 Task: Find connections with filter location Nanding with filter topic #stayhomewith filter profile language Potuguese with filter current company More Retail Private Limited with filter school Indian Institute of Management, Lucknow with filter industry Photography with filter service category Typing with filter keywords title Virtual Assistant
Action: Mouse moved to (365, 251)
Screenshot: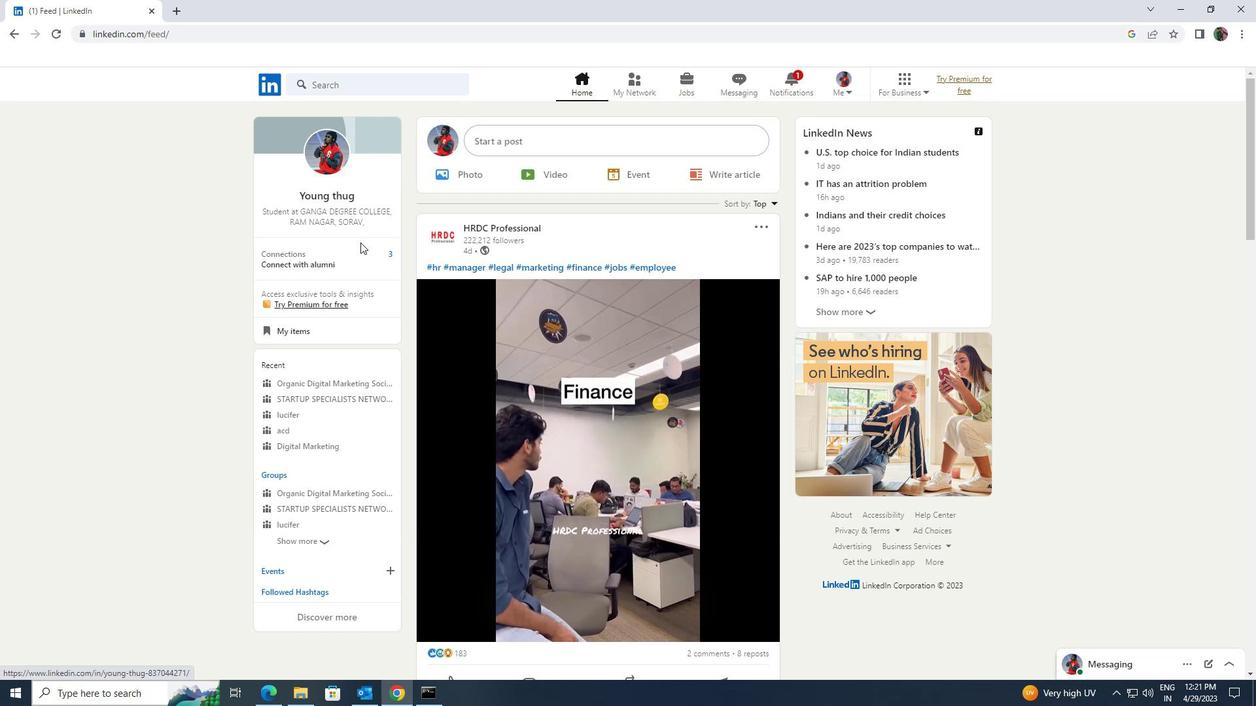 
Action: Mouse pressed left at (365, 251)
Screenshot: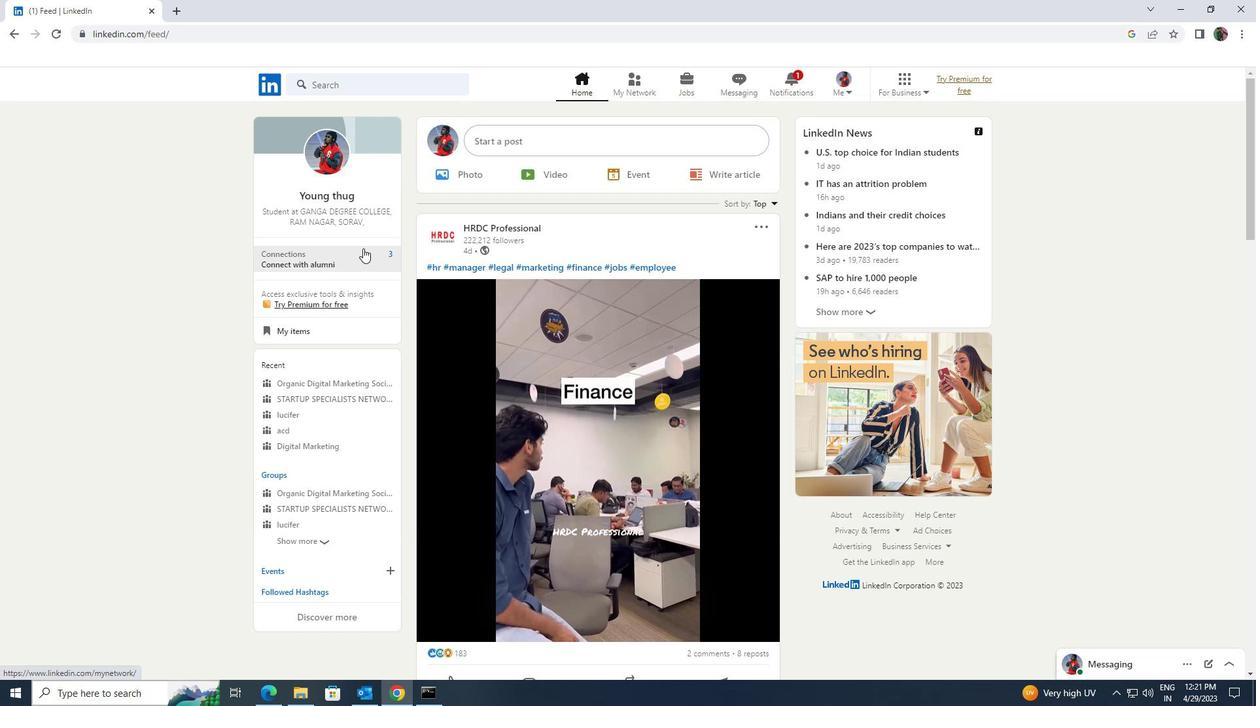 
Action: Mouse moved to (389, 158)
Screenshot: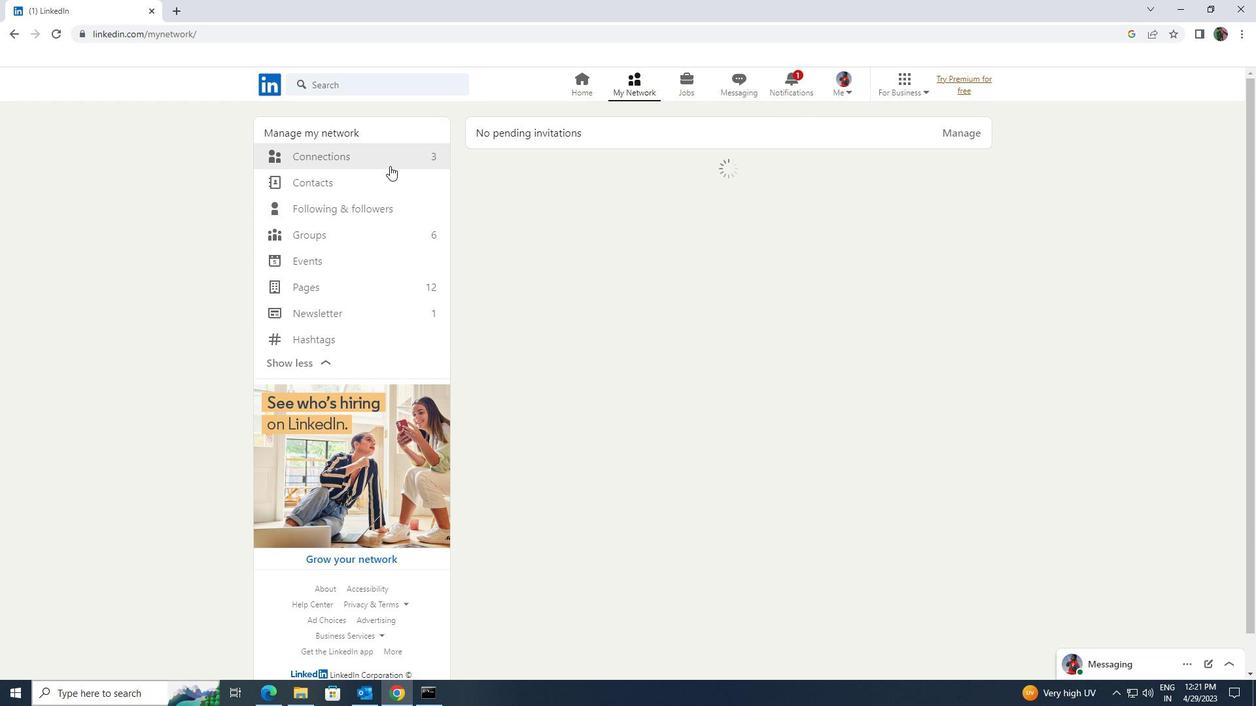 
Action: Mouse pressed left at (389, 158)
Screenshot: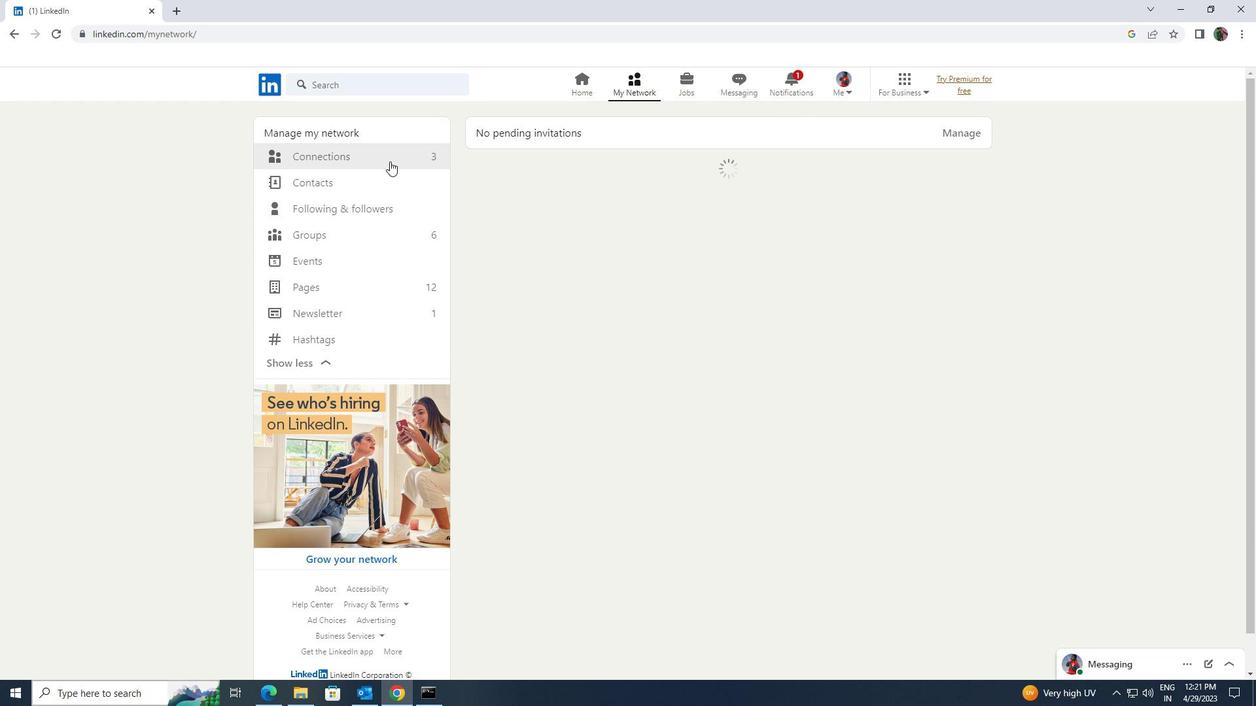 
Action: Mouse moved to (704, 158)
Screenshot: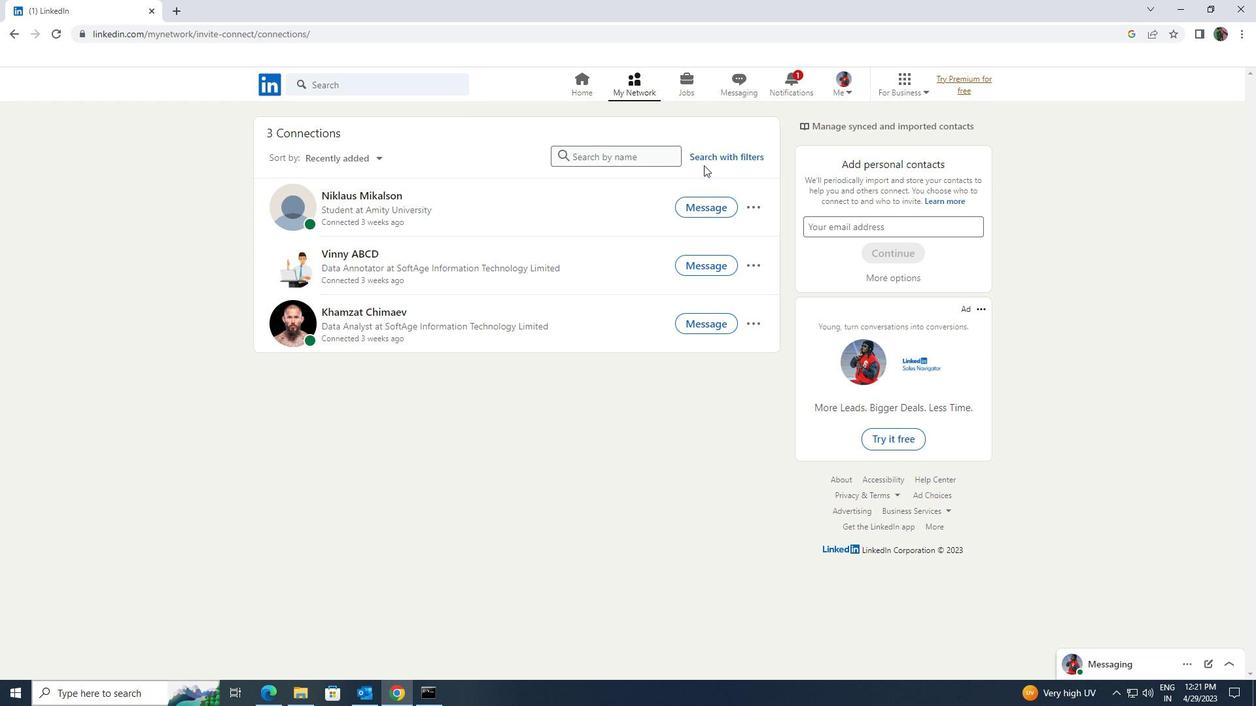 
Action: Mouse pressed left at (704, 158)
Screenshot: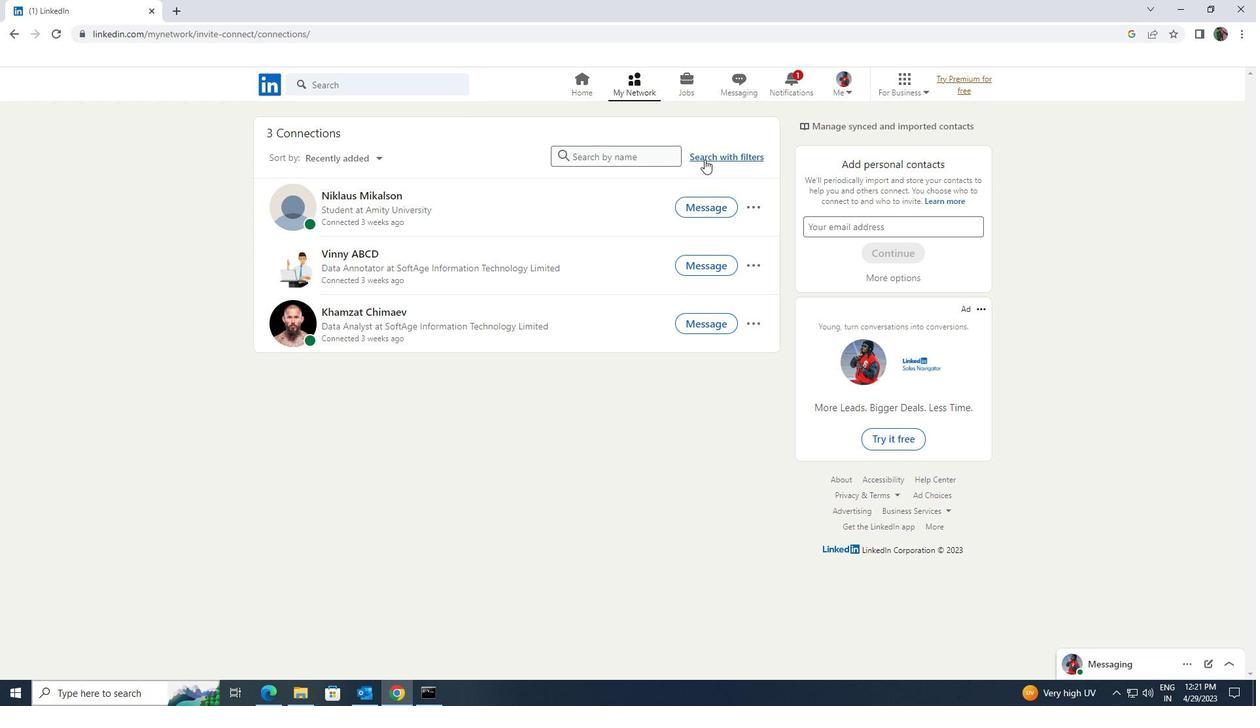 
Action: Mouse moved to (669, 122)
Screenshot: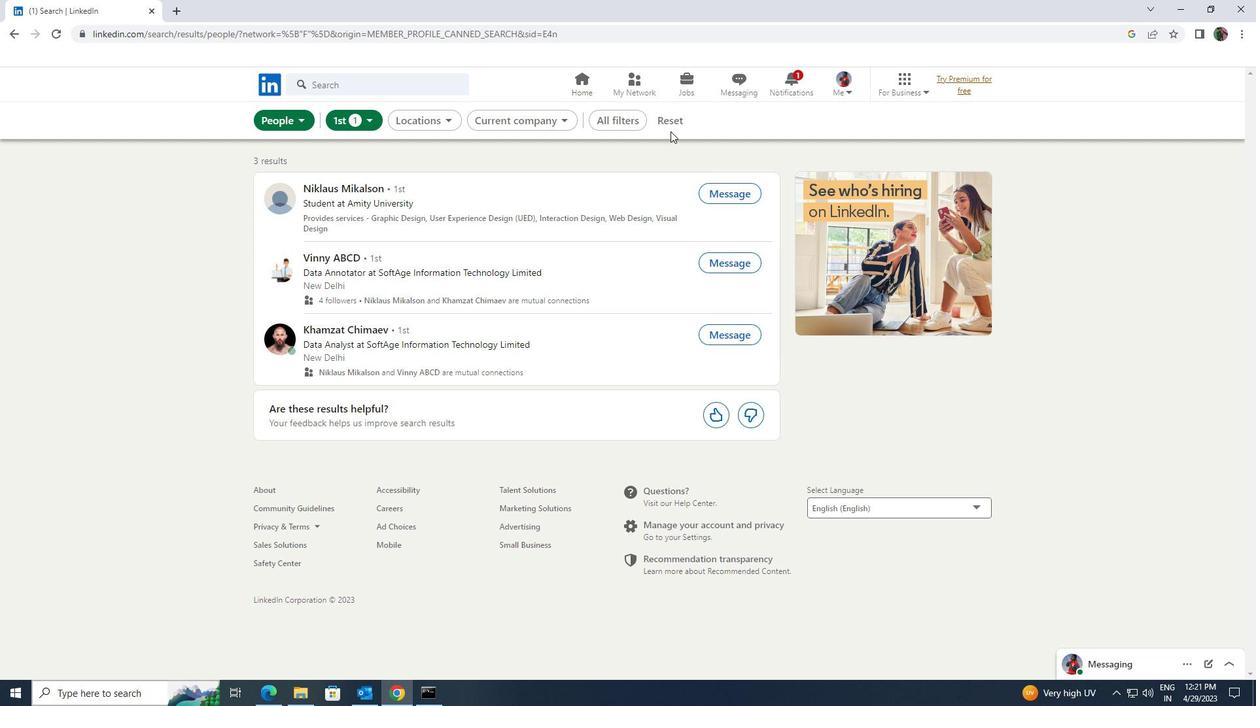 
Action: Mouse pressed left at (669, 122)
Screenshot: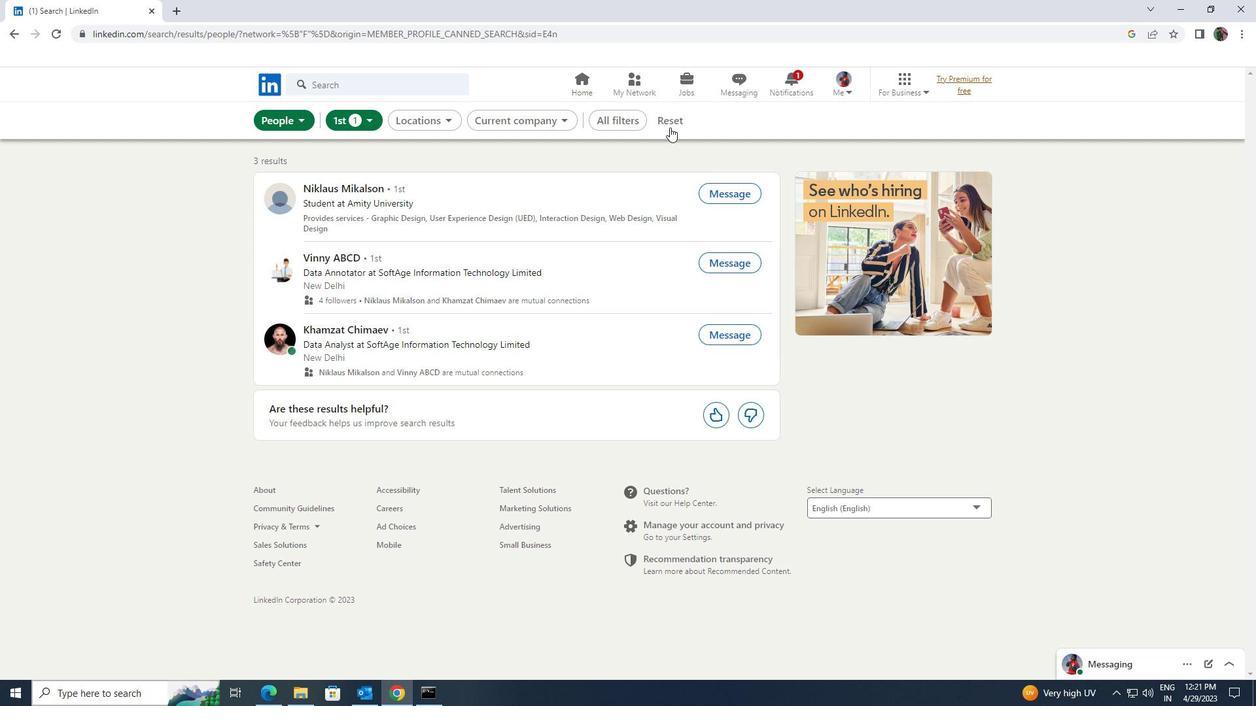 
Action: Mouse moved to (650, 121)
Screenshot: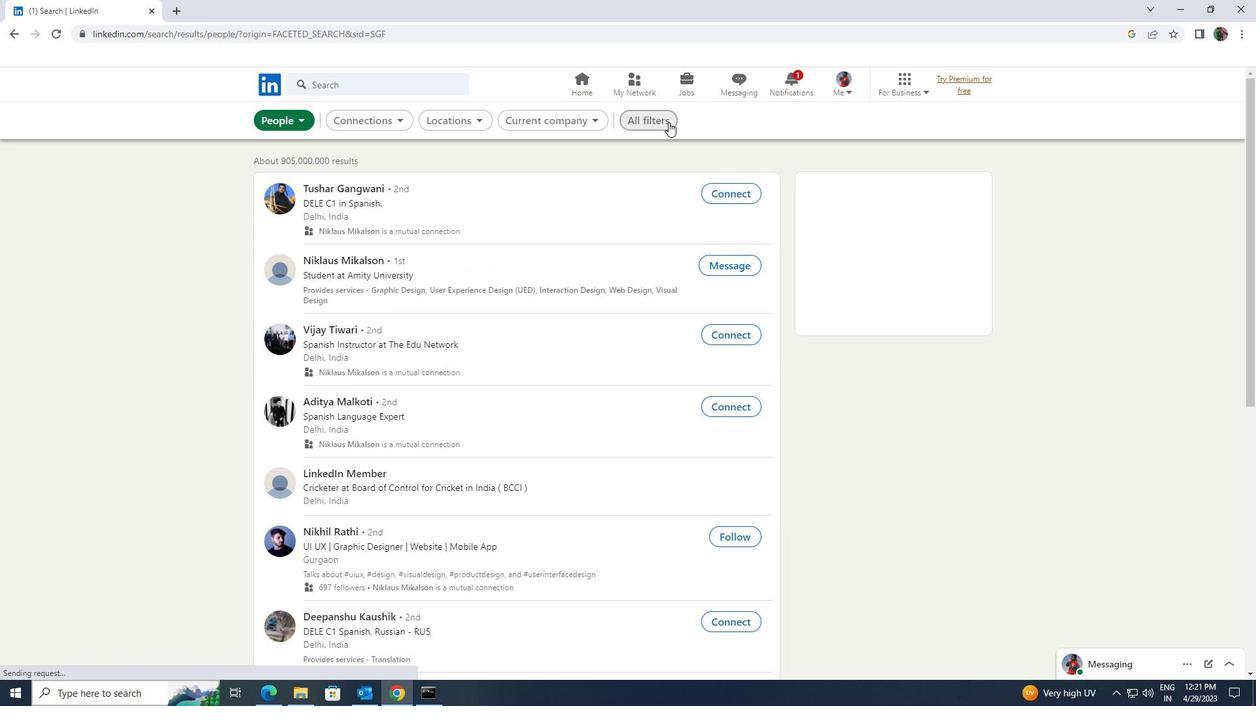 
Action: Mouse pressed left at (650, 121)
Screenshot: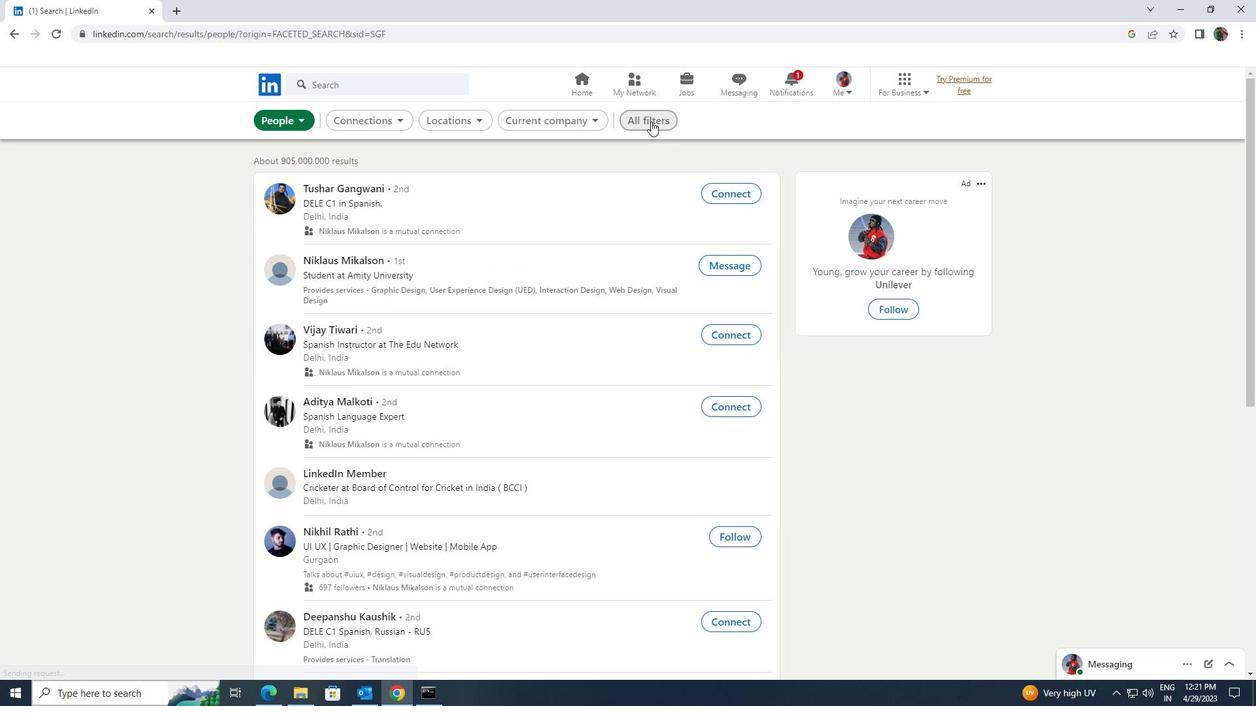 
Action: Mouse moved to (650, 120)
Screenshot: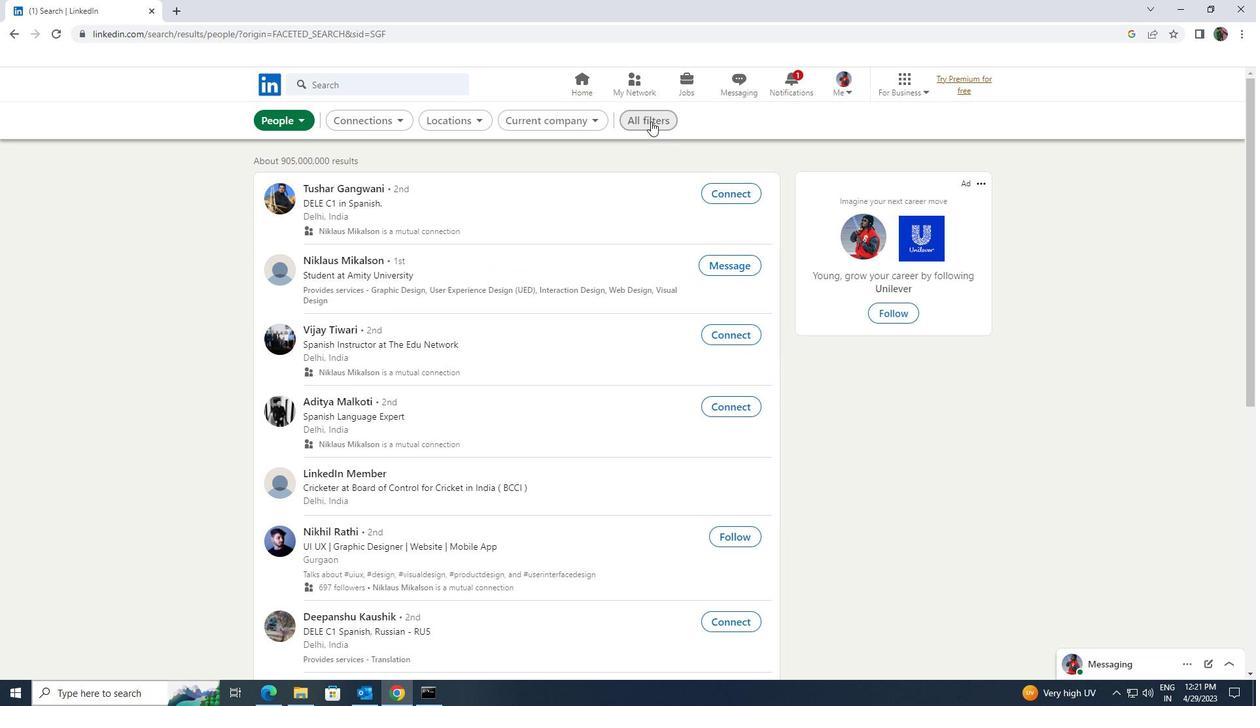 
Action: Mouse pressed left at (650, 120)
Screenshot: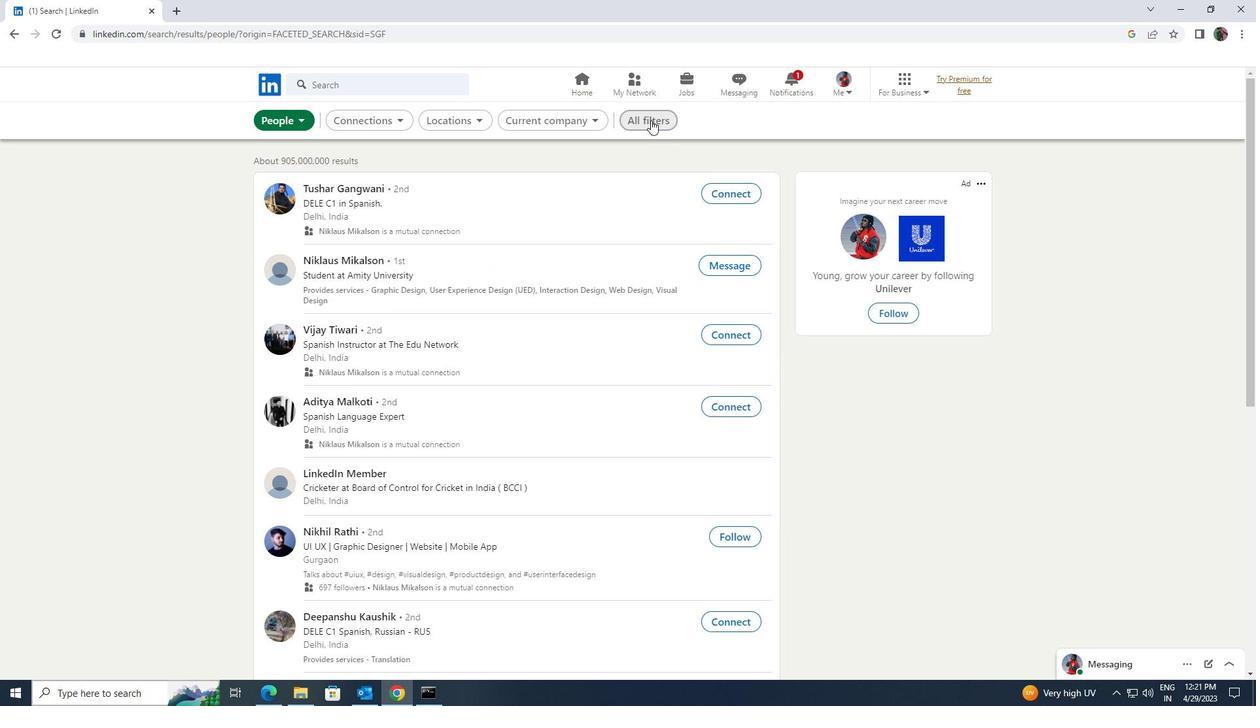
Action: Mouse moved to (673, 117)
Screenshot: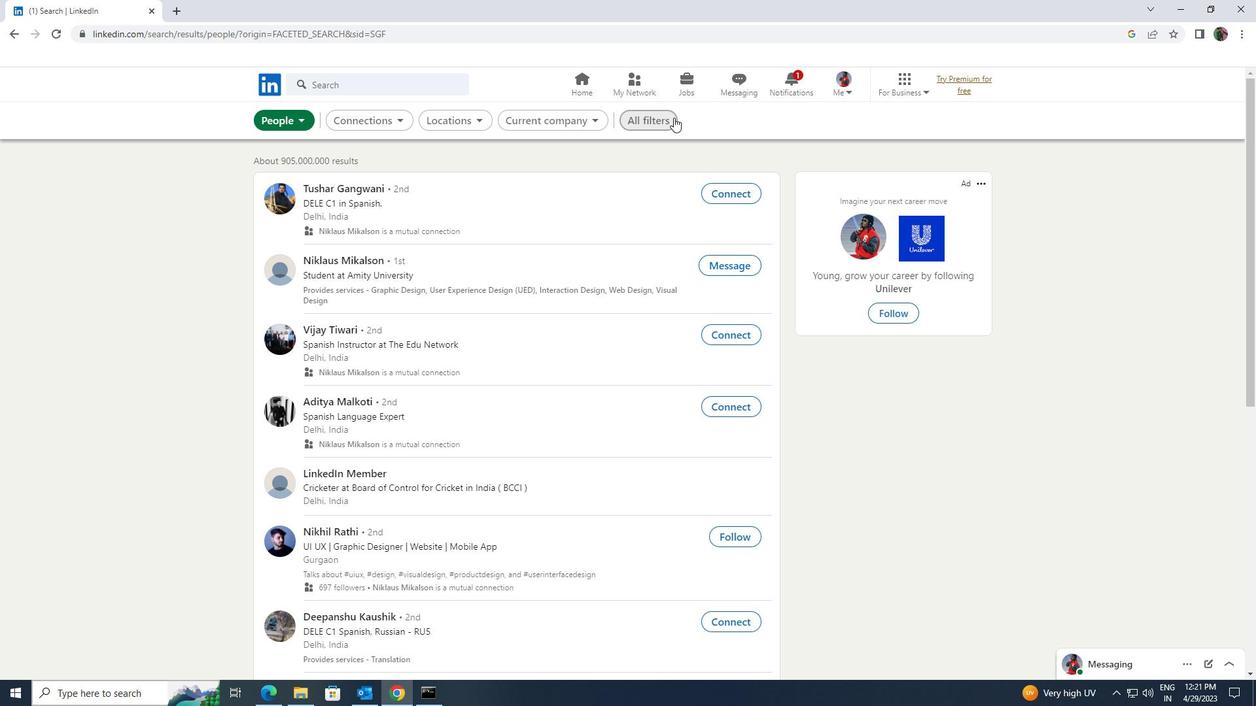 
Action: Mouse pressed left at (673, 117)
Screenshot: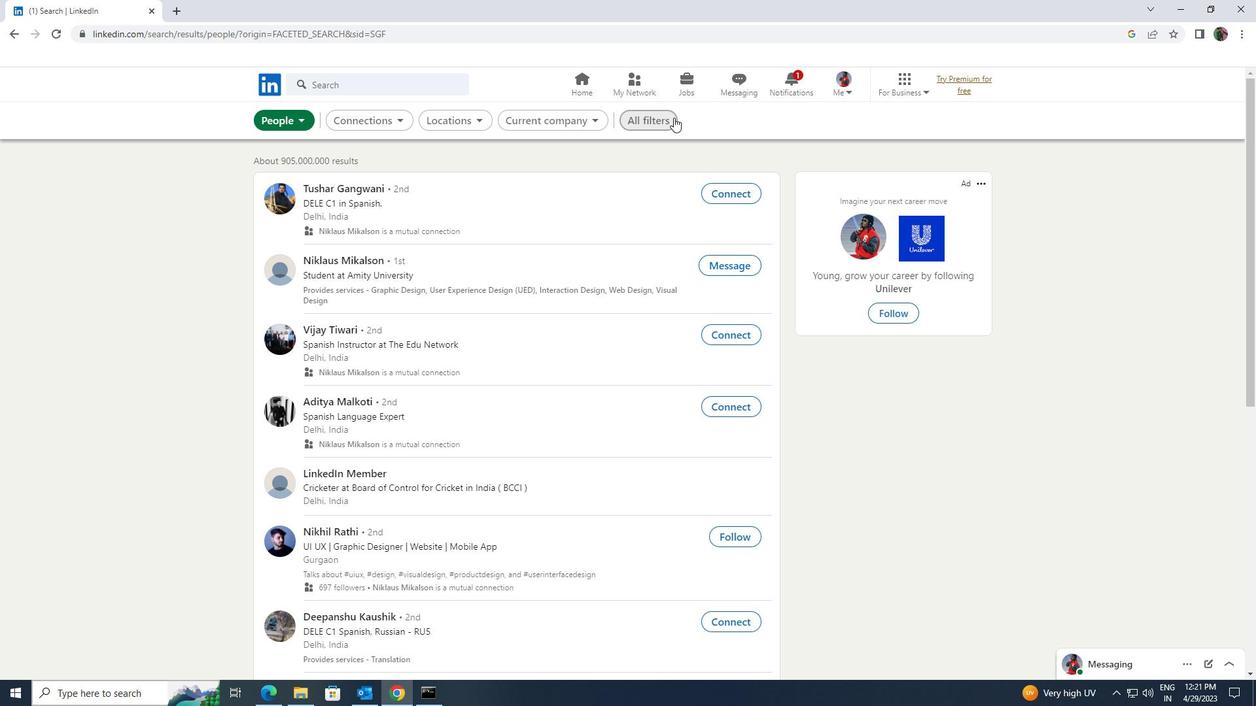 
Action: Mouse moved to (1094, 400)
Screenshot: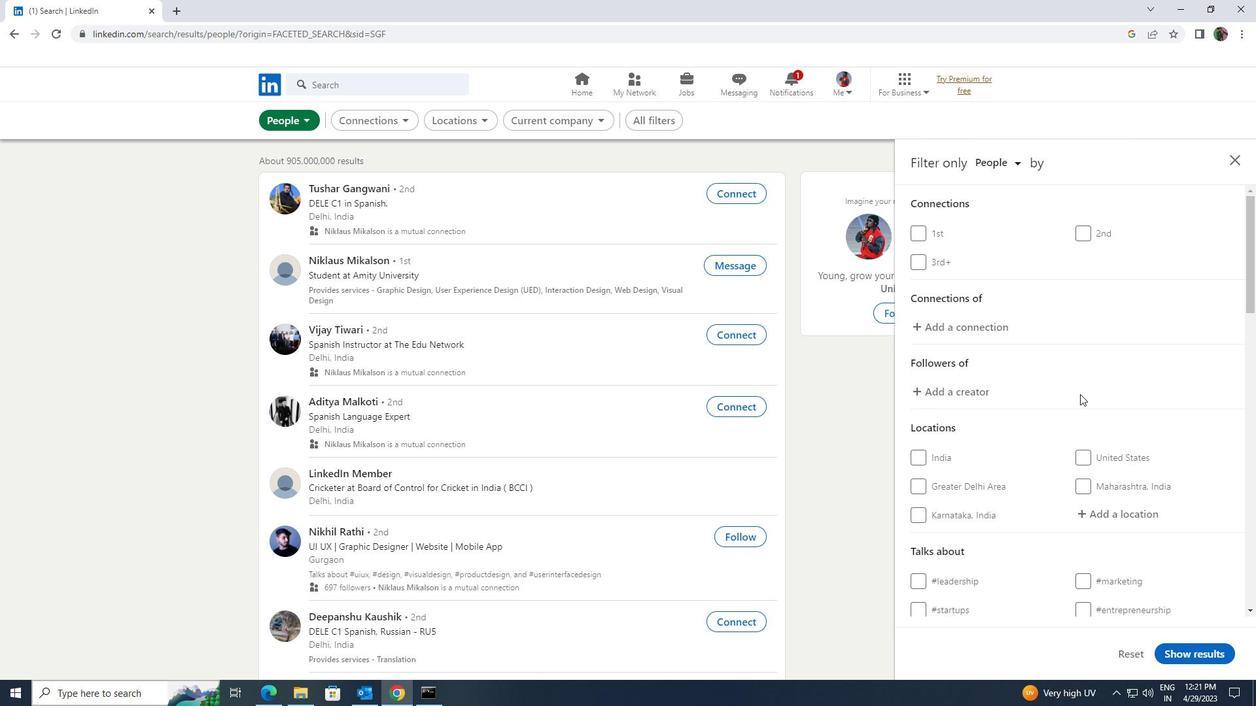 
Action: Mouse scrolled (1094, 399) with delta (0, 0)
Screenshot: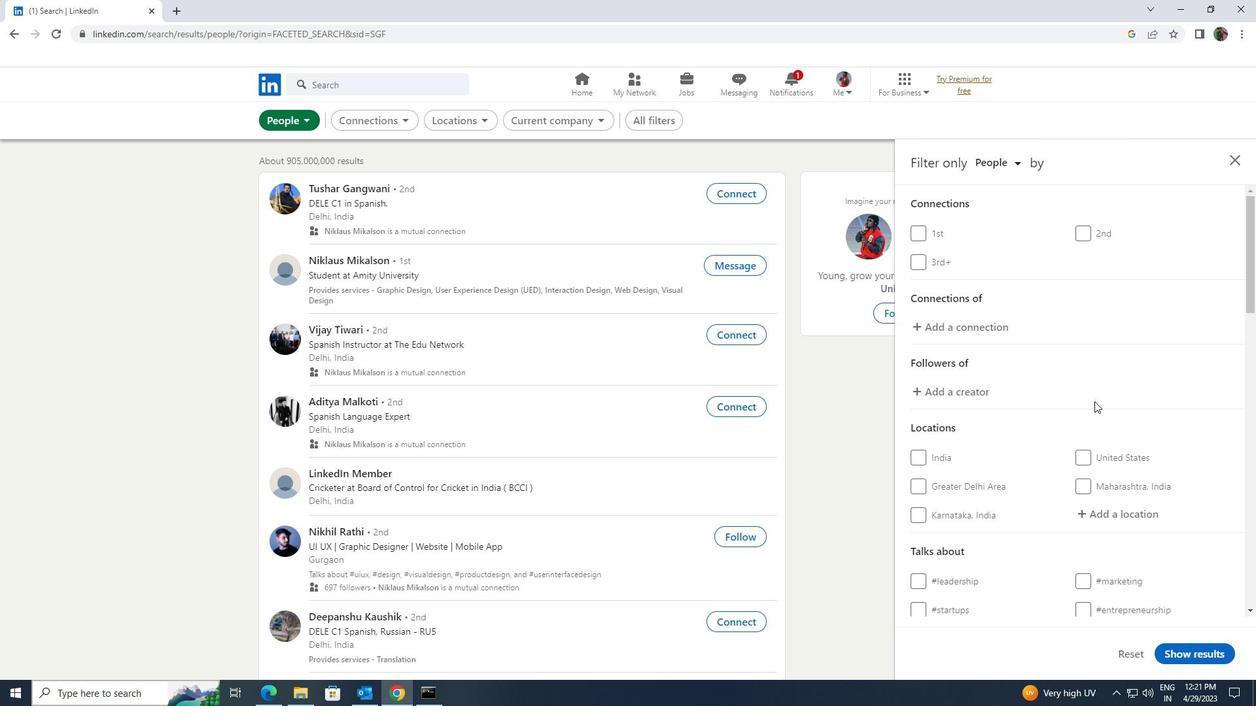 
Action: Mouse scrolled (1094, 399) with delta (0, 0)
Screenshot: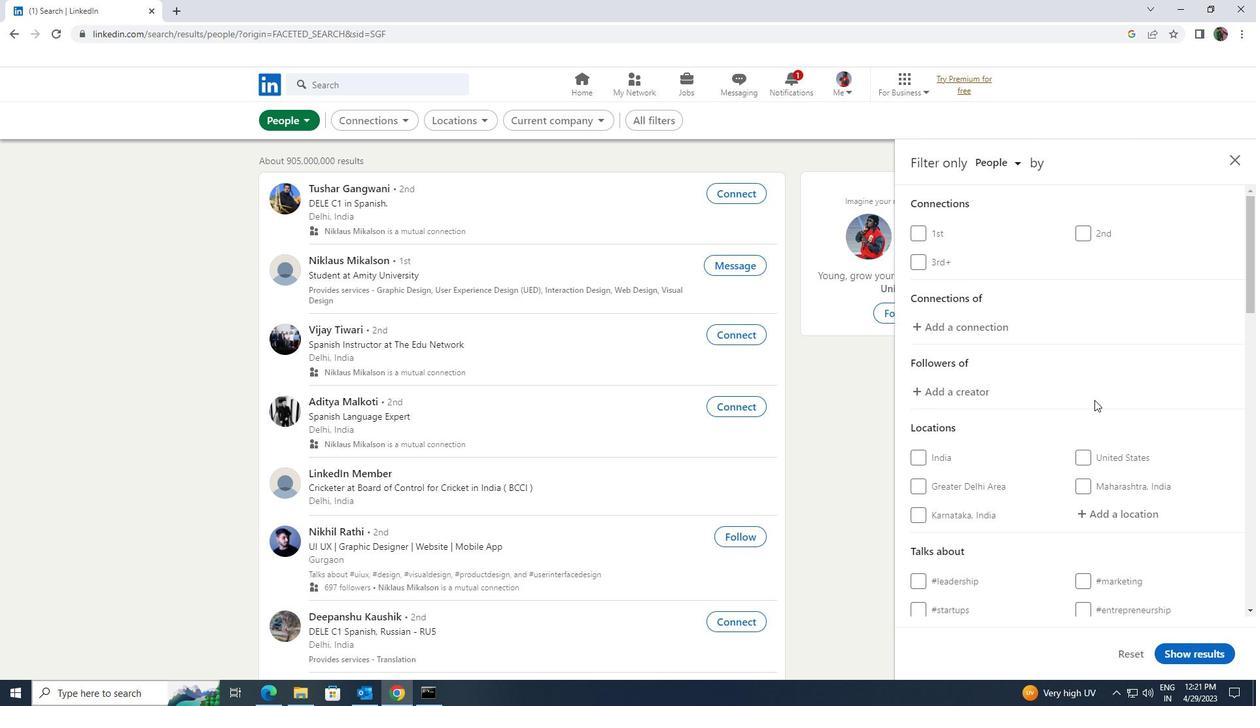 
Action: Mouse moved to (1097, 389)
Screenshot: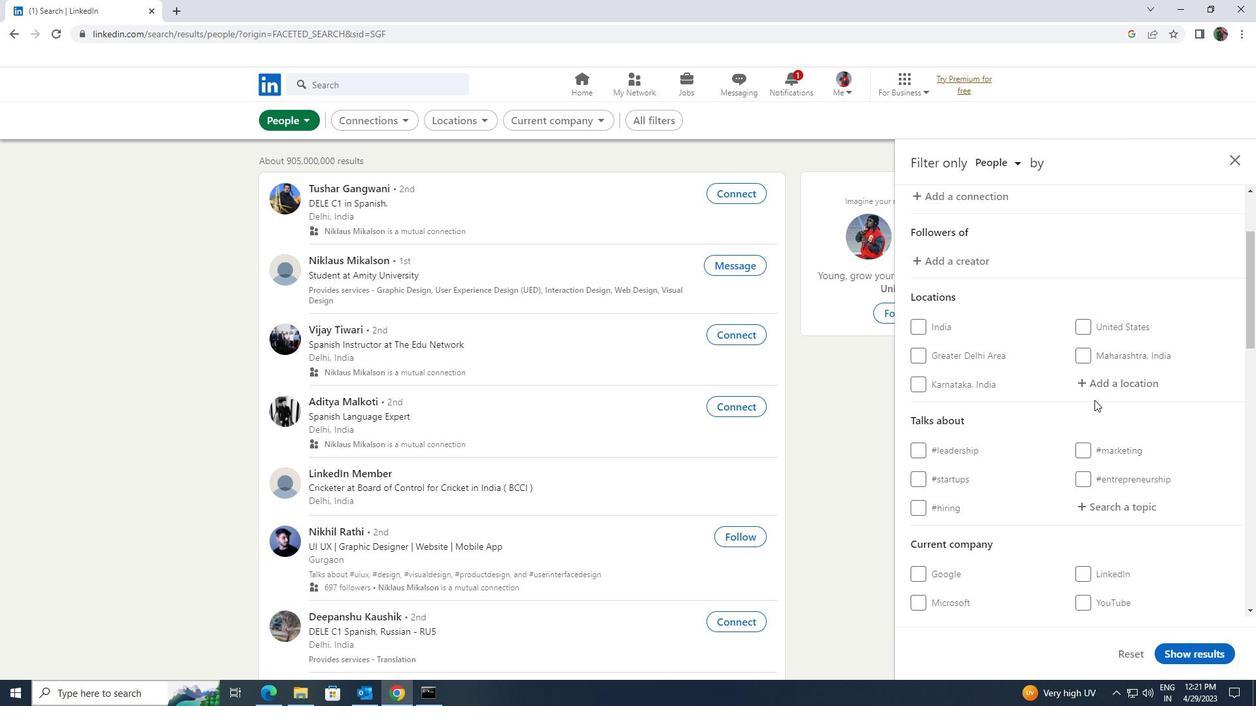 
Action: Mouse pressed left at (1097, 389)
Screenshot: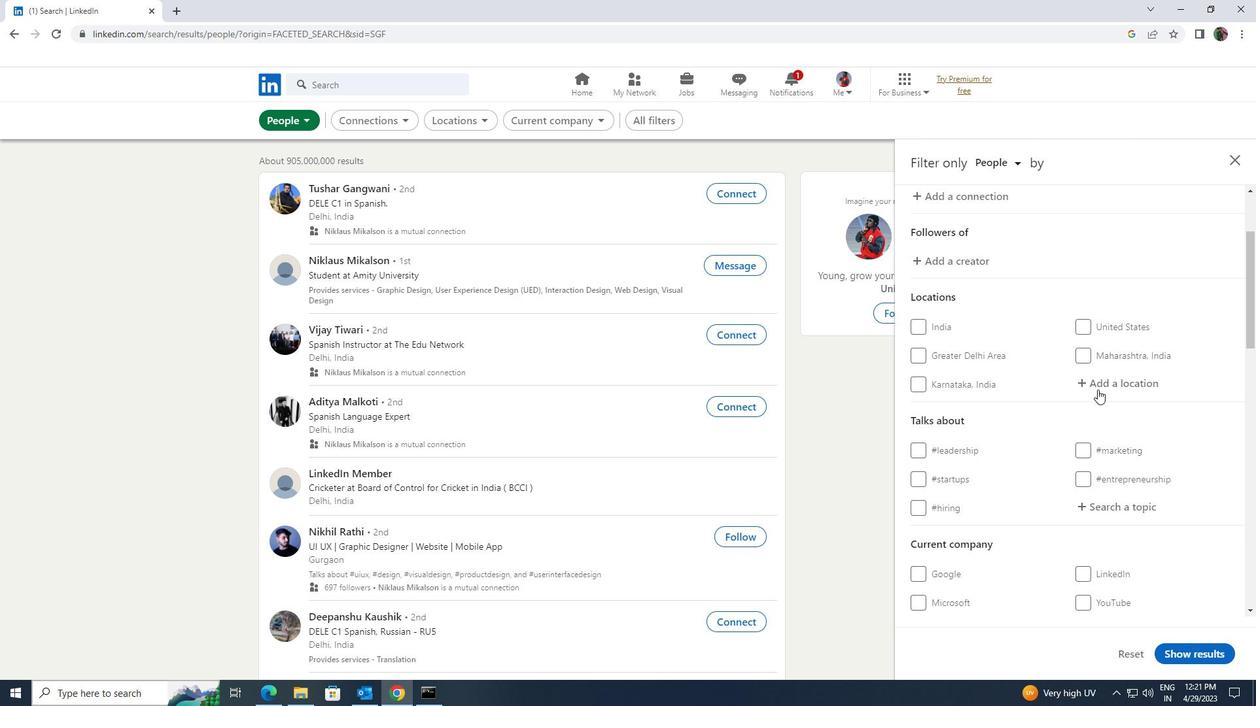 
Action: Key pressed <Key.shift>NANDING
Screenshot: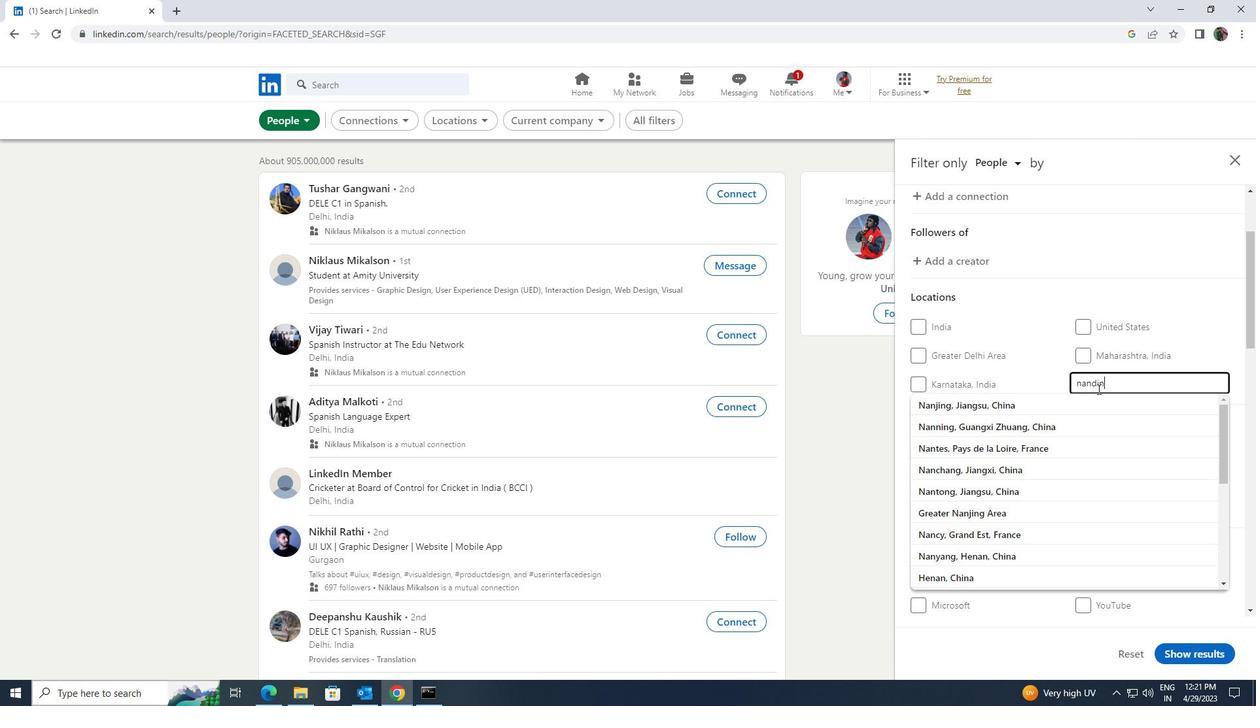 
Action: Mouse moved to (1097, 388)
Screenshot: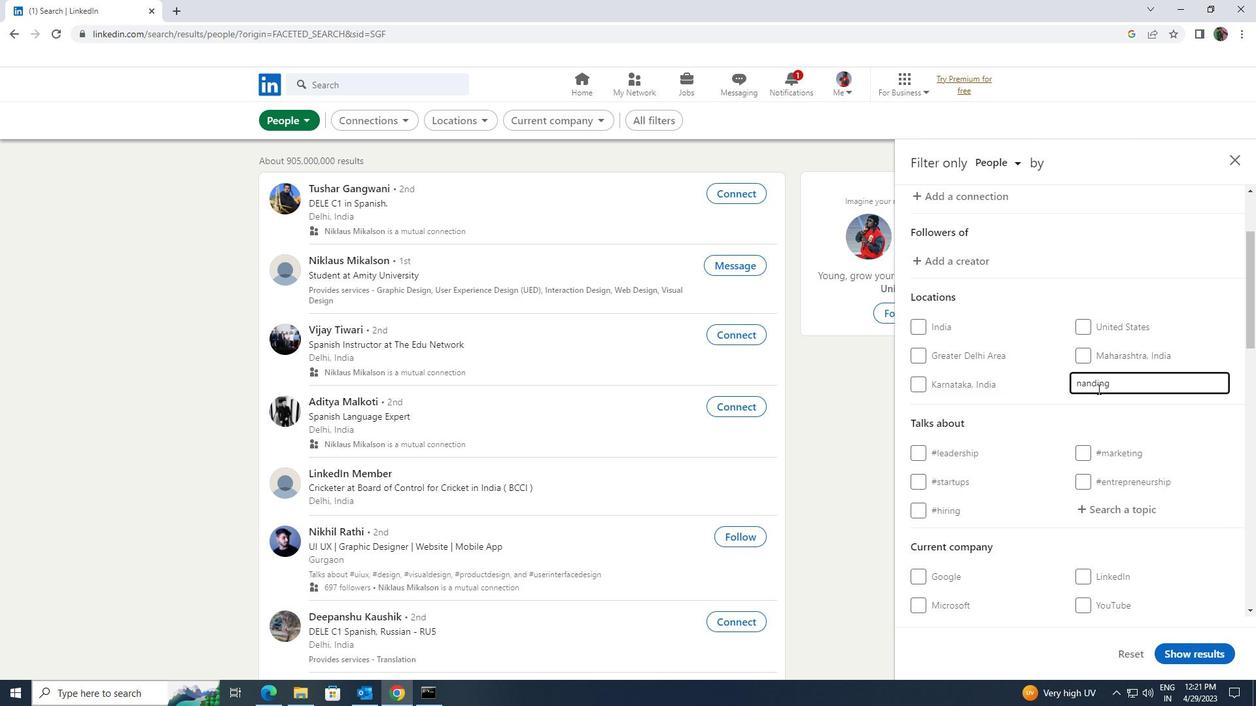 
Action: Mouse scrolled (1097, 387) with delta (0, 0)
Screenshot: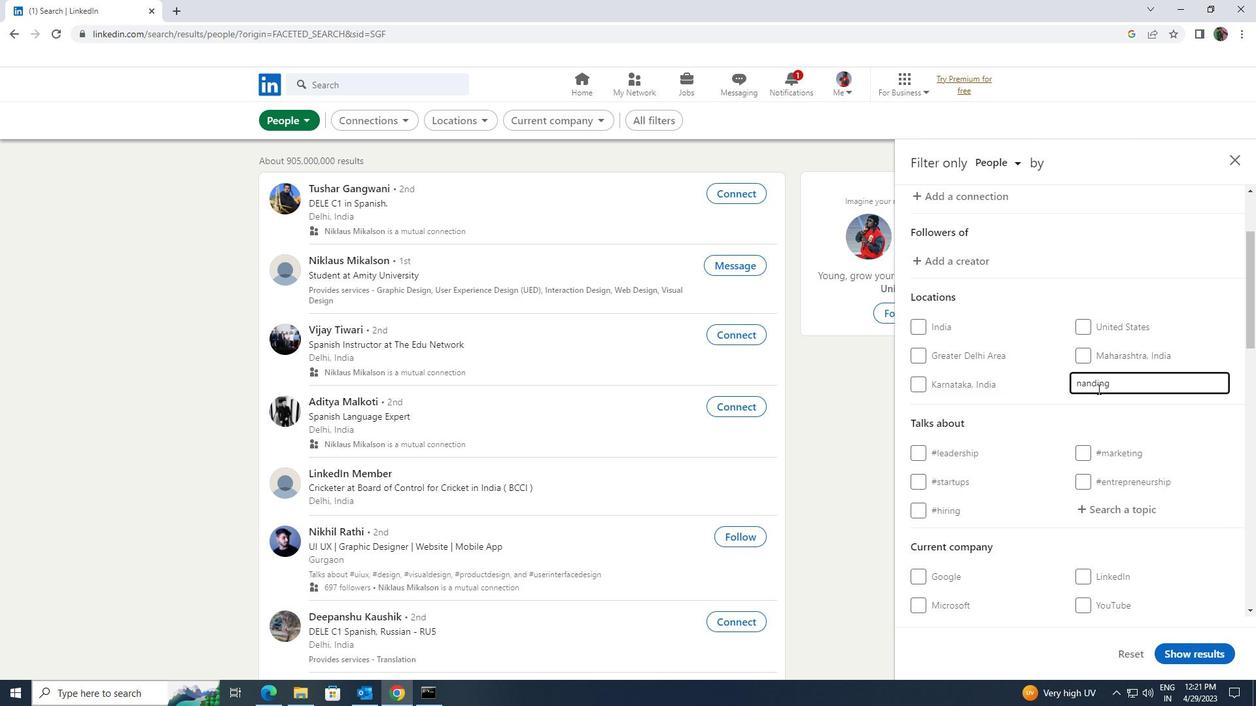 
Action: Mouse moved to (1098, 389)
Screenshot: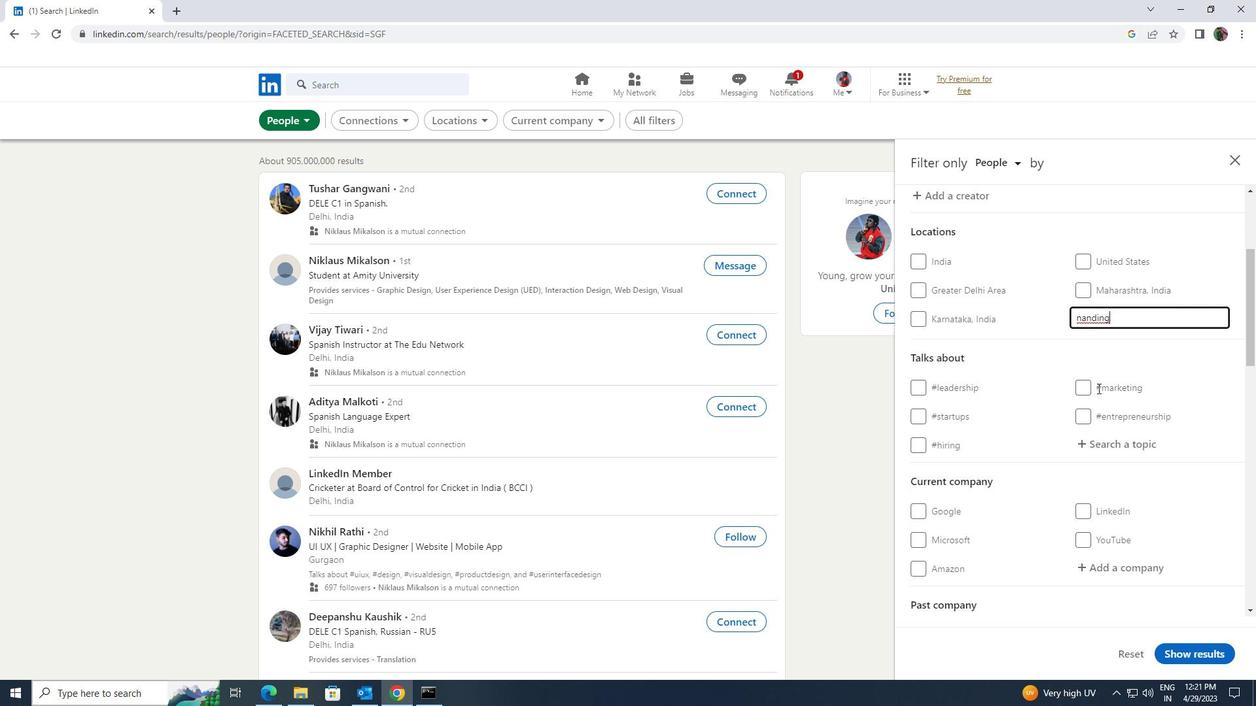 
Action: Mouse scrolled (1098, 388) with delta (0, 0)
Screenshot: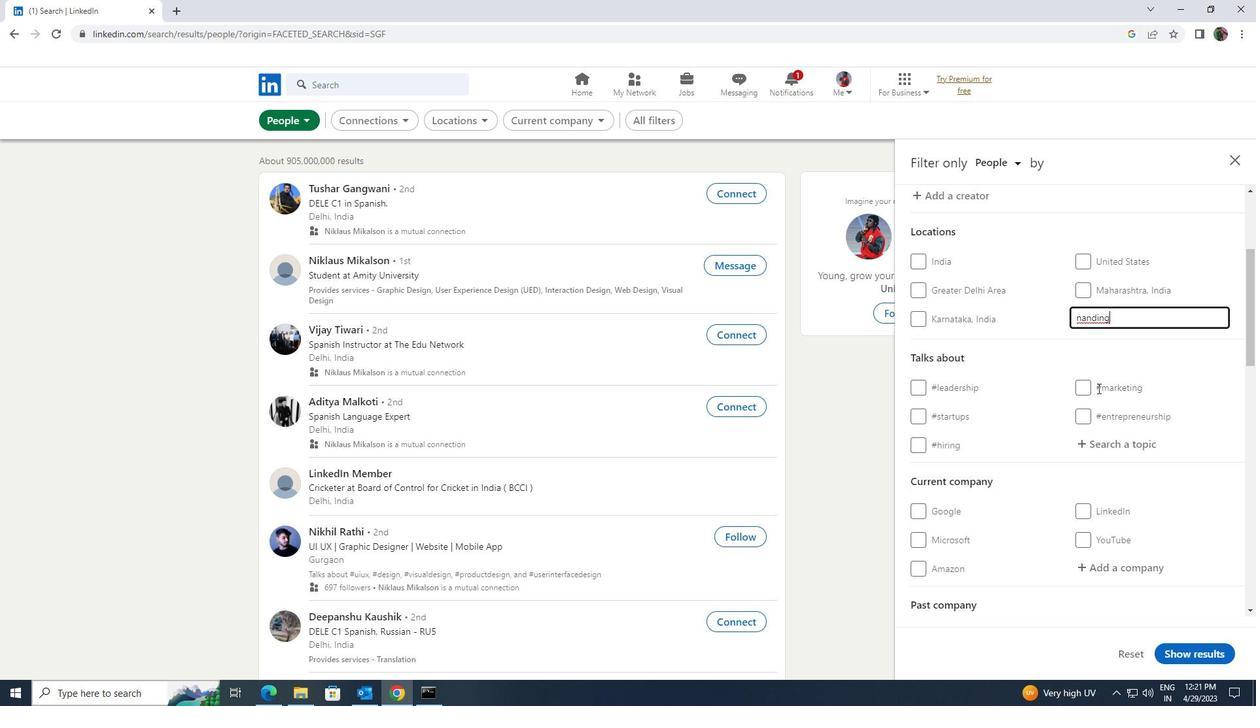
Action: Mouse moved to (1103, 383)
Screenshot: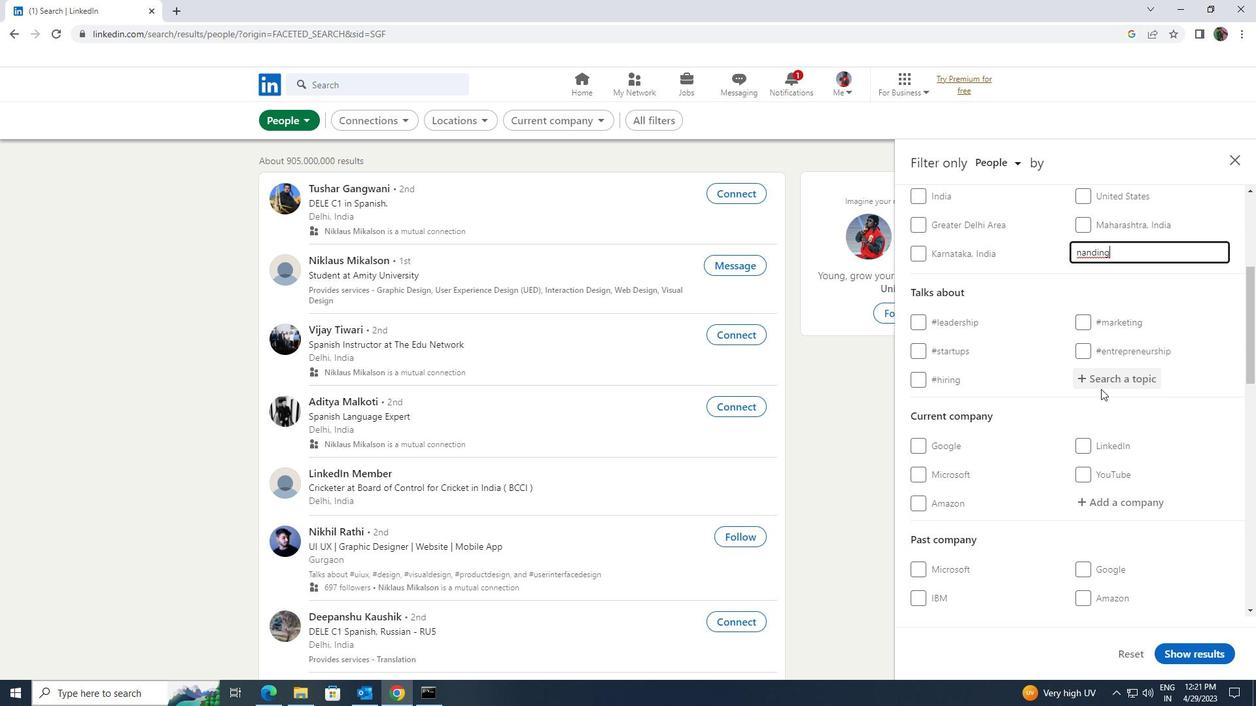 
Action: Mouse pressed left at (1103, 383)
Screenshot: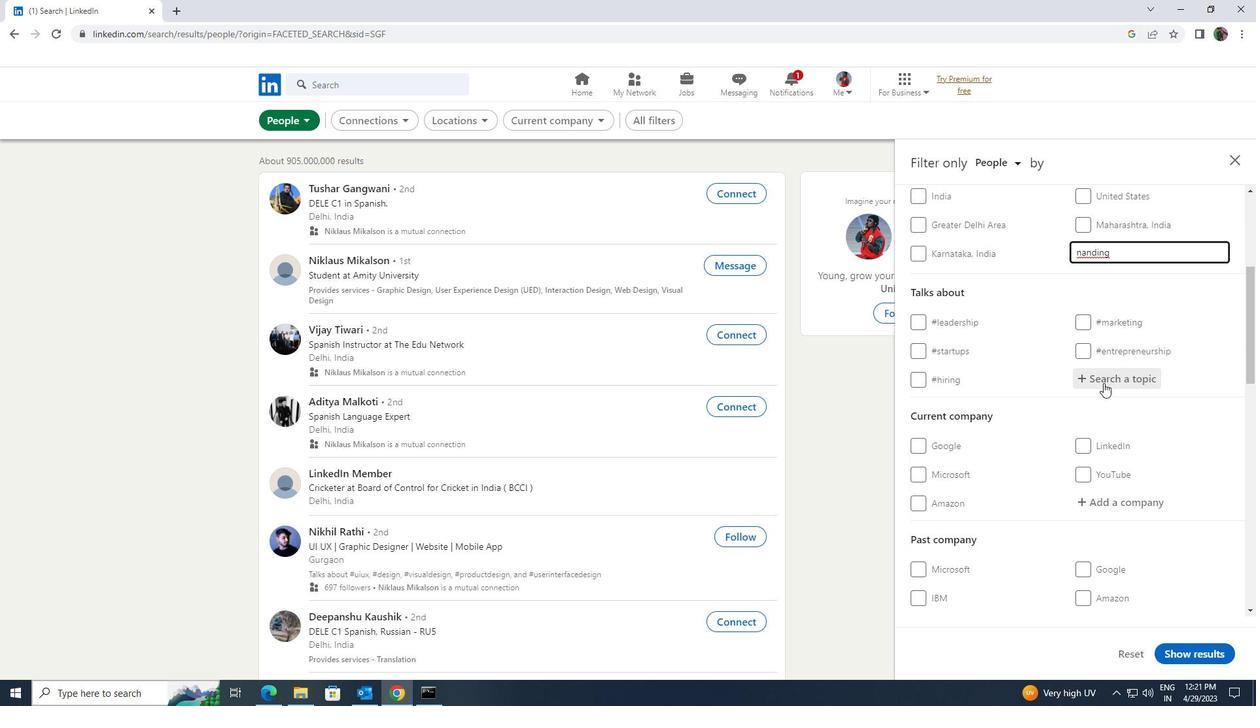 
Action: Key pressed STAYHOME
Screenshot: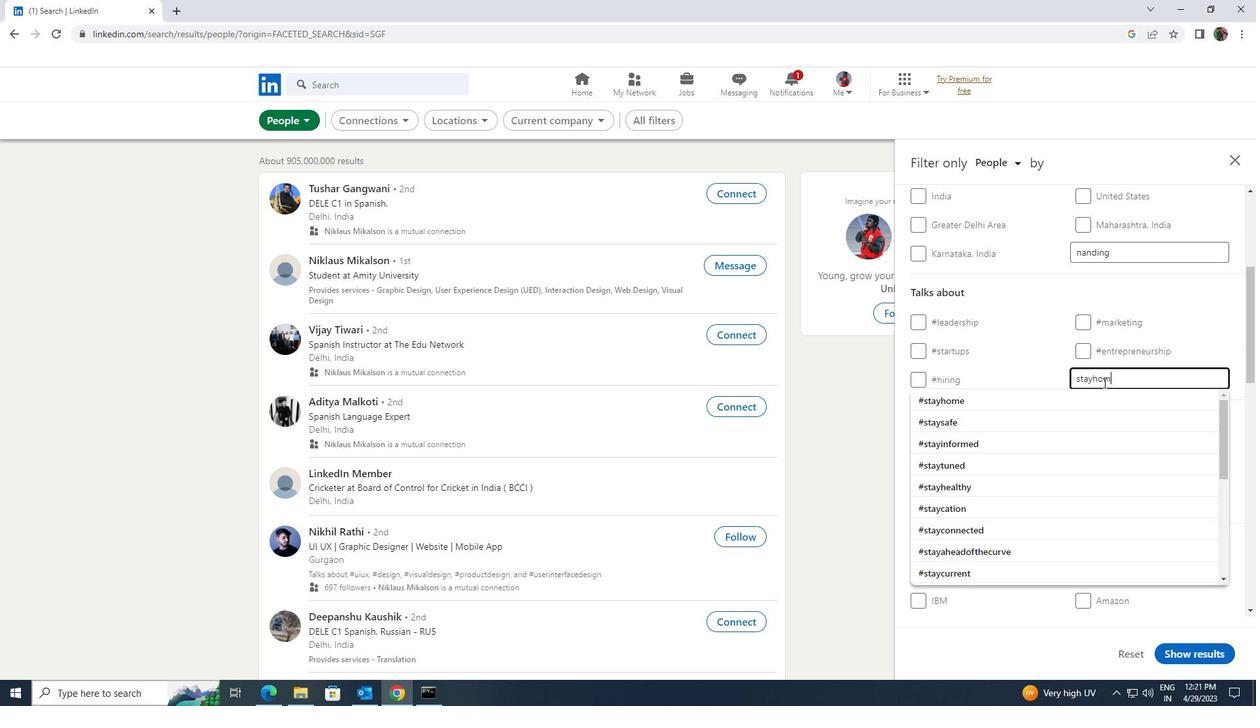 
Action: Mouse moved to (1096, 392)
Screenshot: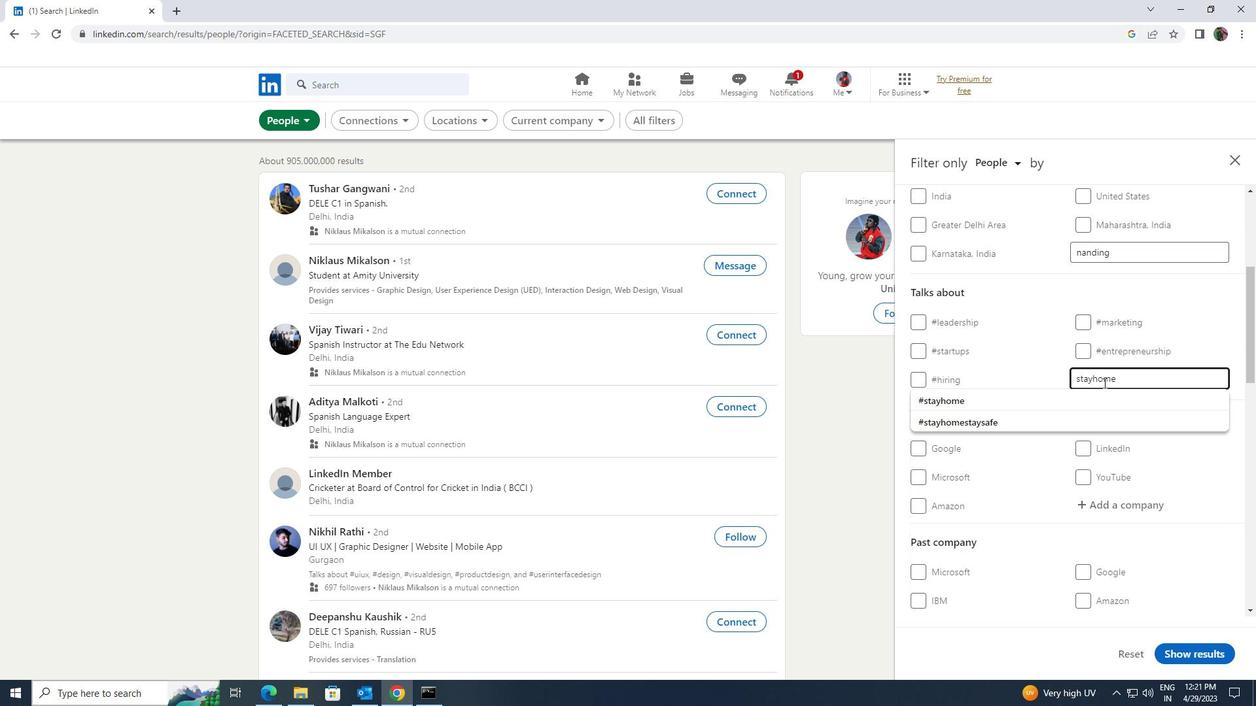 
Action: Mouse pressed left at (1096, 392)
Screenshot: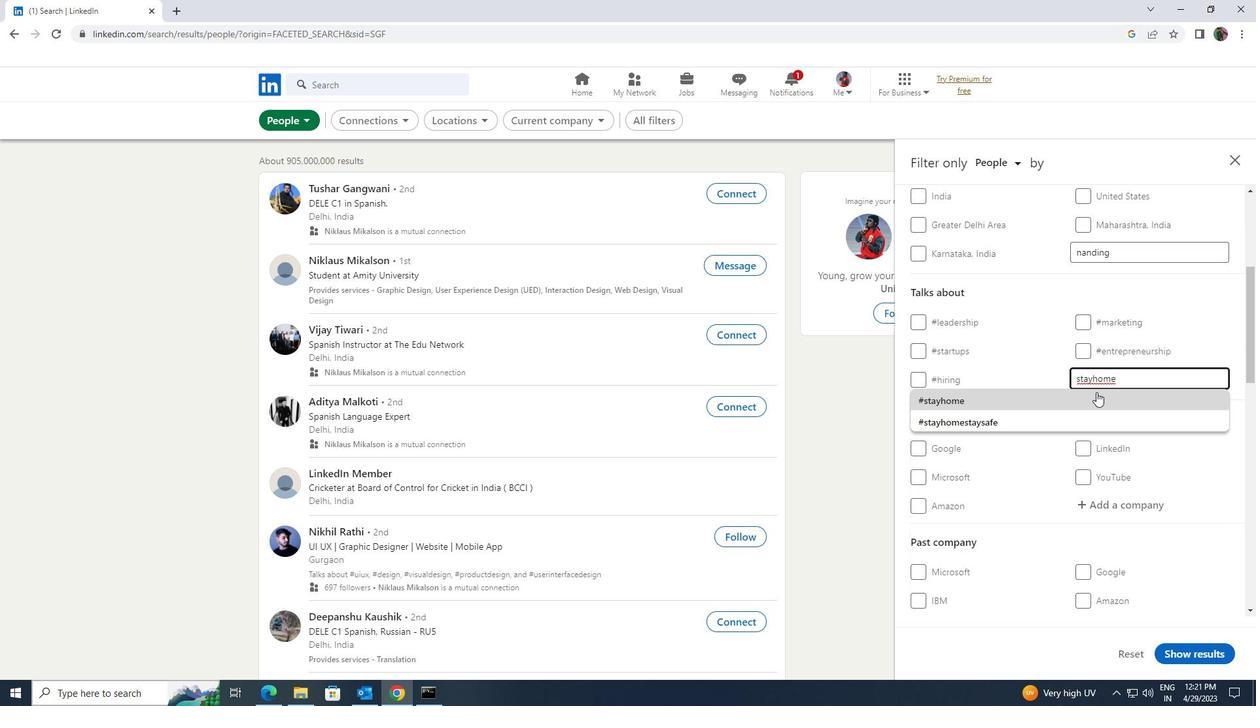 
Action: Mouse scrolled (1096, 391) with delta (0, 0)
Screenshot: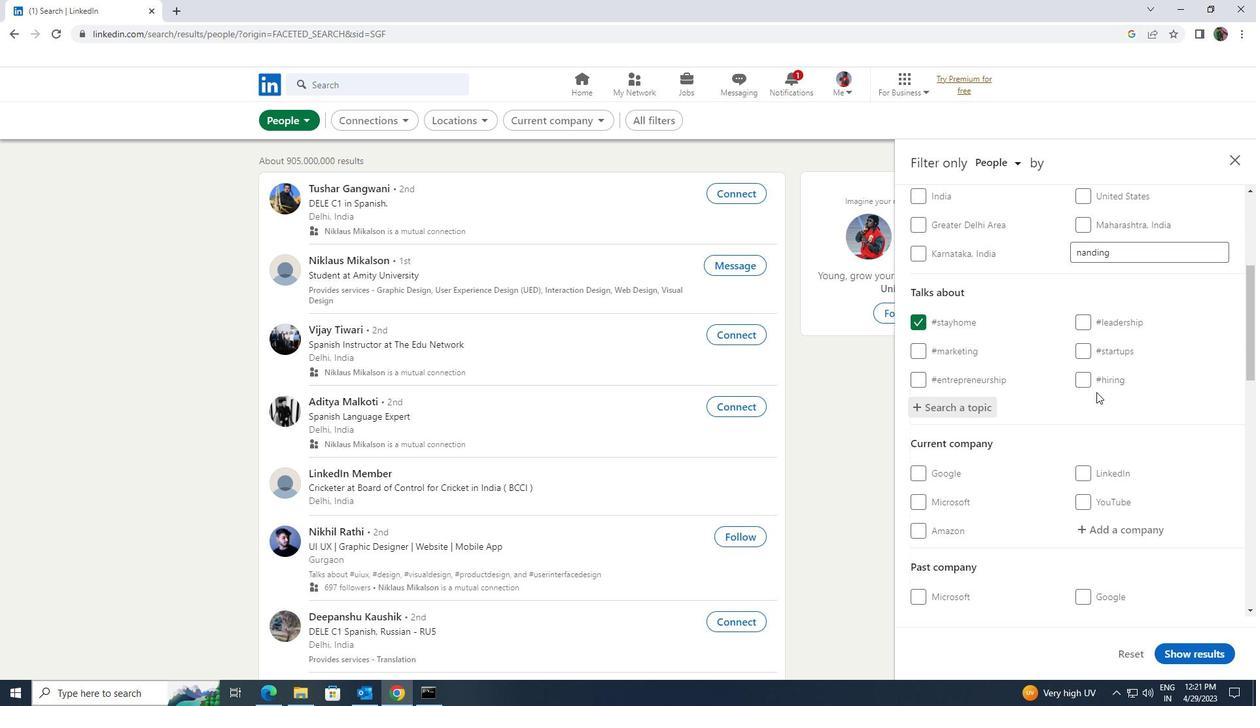 
Action: Mouse scrolled (1096, 391) with delta (0, 0)
Screenshot: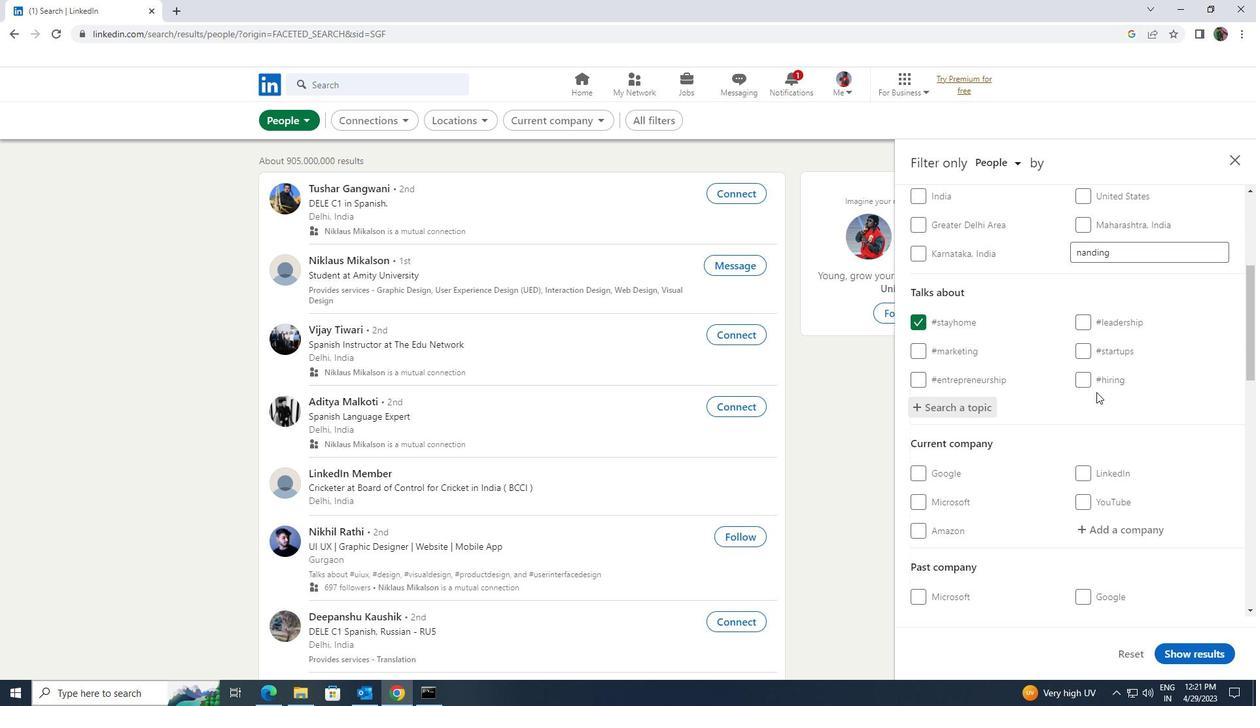 
Action: Mouse scrolled (1096, 391) with delta (0, 0)
Screenshot: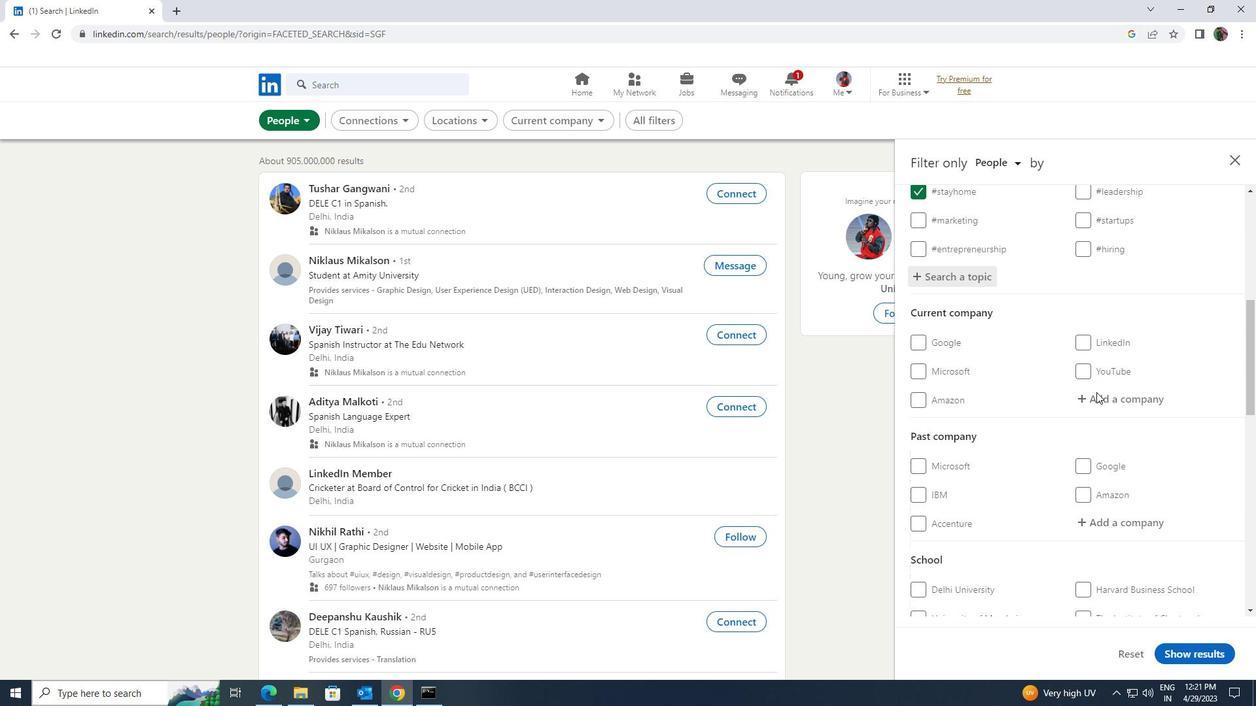 
Action: Mouse scrolled (1096, 391) with delta (0, 0)
Screenshot: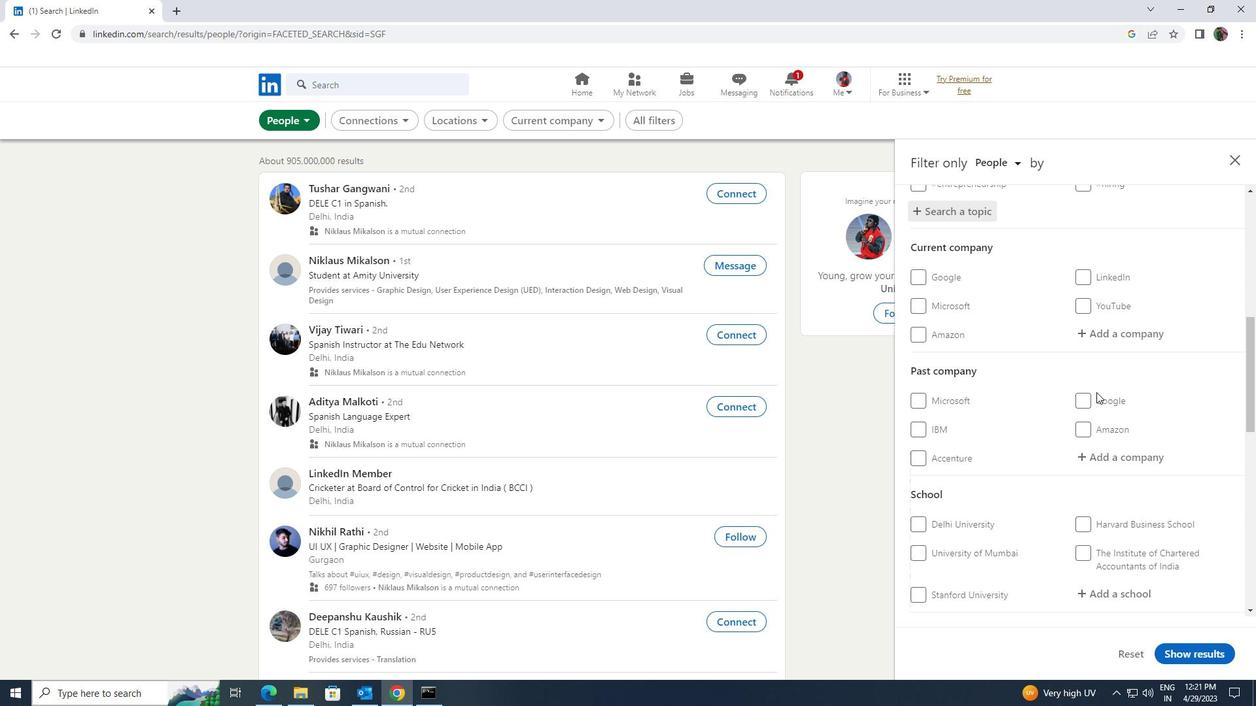 
Action: Mouse scrolled (1096, 391) with delta (0, 0)
Screenshot: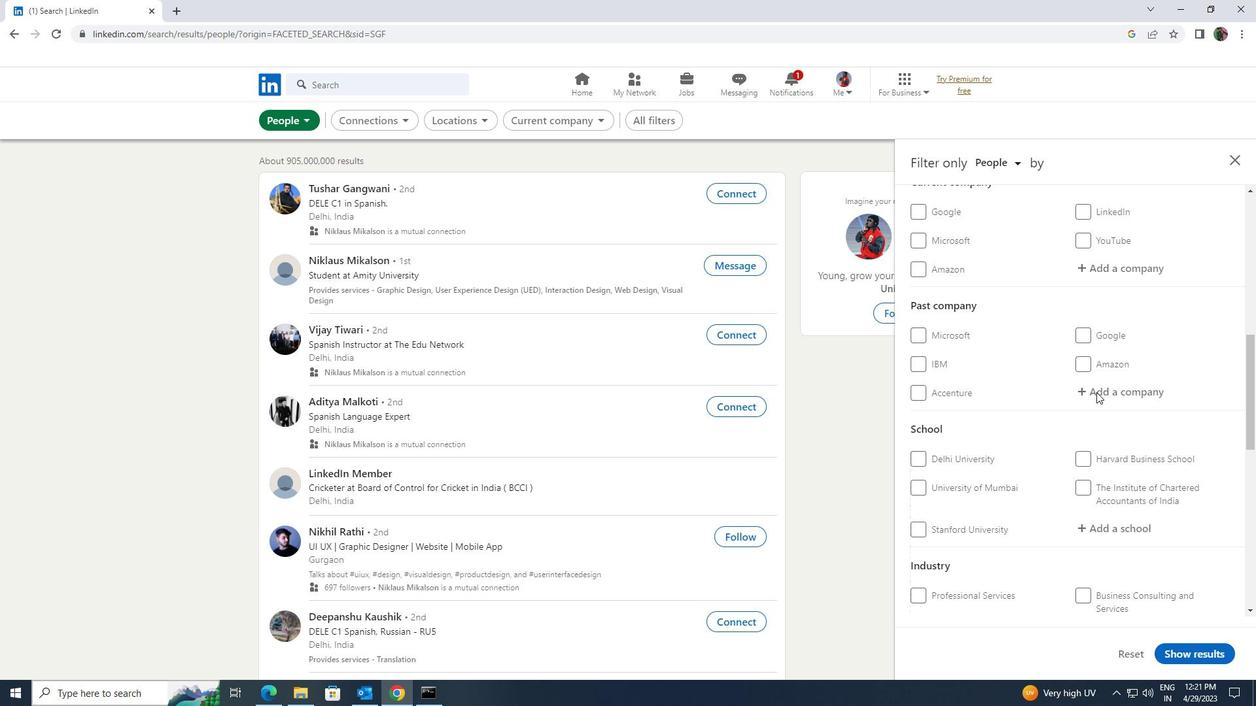
Action: Mouse scrolled (1096, 391) with delta (0, 0)
Screenshot: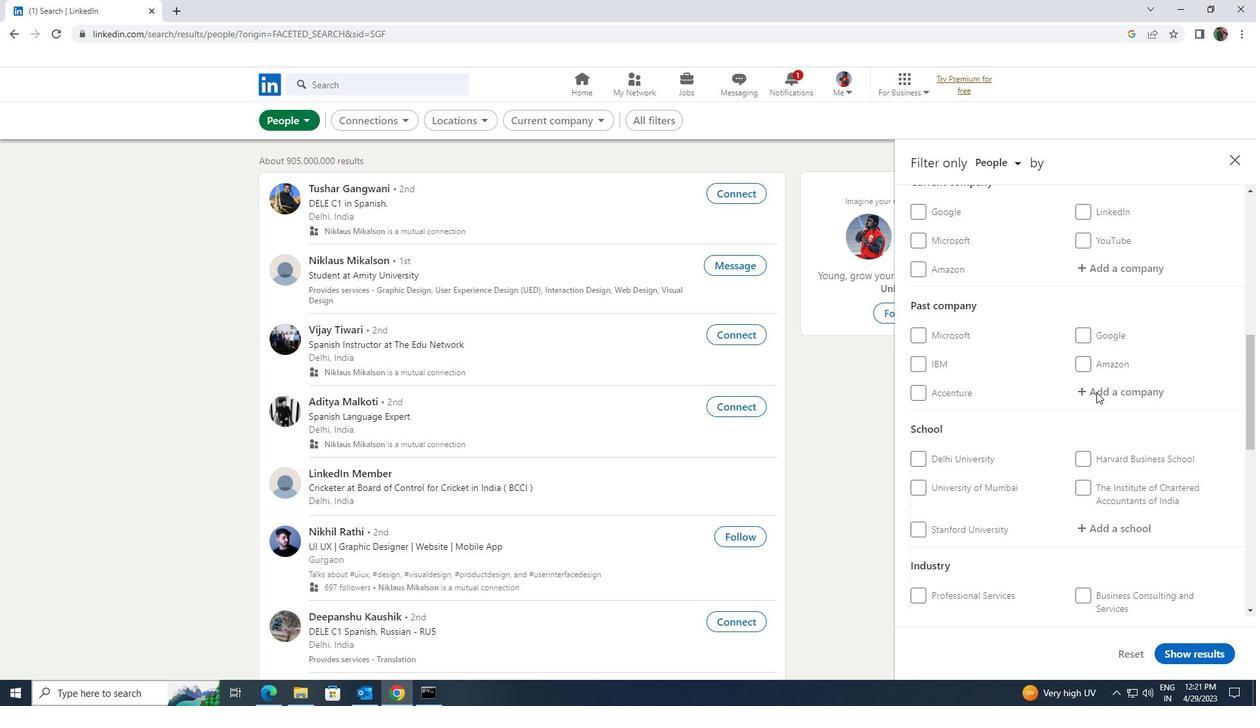 
Action: Mouse scrolled (1096, 391) with delta (0, 0)
Screenshot: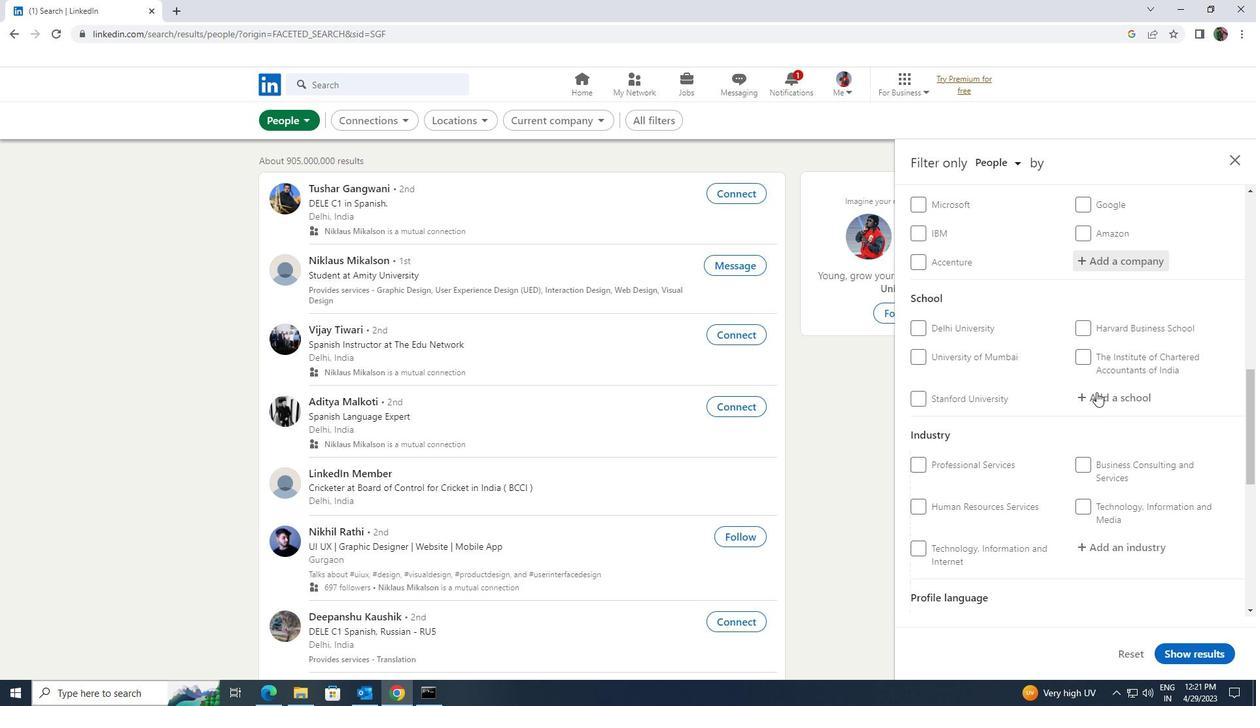 
Action: Mouse scrolled (1096, 391) with delta (0, 0)
Screenshot: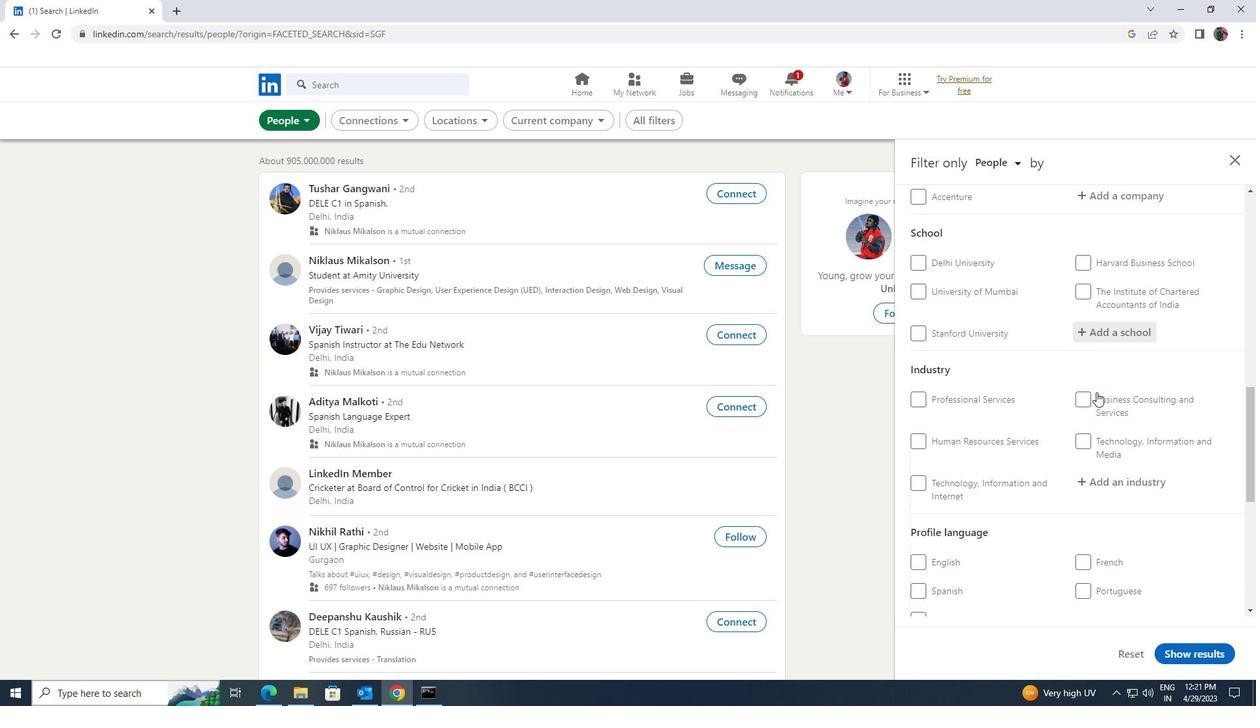 
Action: Mouse moved to (1086, 529)
Screenshot: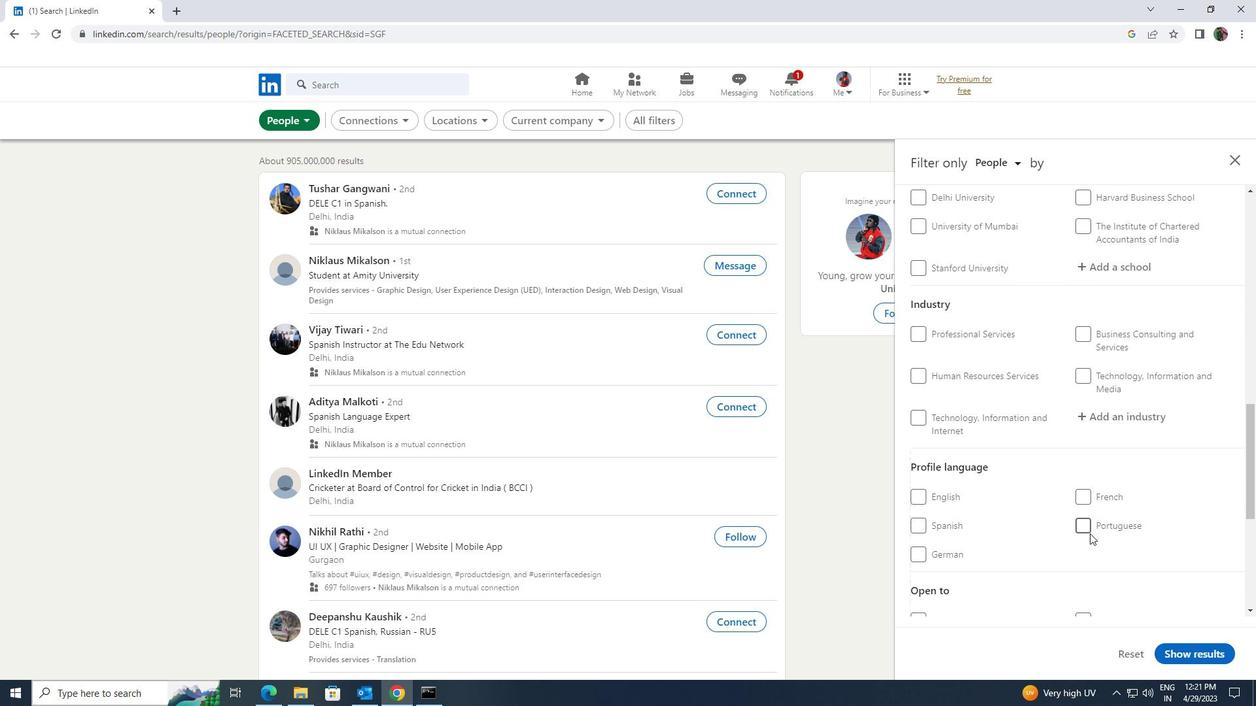 
Action: Mouse pressed left at (1086, 529)
Screenshot: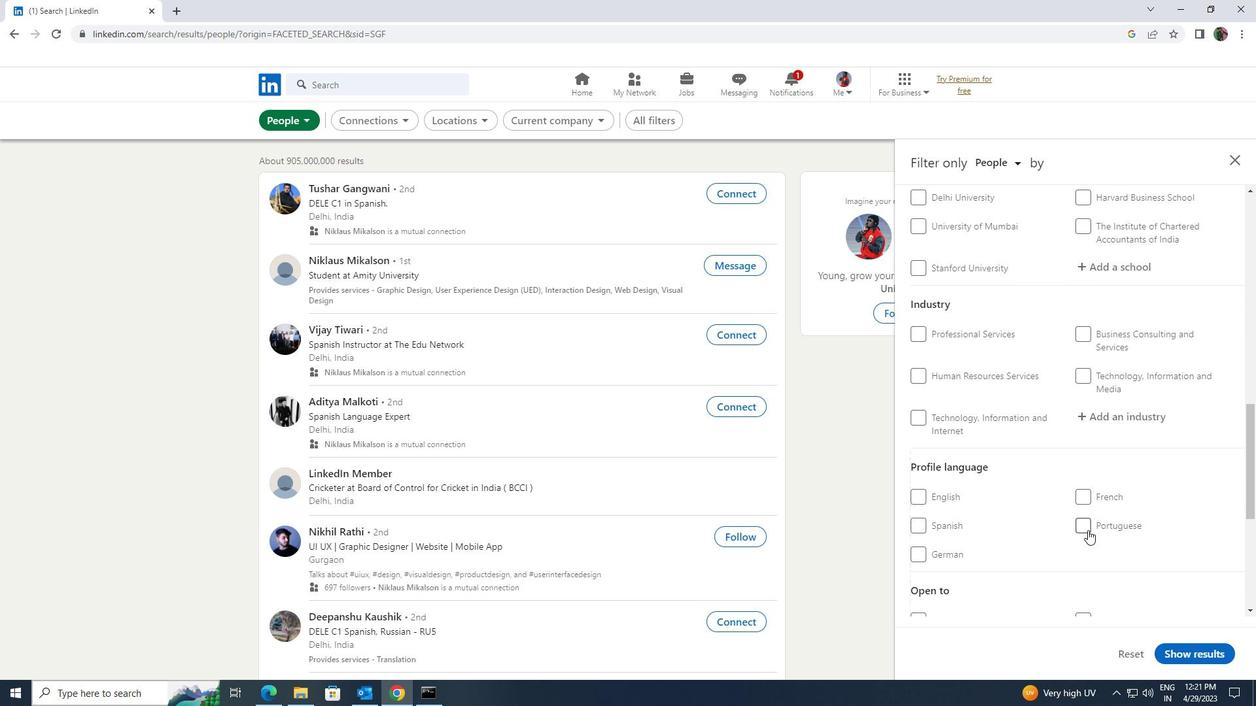 
Action: Mouse moved to (1086, 526)
Screenshot: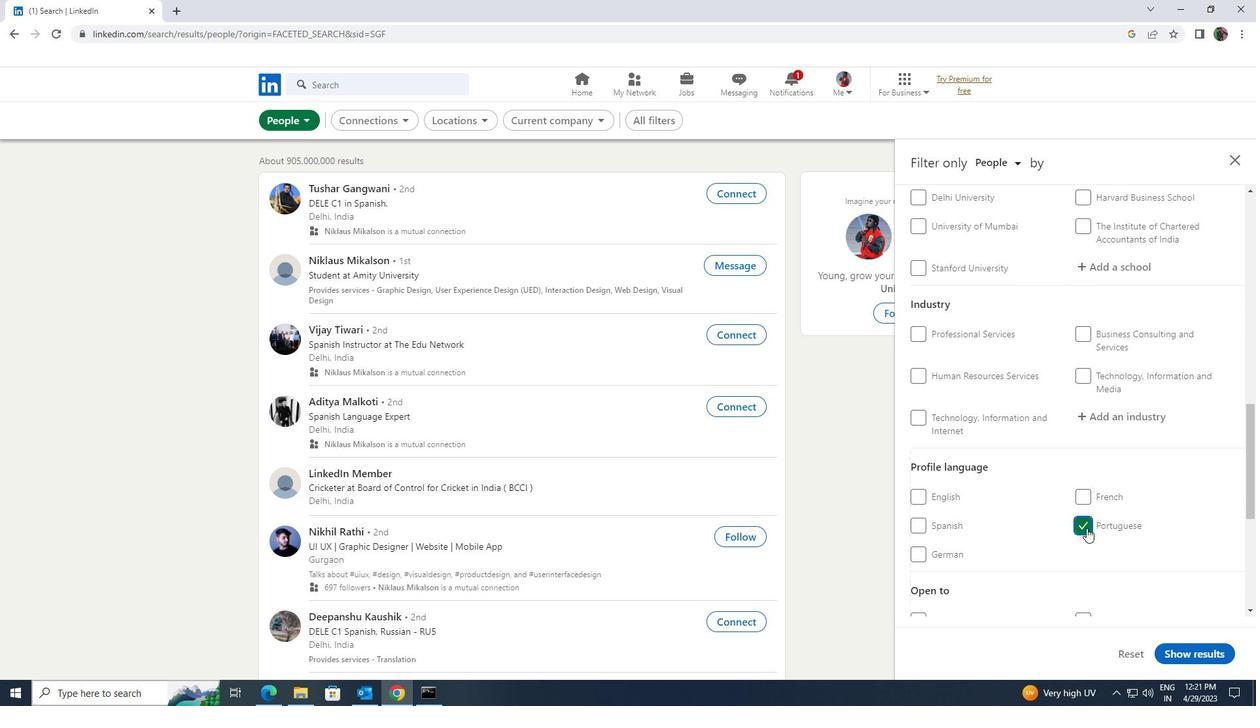 
Action: Mouse scrolled (1086, 527) with delta (0, 0)
Screenshot: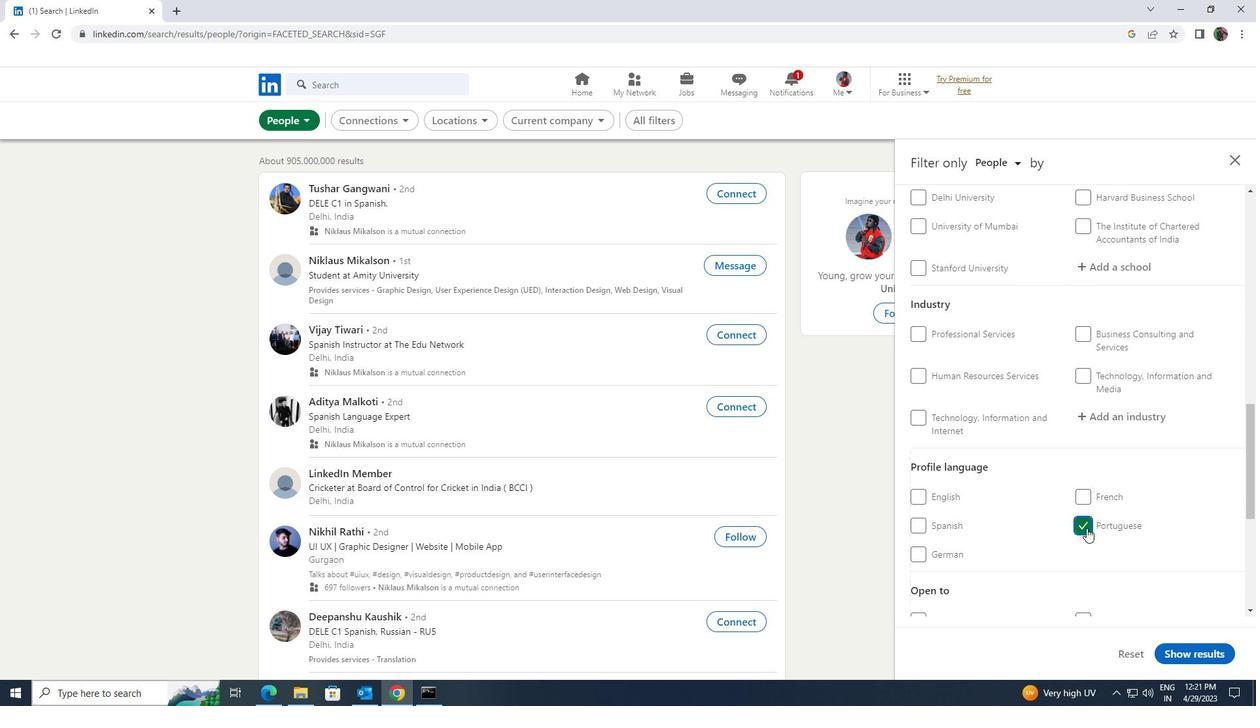 
Action: Mouse moved to (1086, 526)
Screenshot: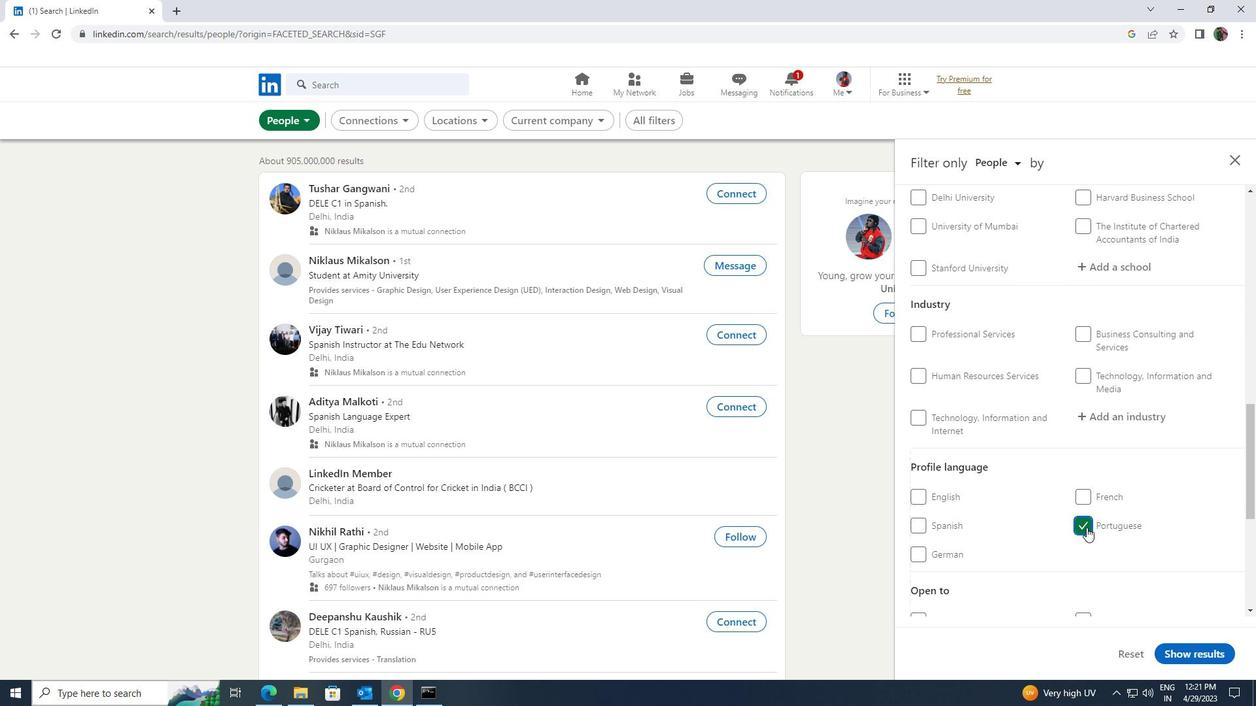 
Action: Mouse scrolled (1086, 526) with delta (0, 0)
Screenshot: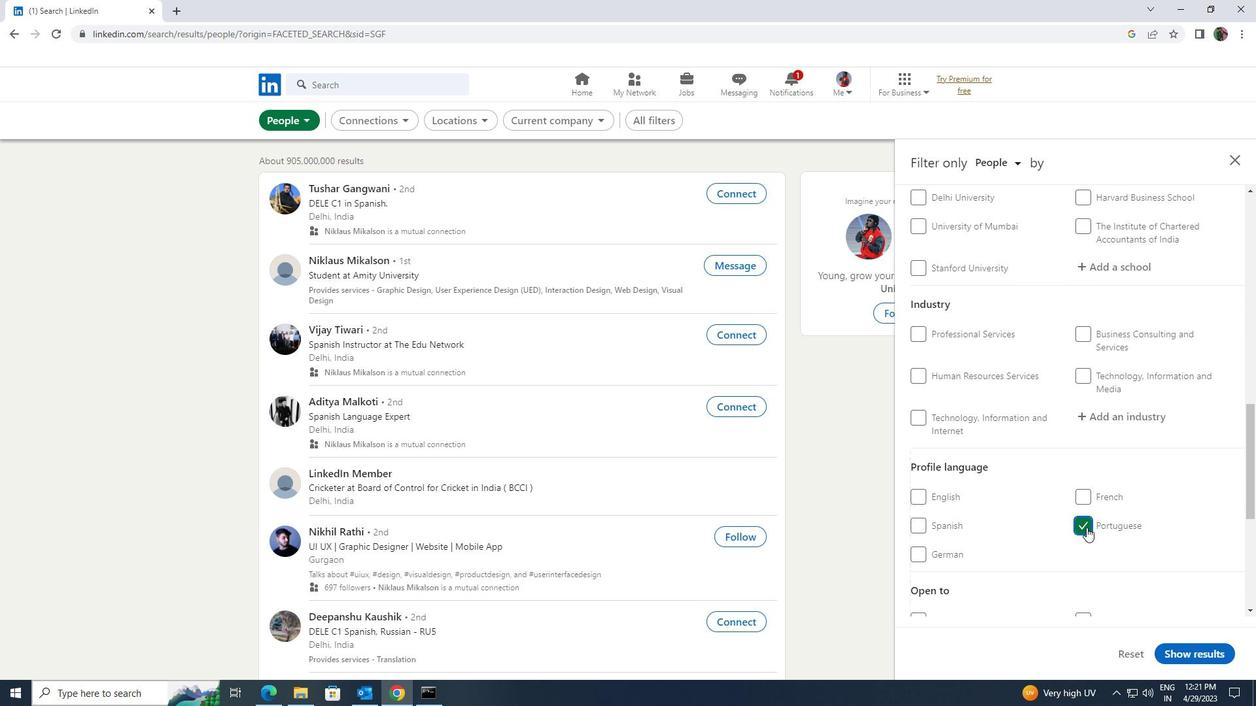 
Action: Mouse moved to (1086, 524)
Screenshot: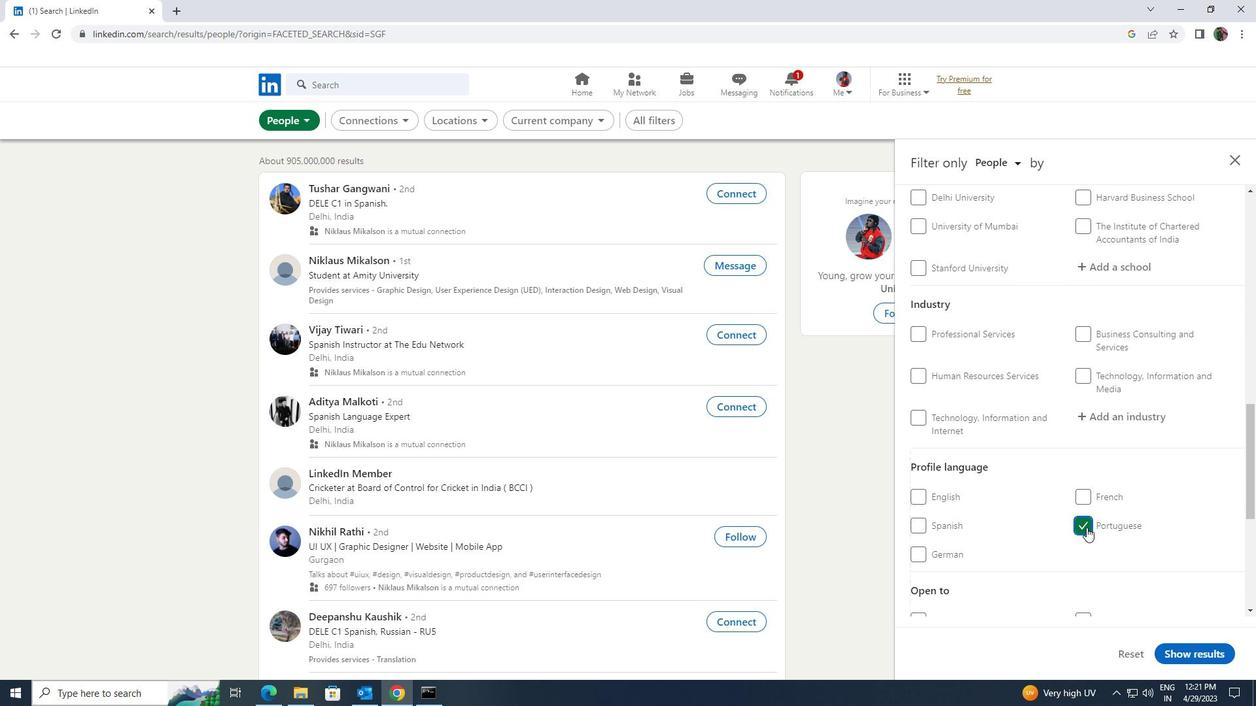 
Action: Mouse scrolled (1086, 524) with delta (0, 0)
Screenshot: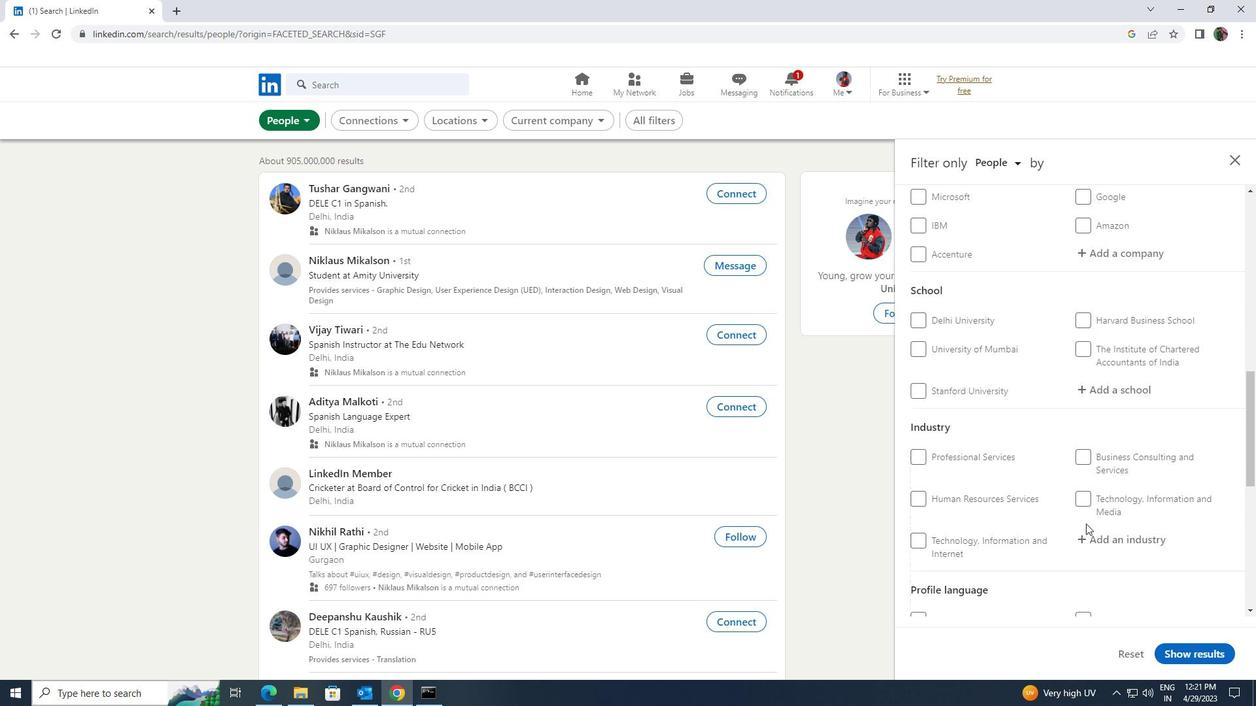 
Action: Mouse scrolled (1086, 524) with delta (0, 0)
Screenshot: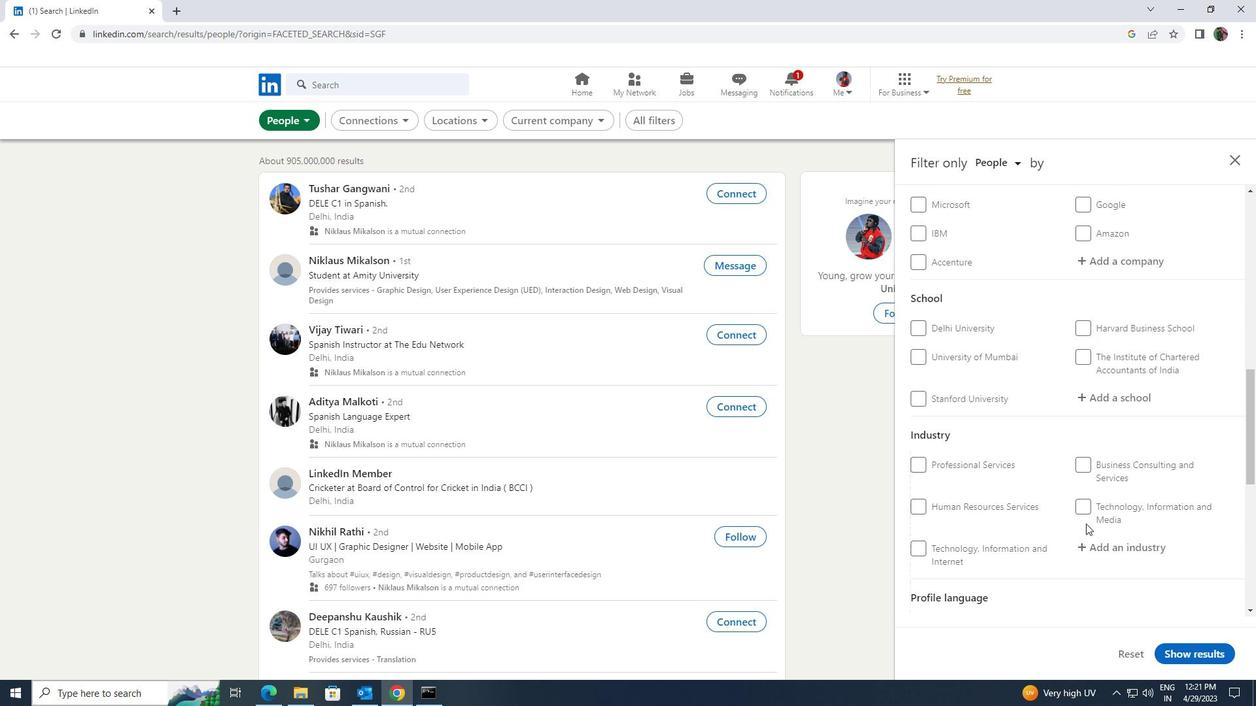 
Action: Mouse moved to (1086, 515)
Screenshot: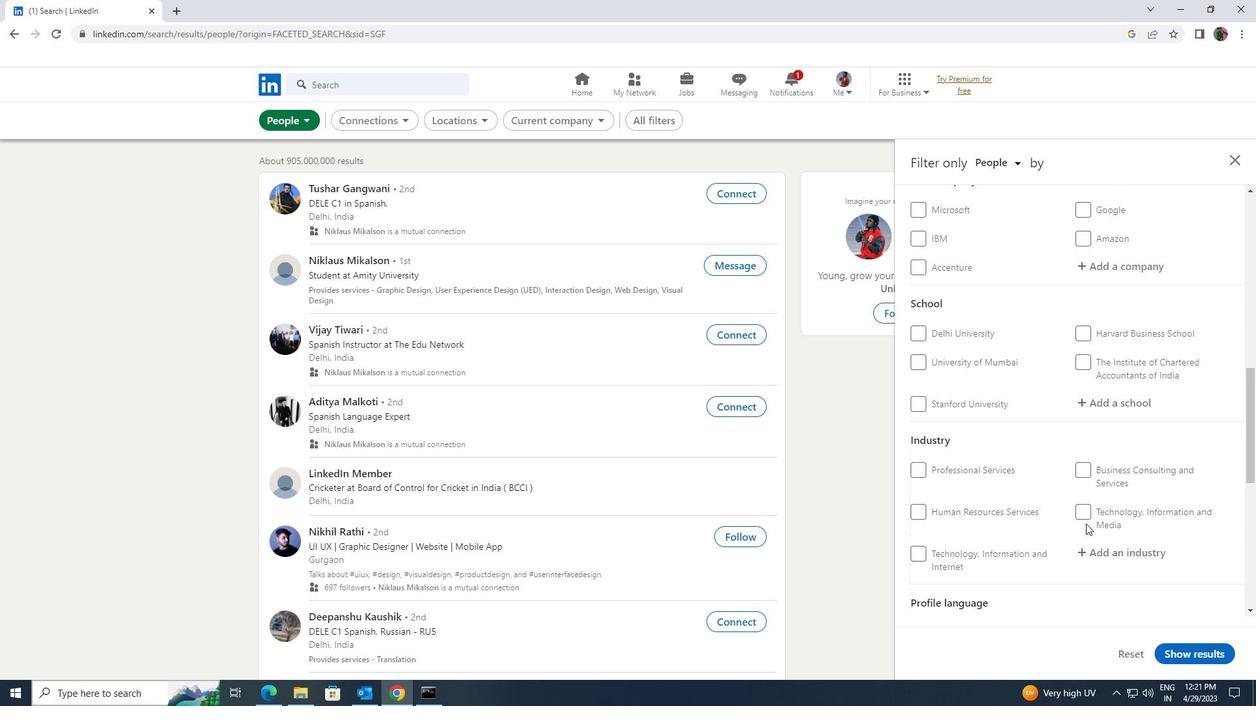 
Action: Mouse scrolled (1086, 516) with delta (0, 0)
Screenshot: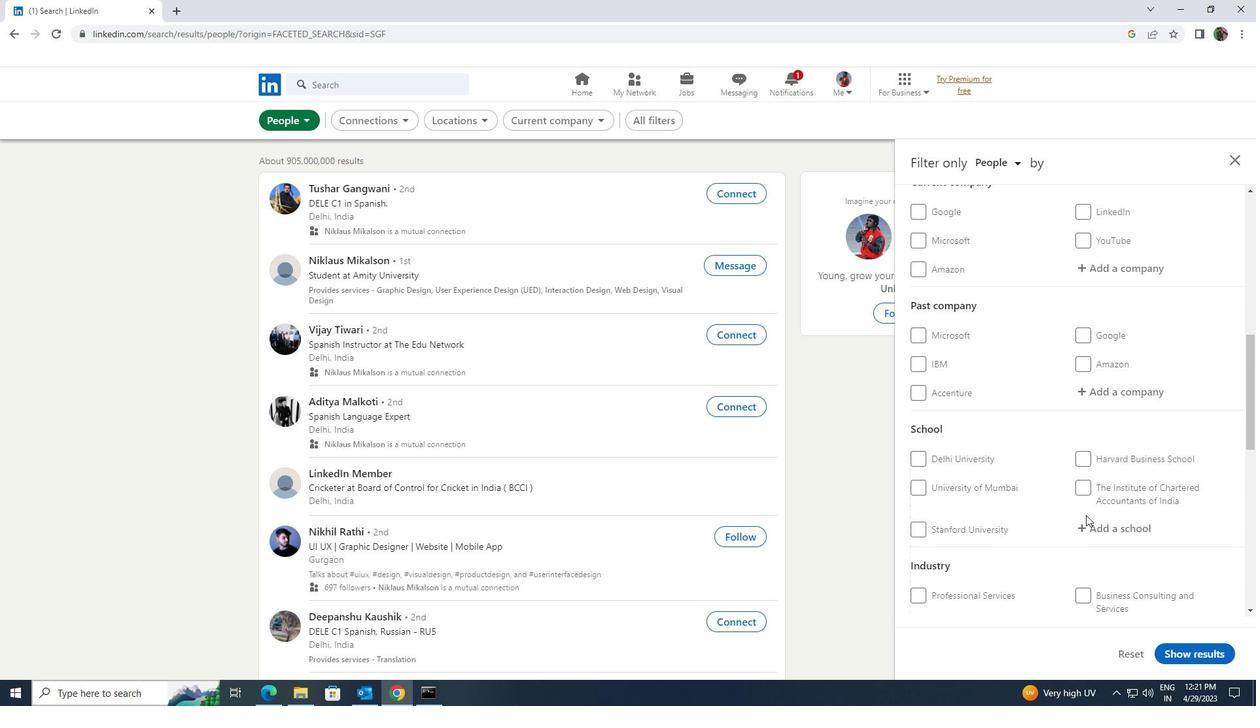 
Action: Mouse scrolled (1086, 516) with delta (0, 0)
Screenshot: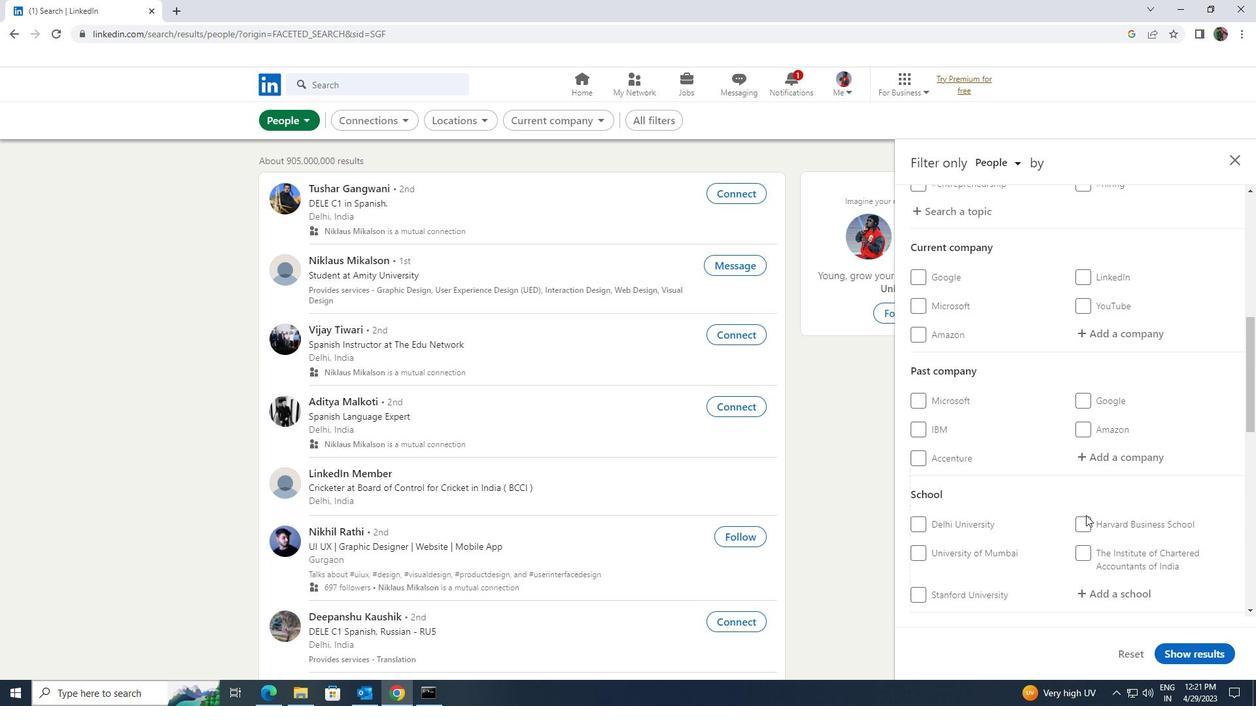 
Action: Mouse moved to (1096, 404)
Screenshot: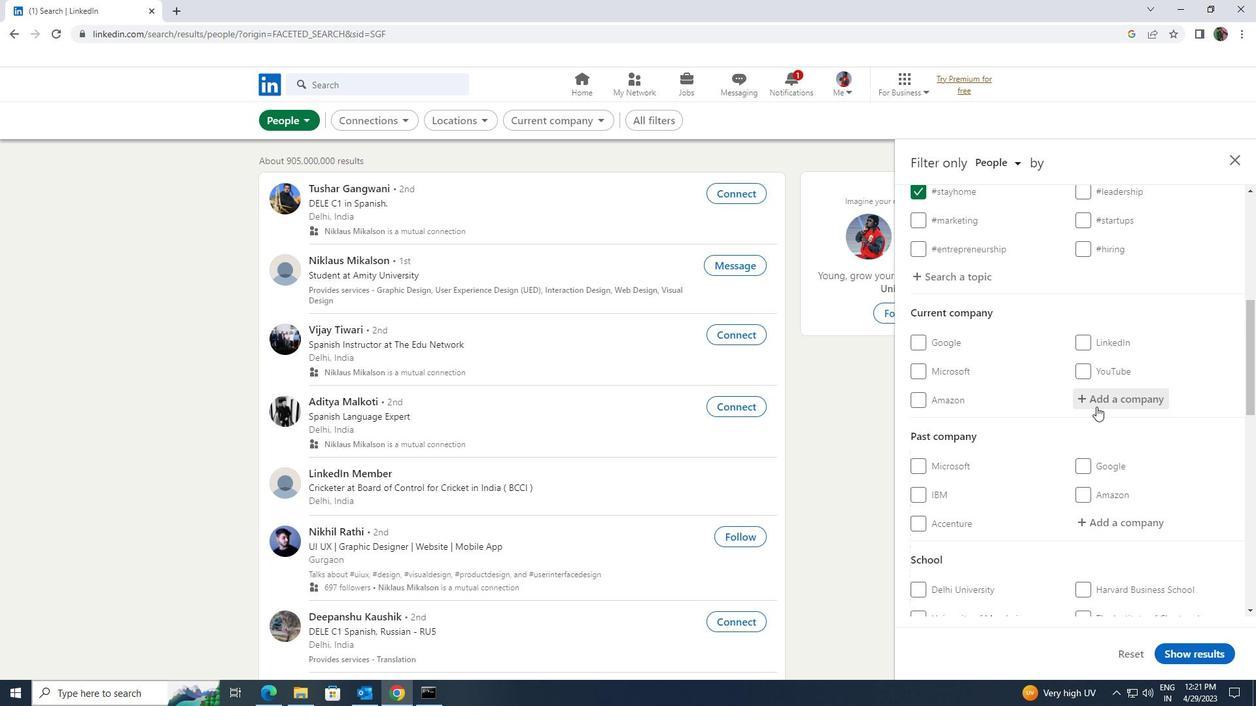 
Action: Mouse pressed left at (1096, 404)
Screenshot: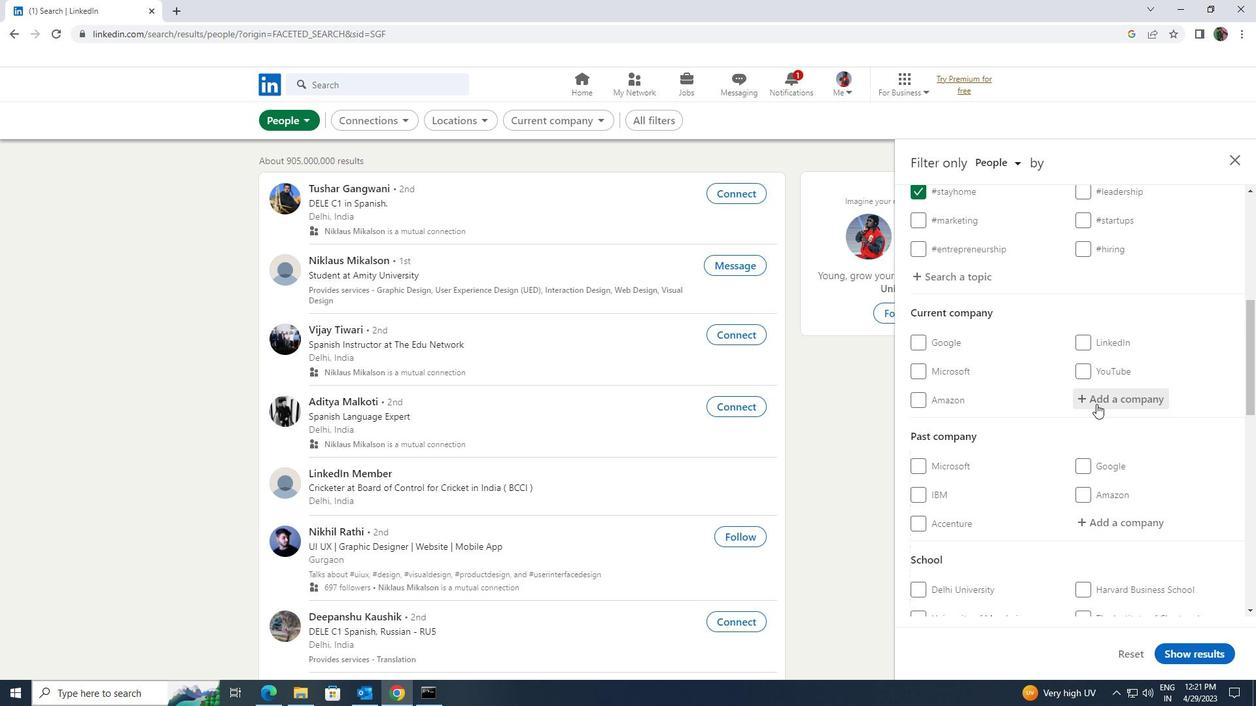 
Action: Key pressed <Key.shift>MORE<Key.space>RETAIL
Screenshot: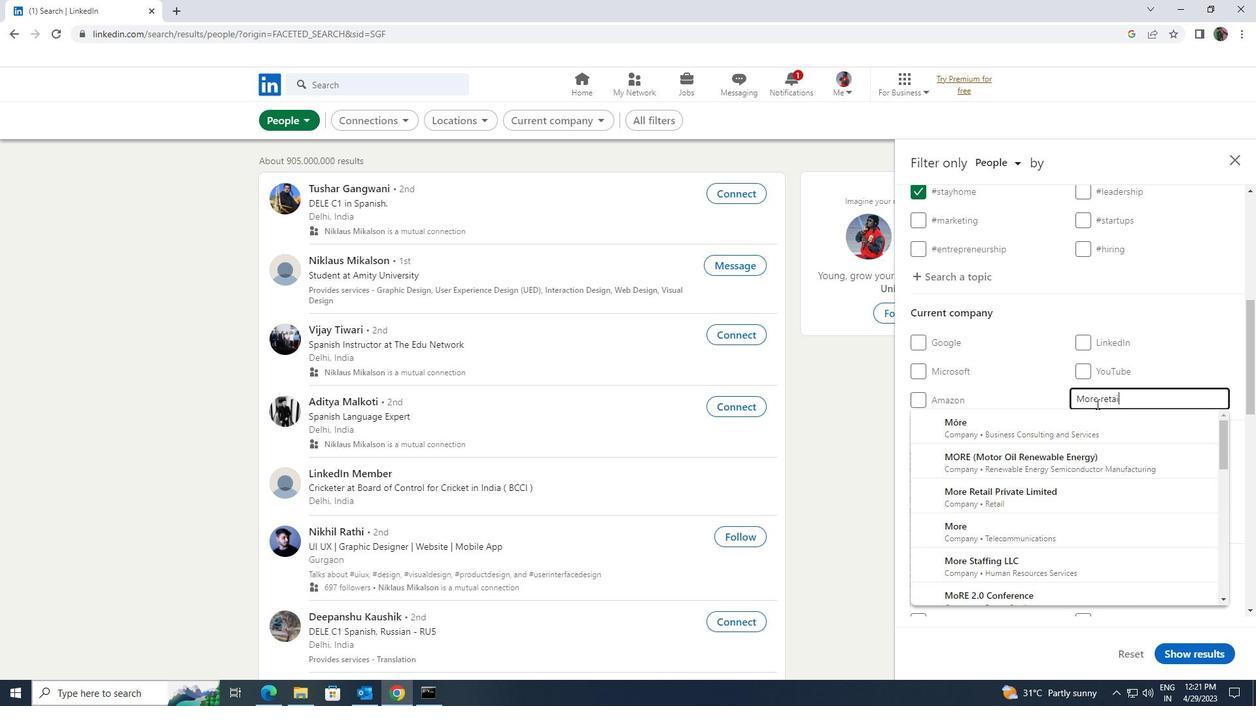 
Action: Mouse moved to (1087, 420)
Screenshot: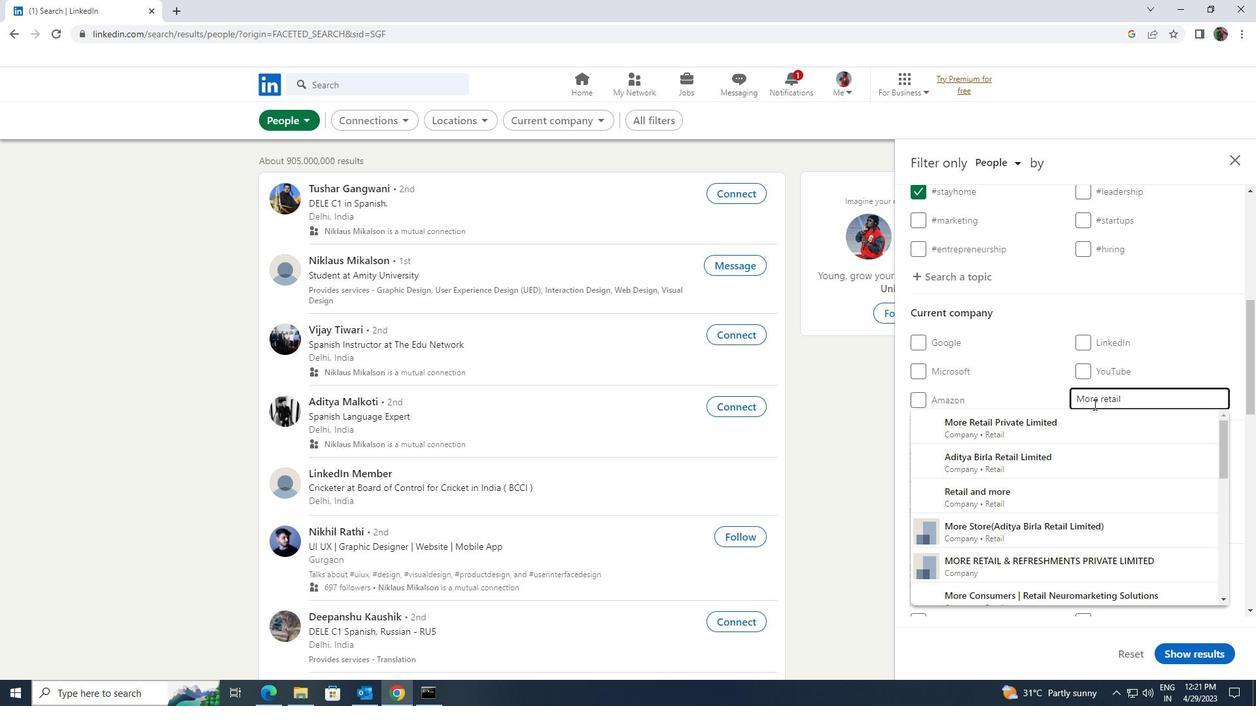 
Action: Mouse pressed left at (1087, 420)
Screenshot: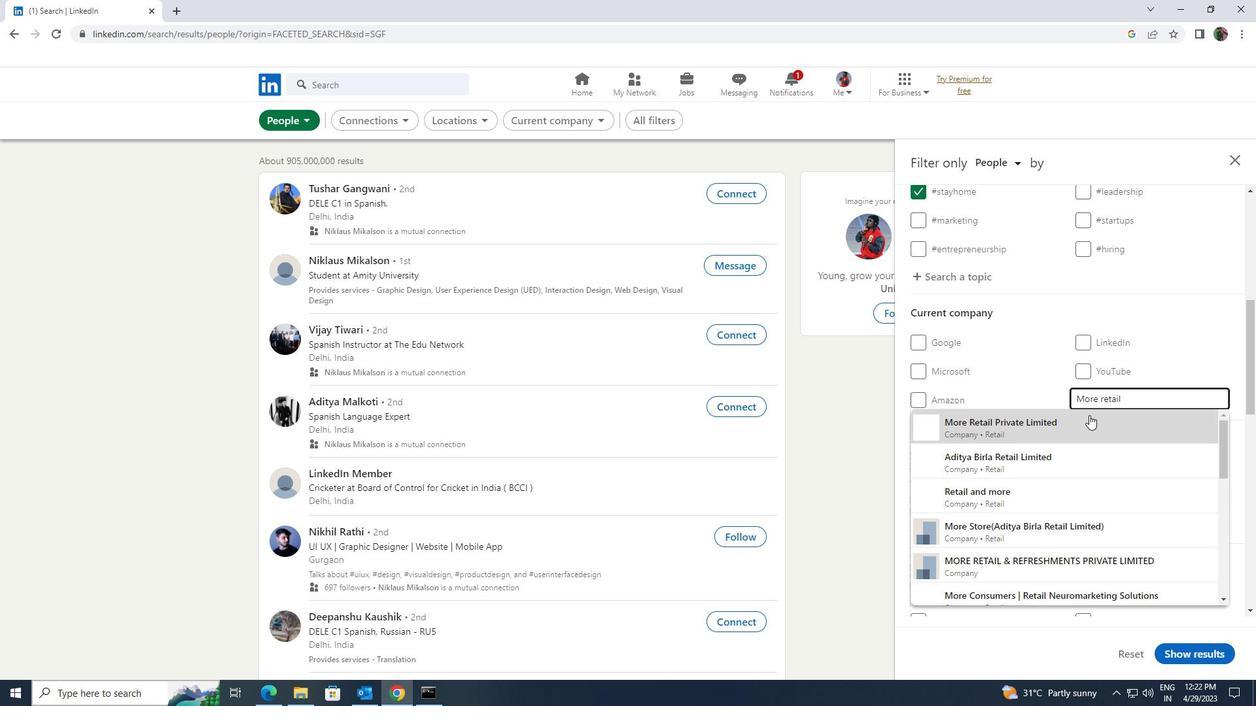 
Action: Mouse scrolled (1087, 420) with delta (0, 0)
Screenshot: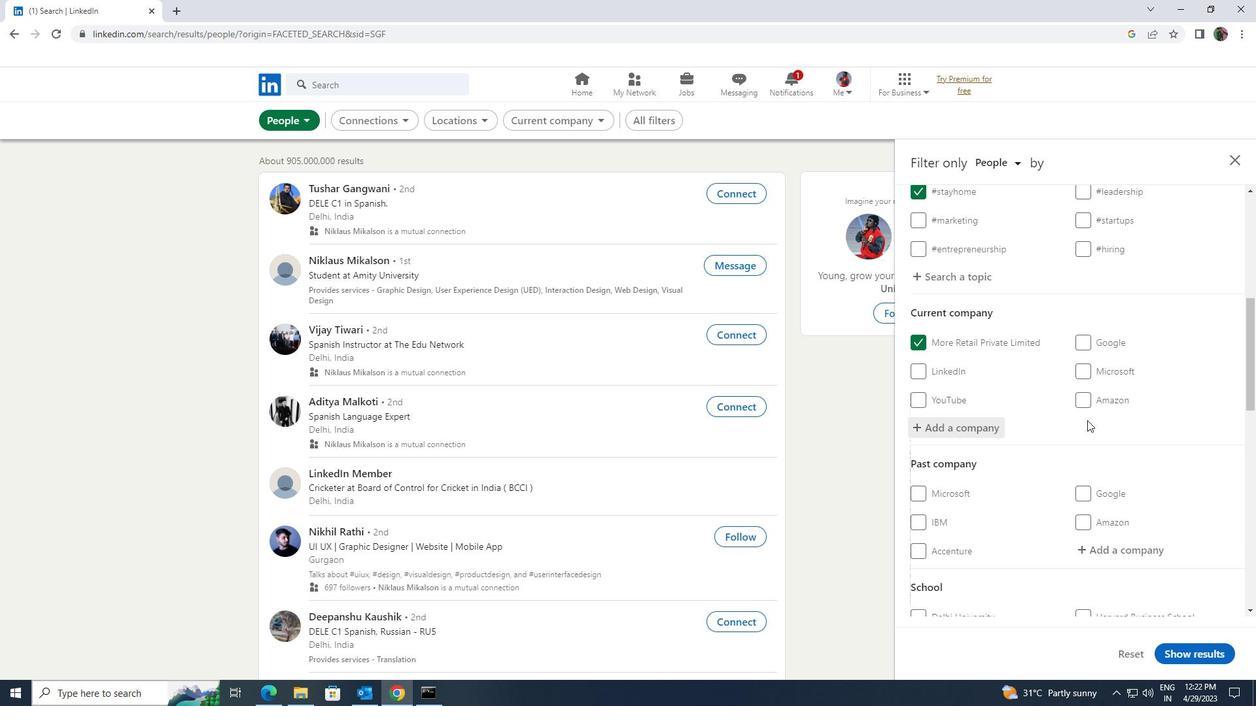 
Action: Mouse scrolled (1087, 420) with delta (0, 0)
Screenshot: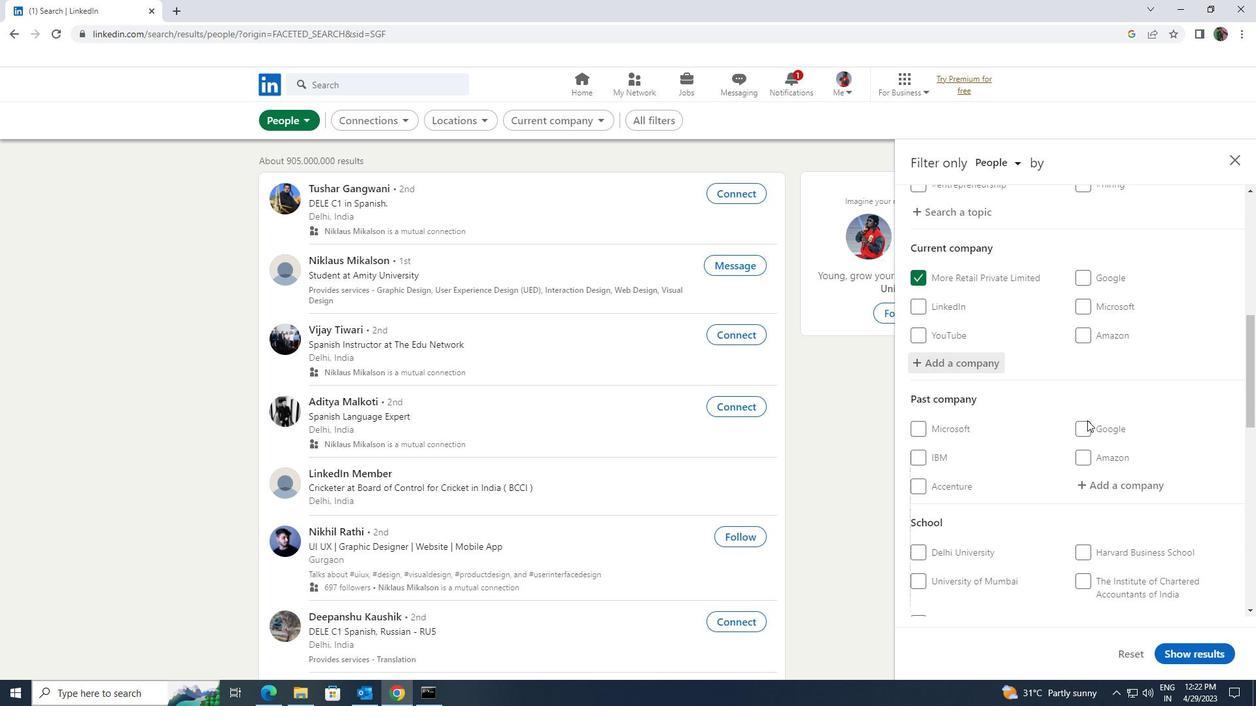 
Action: Mouse scrolled (1087, 420) with delta (0, 0)
Screenshot: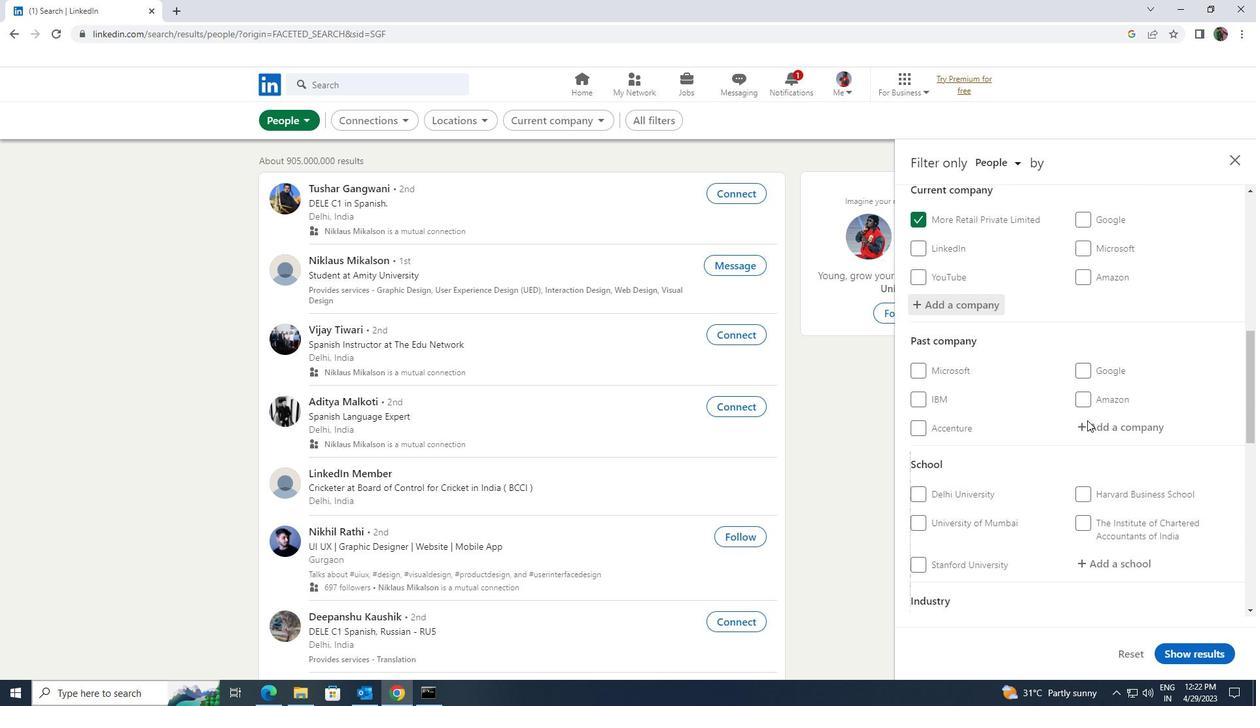 
Action: Mouse scrolled (1087, 420) with delta (0, 0)
Screenshot: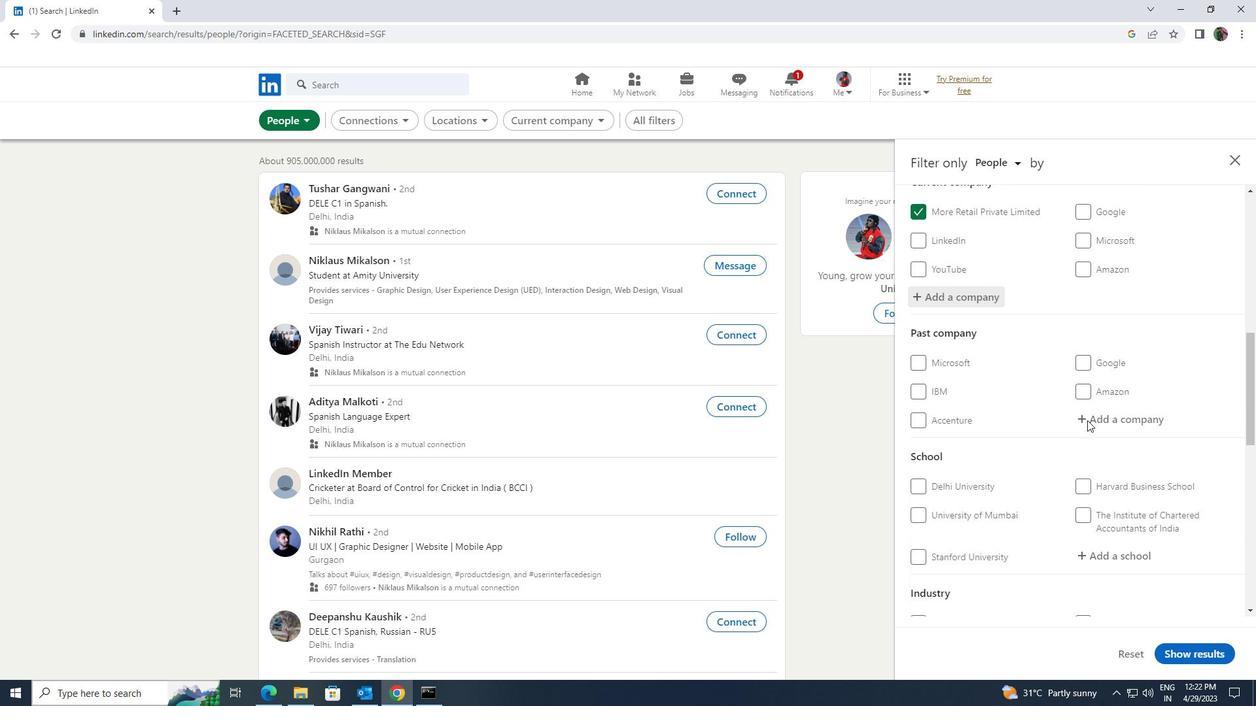 
Action: Mouse moved to (1089, 421)
Screenshot: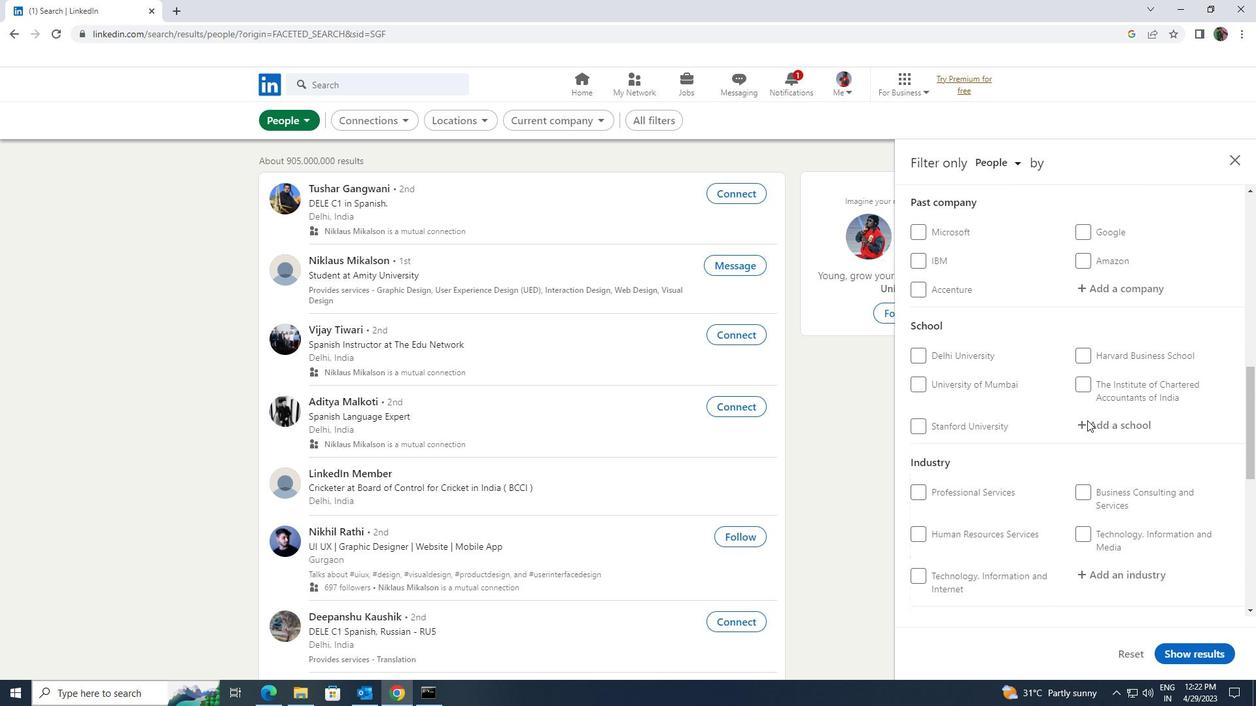 
Action: Mouse pressed left at (1089, 421)
Screenshot: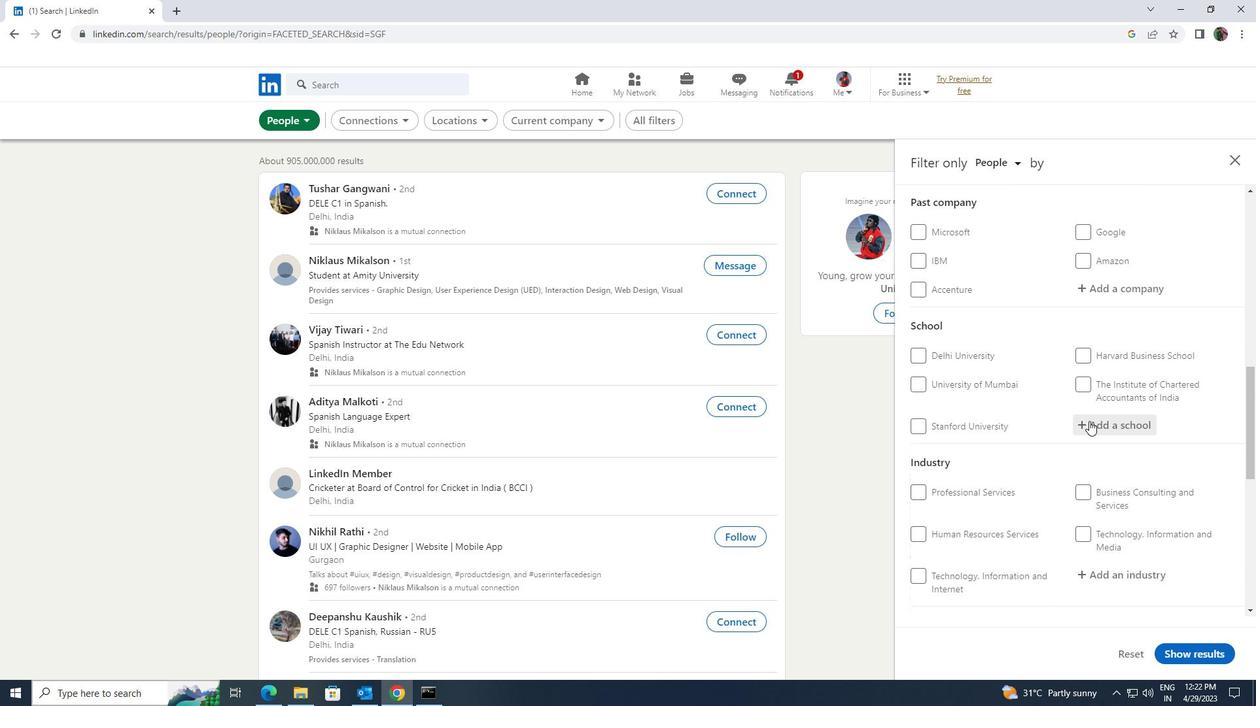 
Action: Key pressed <Key.shift>INDIAN<Key.space><Key.shift>INSTITUE<Key.backspace>TE<Key.space>OF<Key.space><Key.shift>MANAGEMENT<Key.space><Key.shift>LU
Screenshot: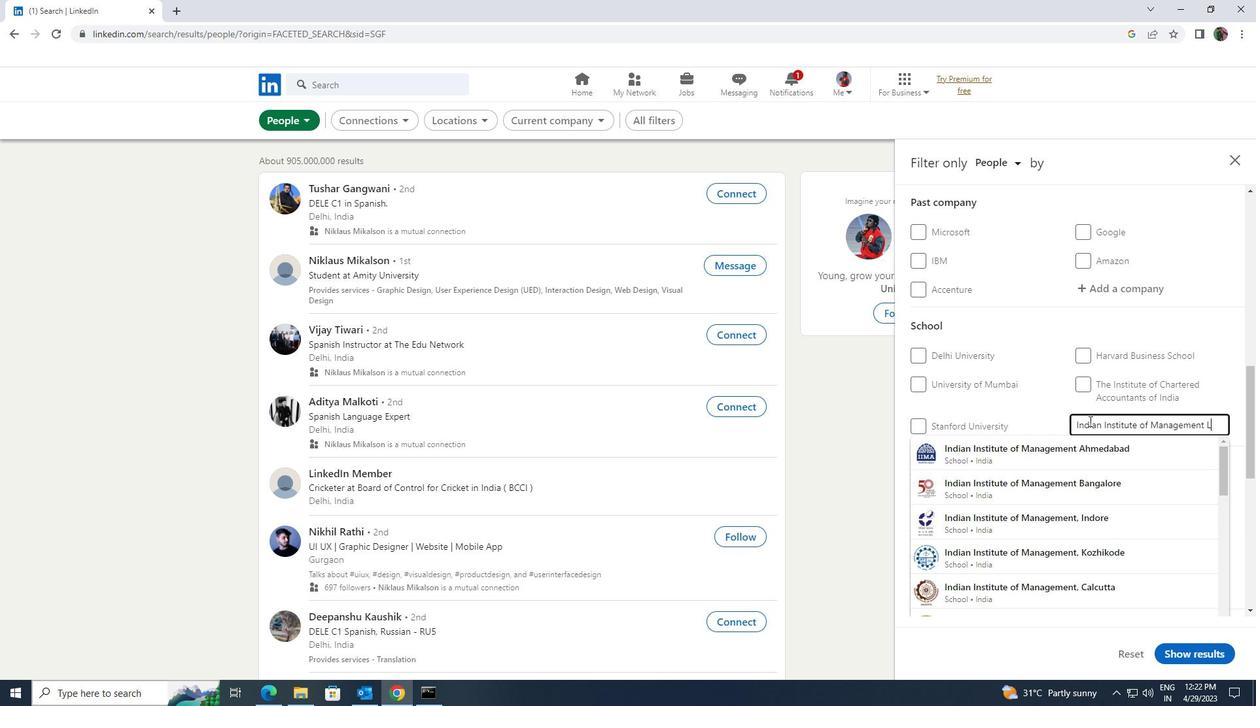
Action: Mouse moved to (1088, 437)
Screenshot: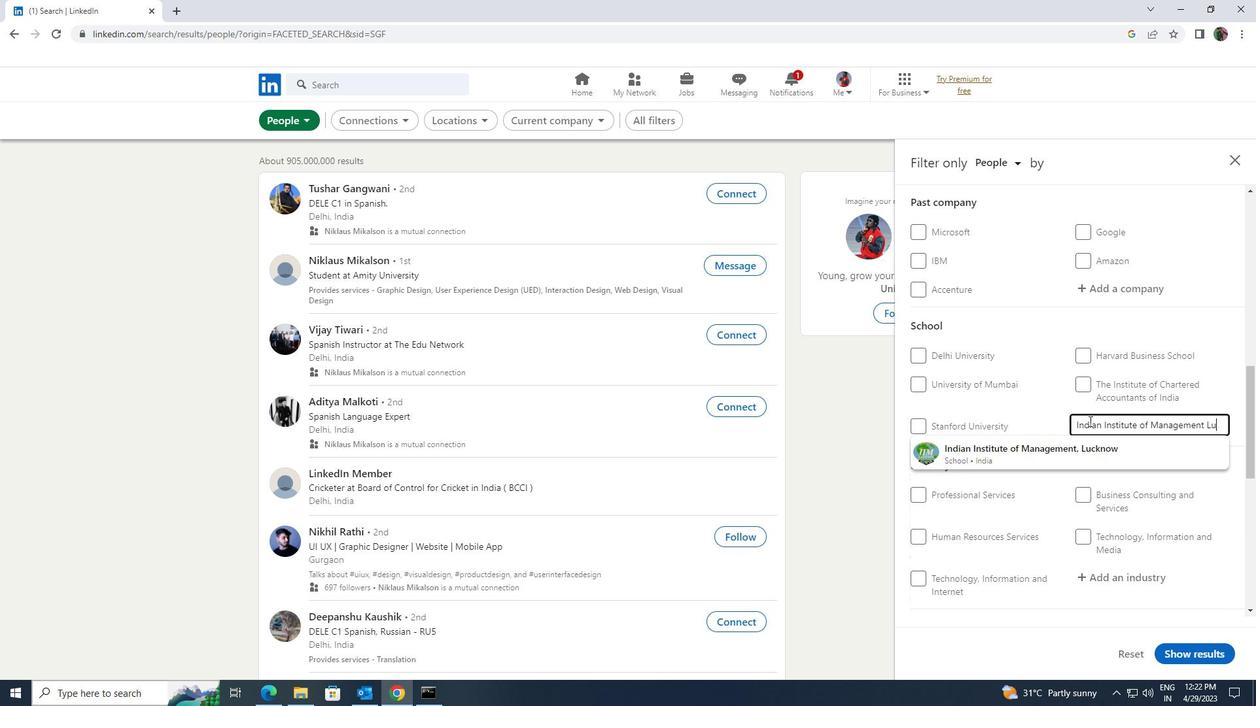 
Action: Mouse pressed left at (1088, 437)
Screenshot: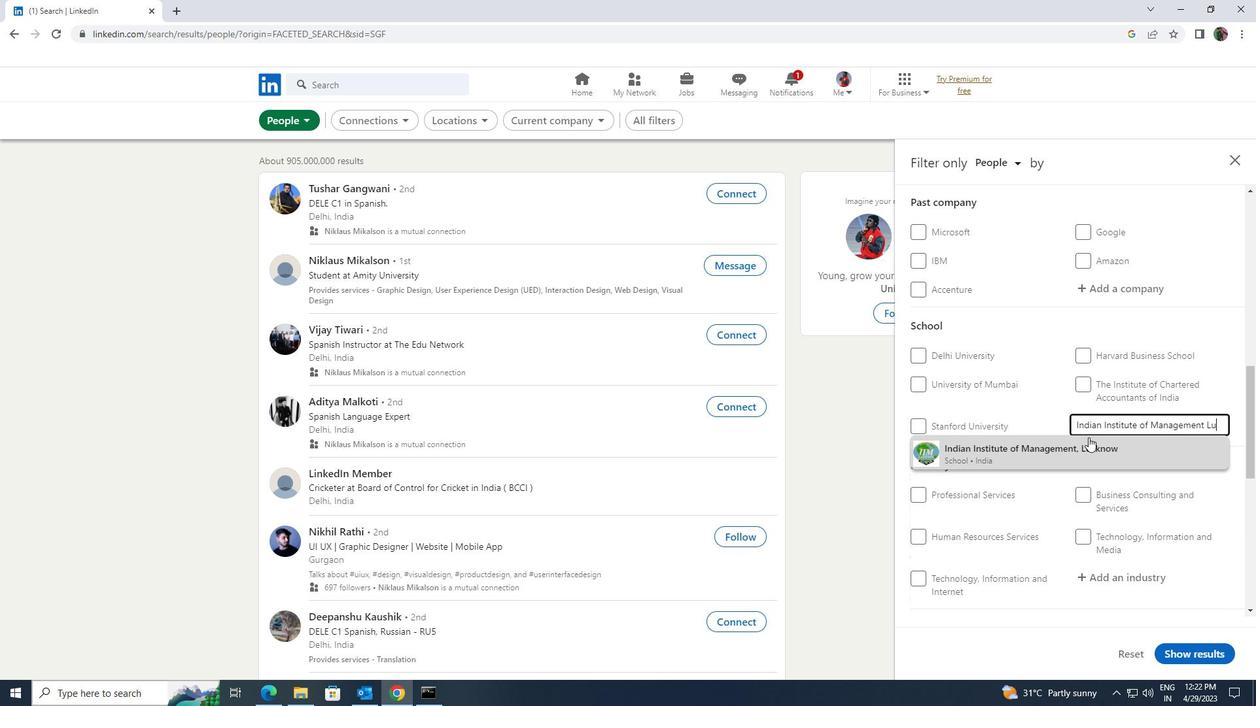
Action: Mouse scrolled (1088, 437) with delta (0, 0)
Screenshot: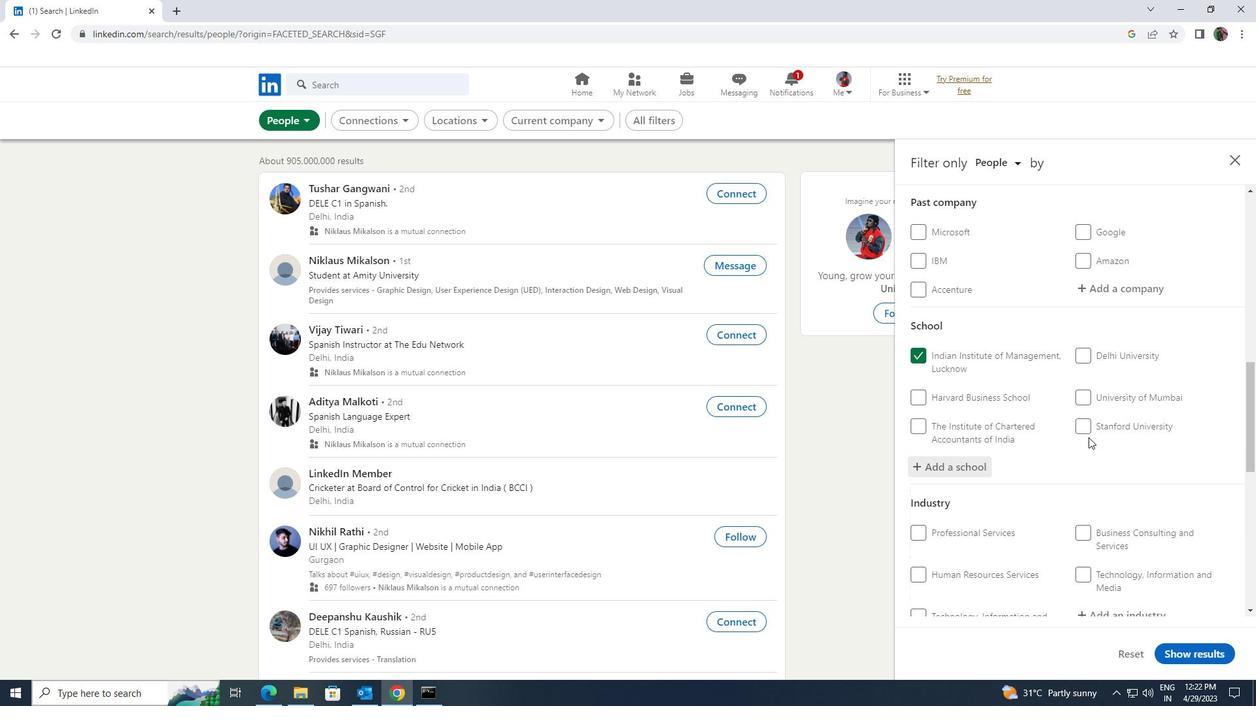 
Action: Mouse scrolled (1088, 437) with delta (0, 0)
Screenshot: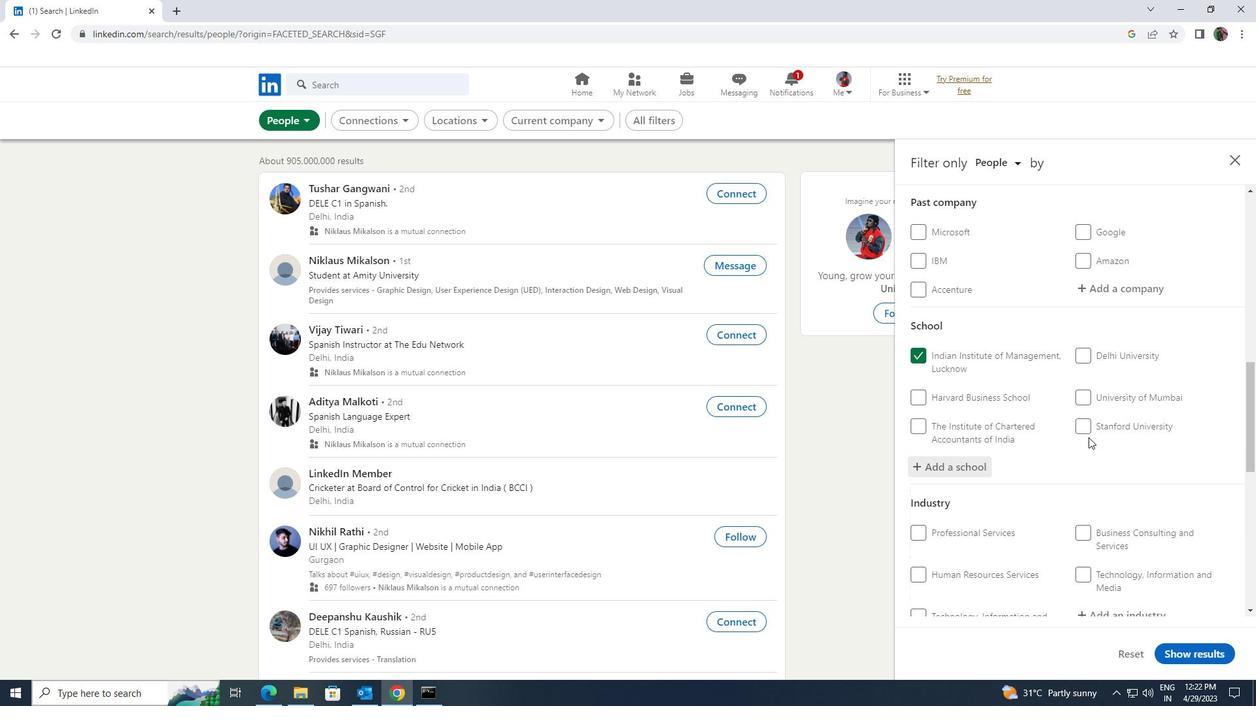 
Action: Mouse scrolled (1088, 437) with delta (0, 0)
Screenshot: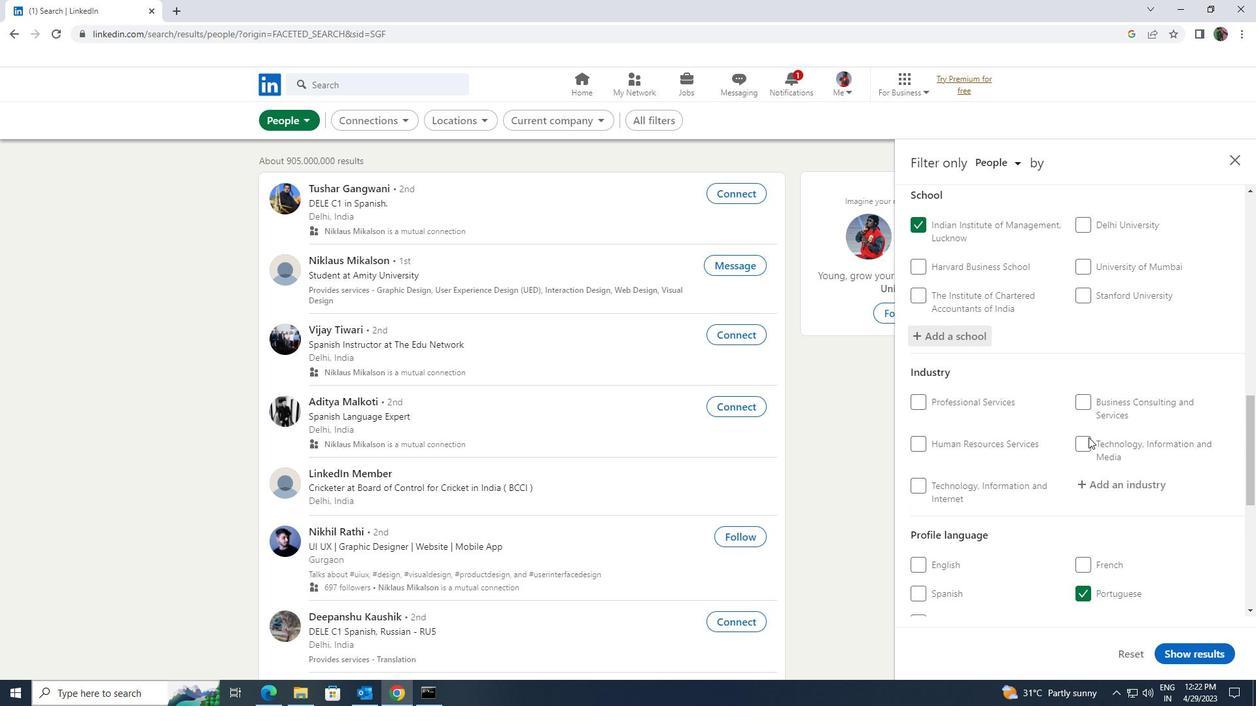 
Action: Mouse moved to (1105, 421)
Screenshot: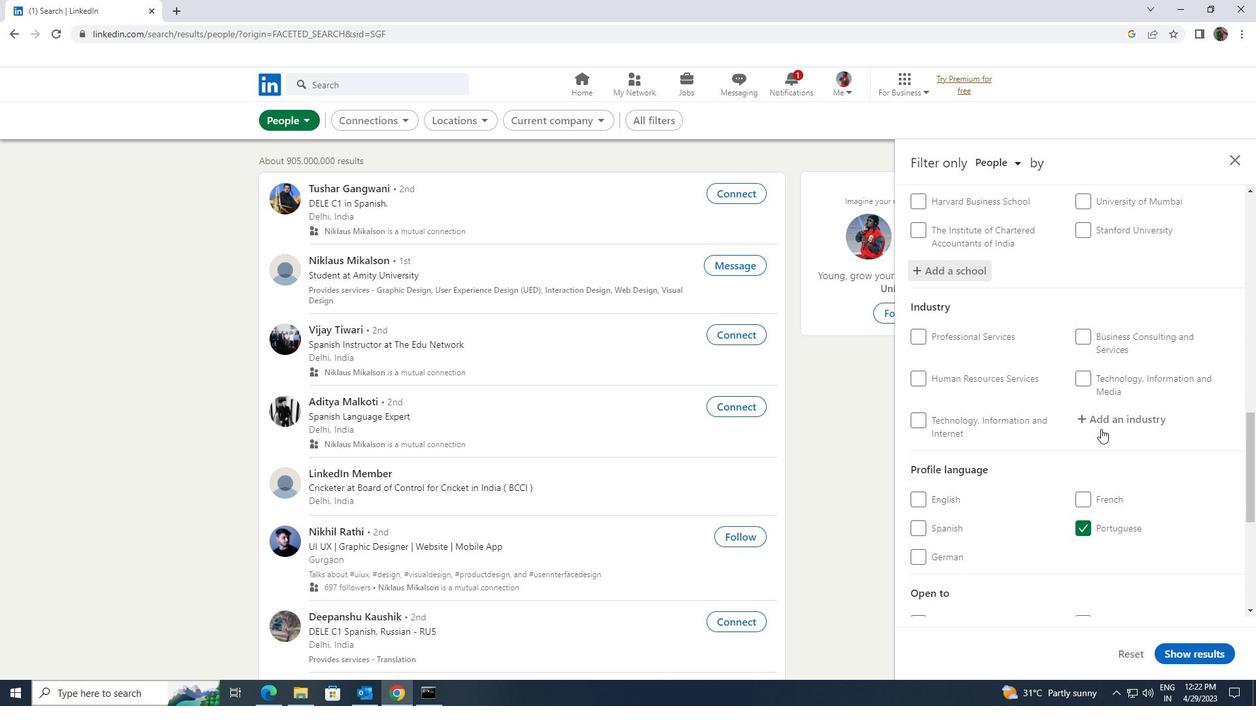 
Action: Mouse pressed left at (1105, 421)
Screenshot: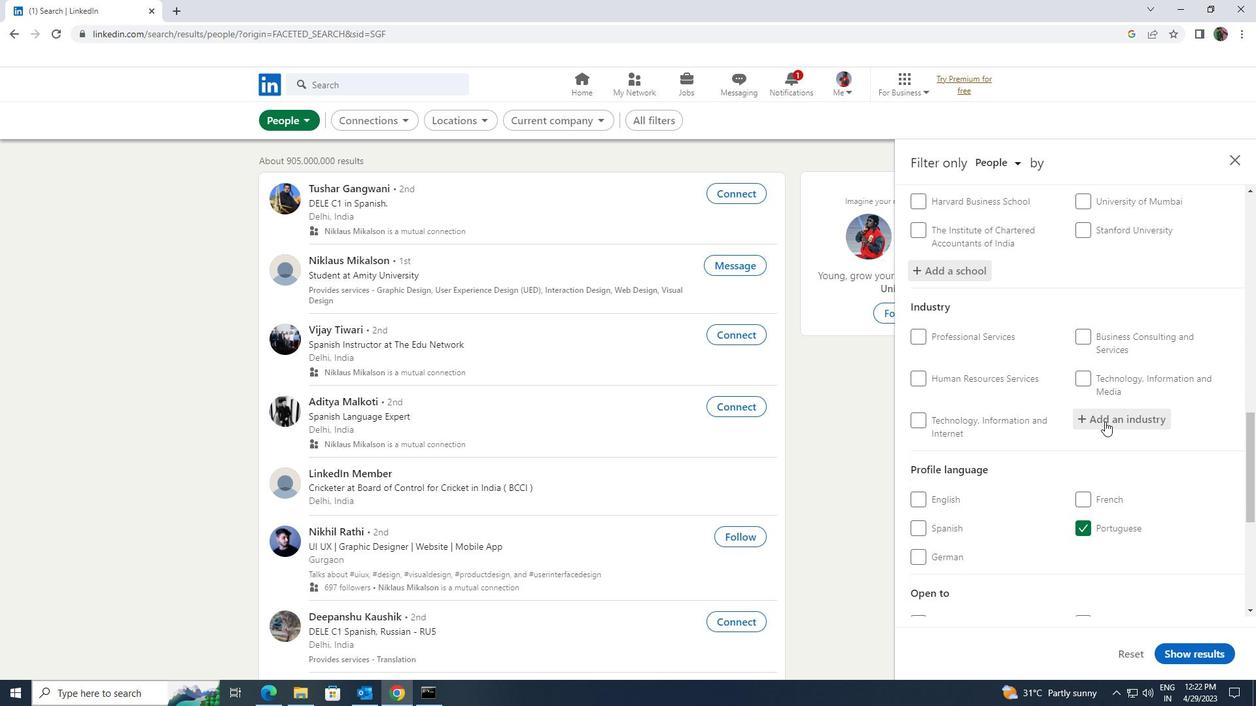 
Action: Key pressed <Key.shift>PHOTO
Screenshot: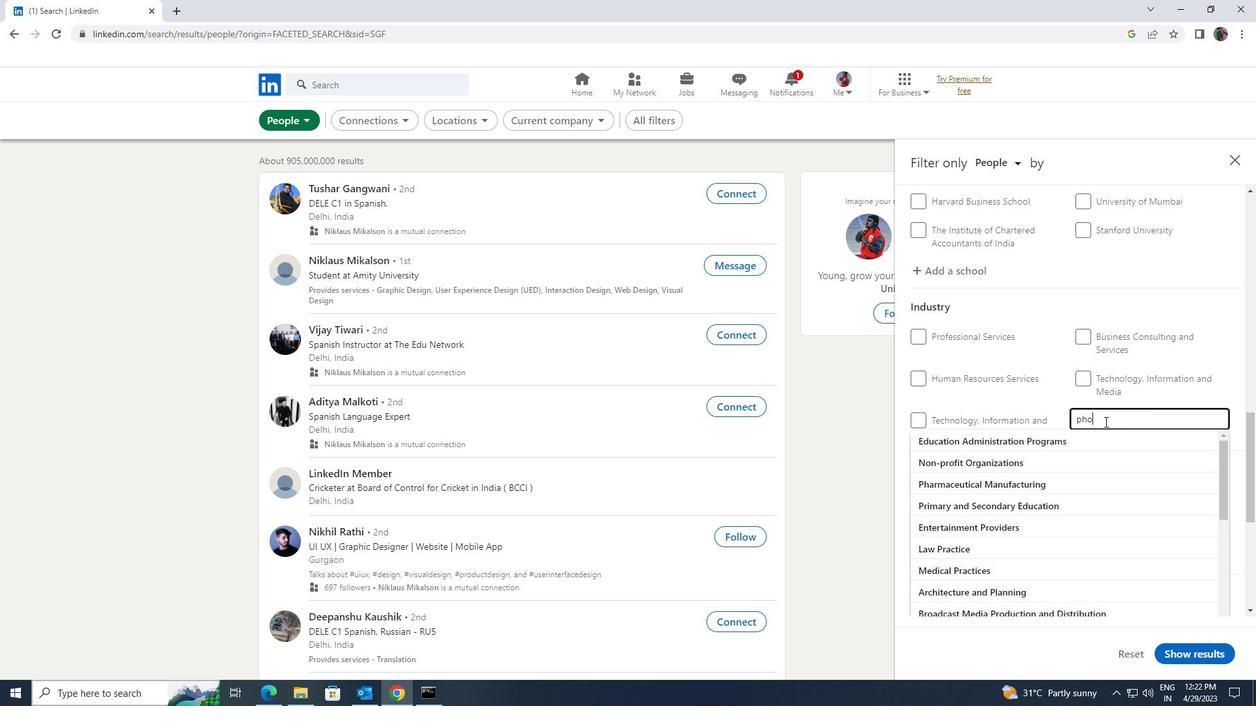 
Action: Mouse moved to (1102, 435)
Screenshot: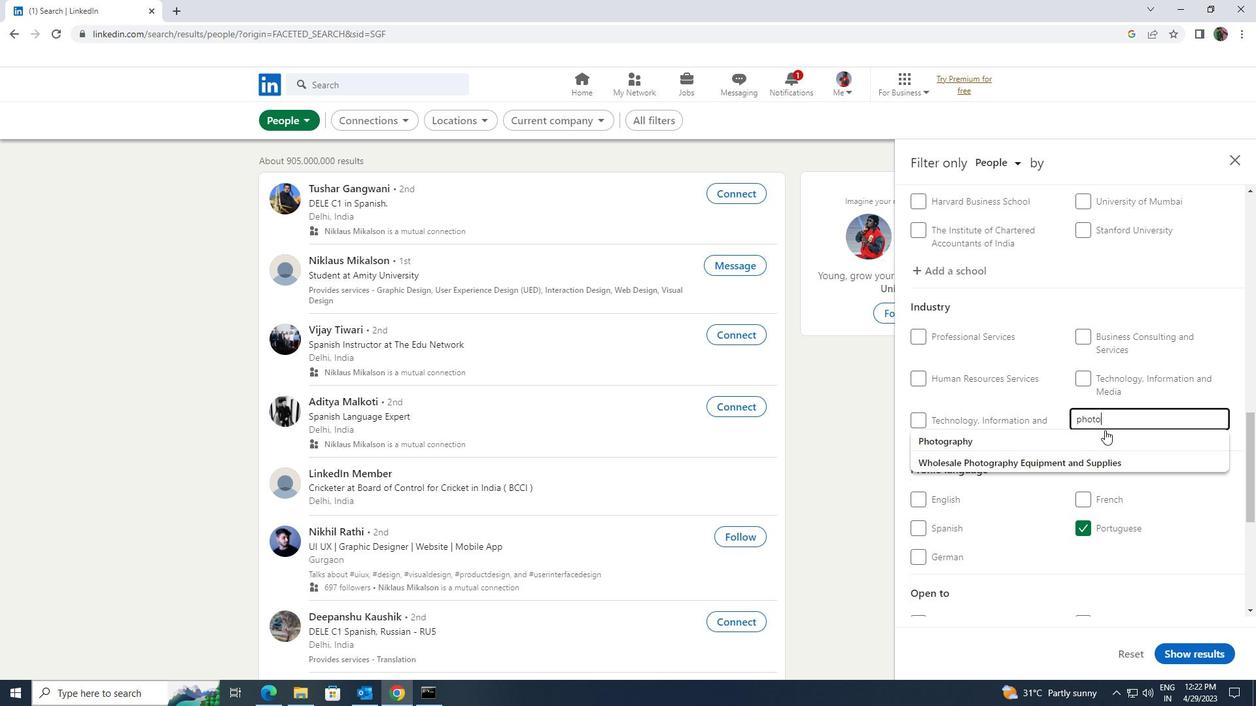
Action: Mouse pressed left at (1102, 435)
Screenshot: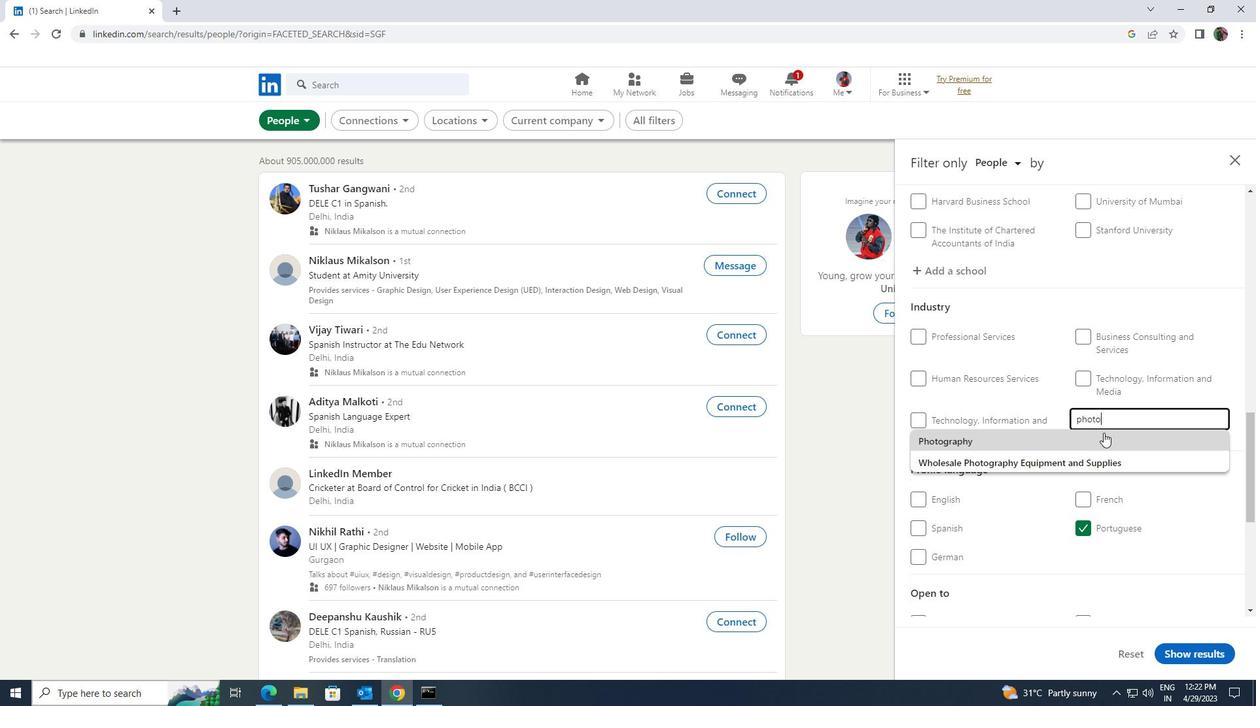 
Action: Mouse scrolled (1102, 434) with delta (0, 0)
Screenshot: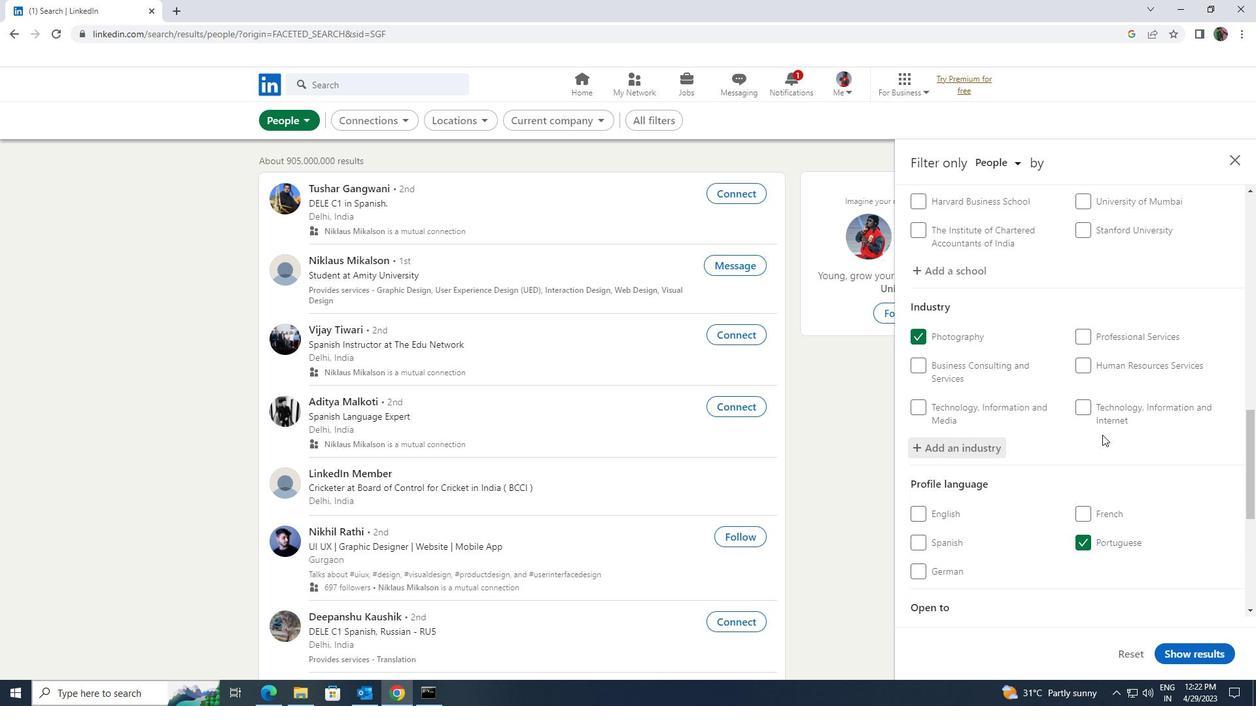 
Action: Mouse scrolled (1102, 434) with delta (0, 0)
Screenshot: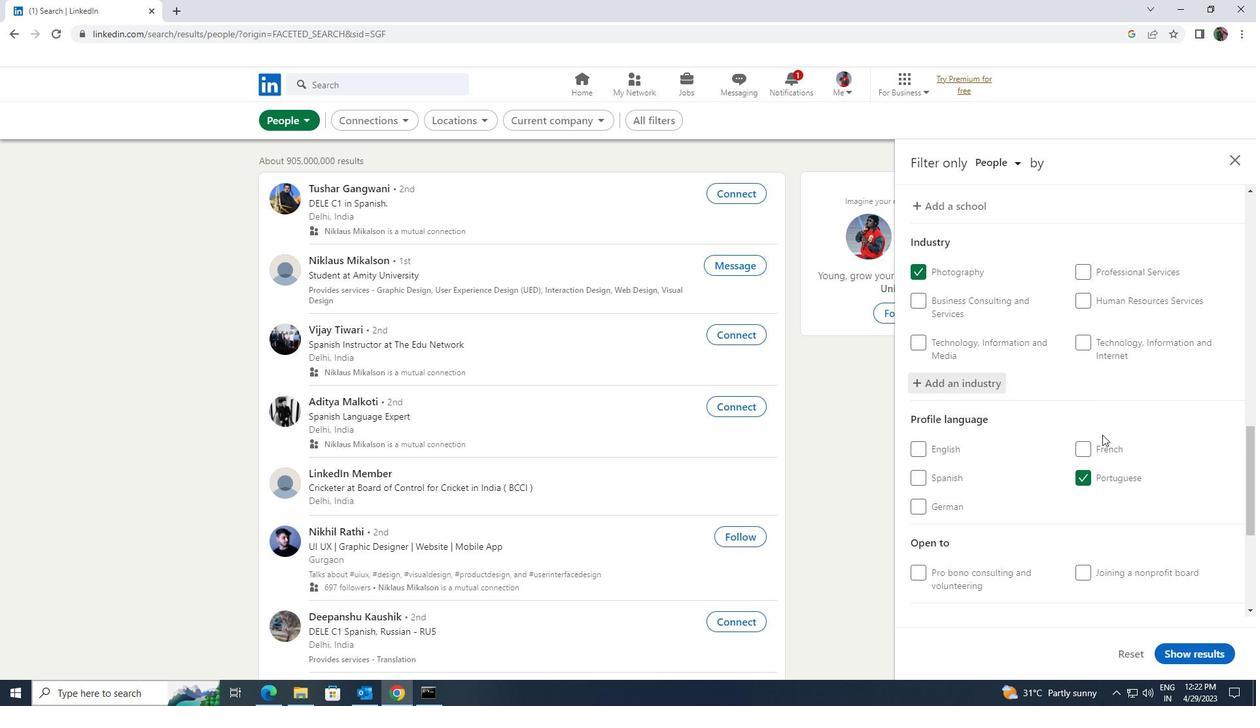 
Action: Mouse scrolled (1102, 434) with delta (0, 0)
Screenshot: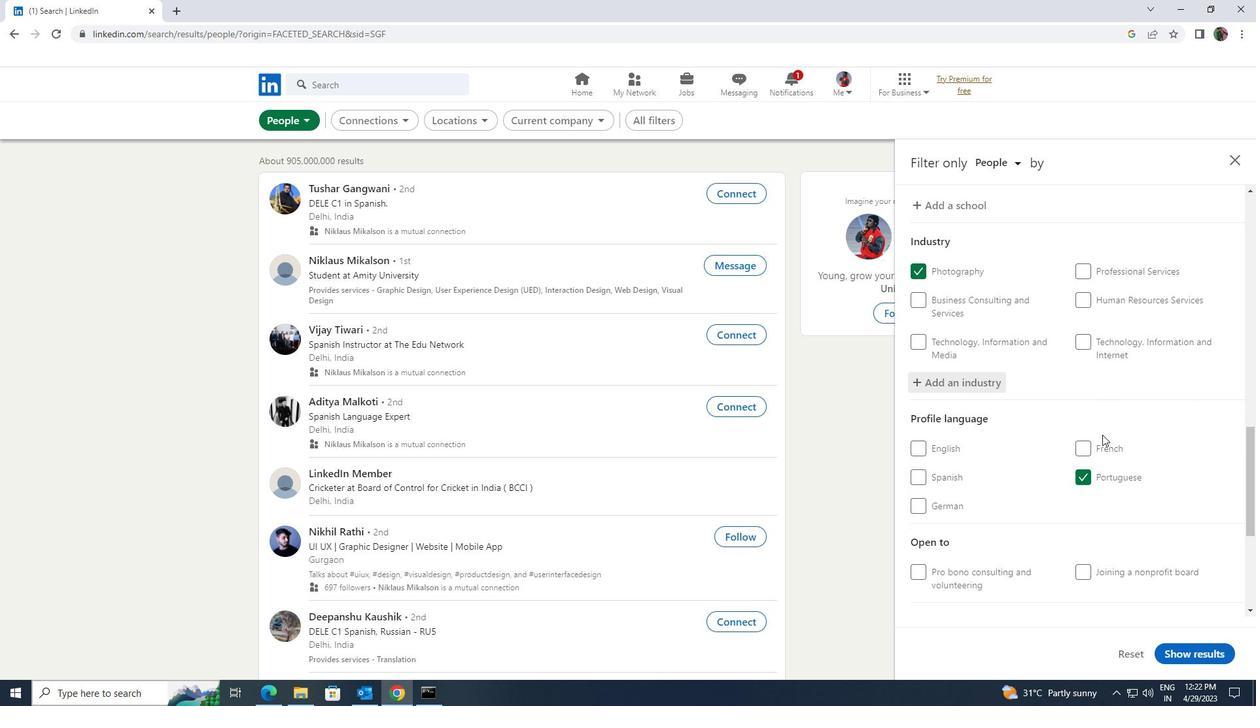 
Action: Mouse scrolled (1102, 434) with delta (0, 0)
Screenshot: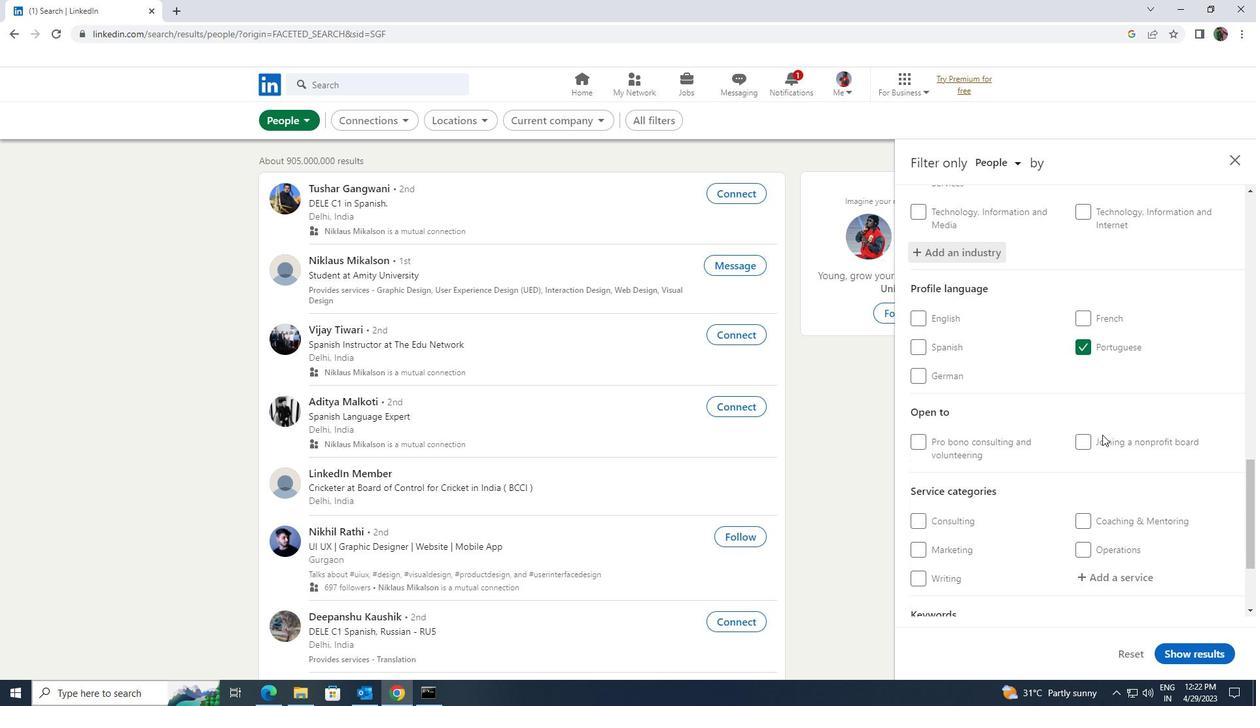 
Action: Mouse moved to (1107, 505)
Screenshot: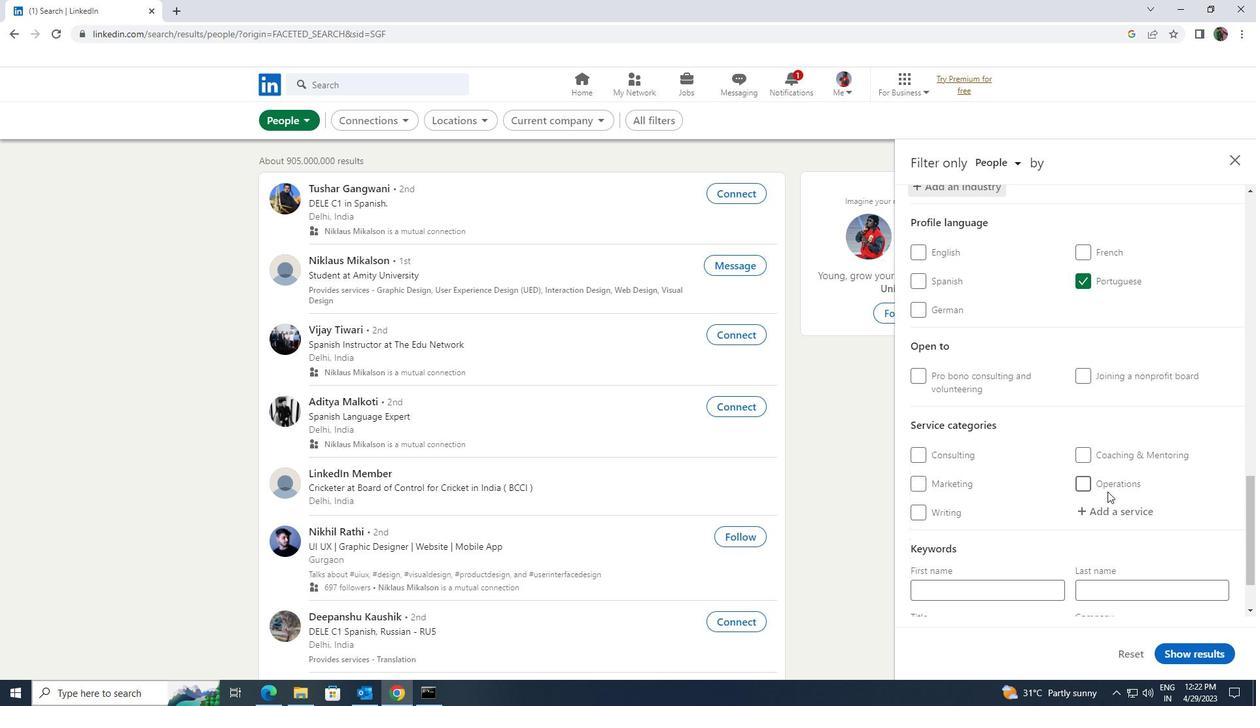 
Action: Mouse pressed left at (1107, 505)
Screenshot: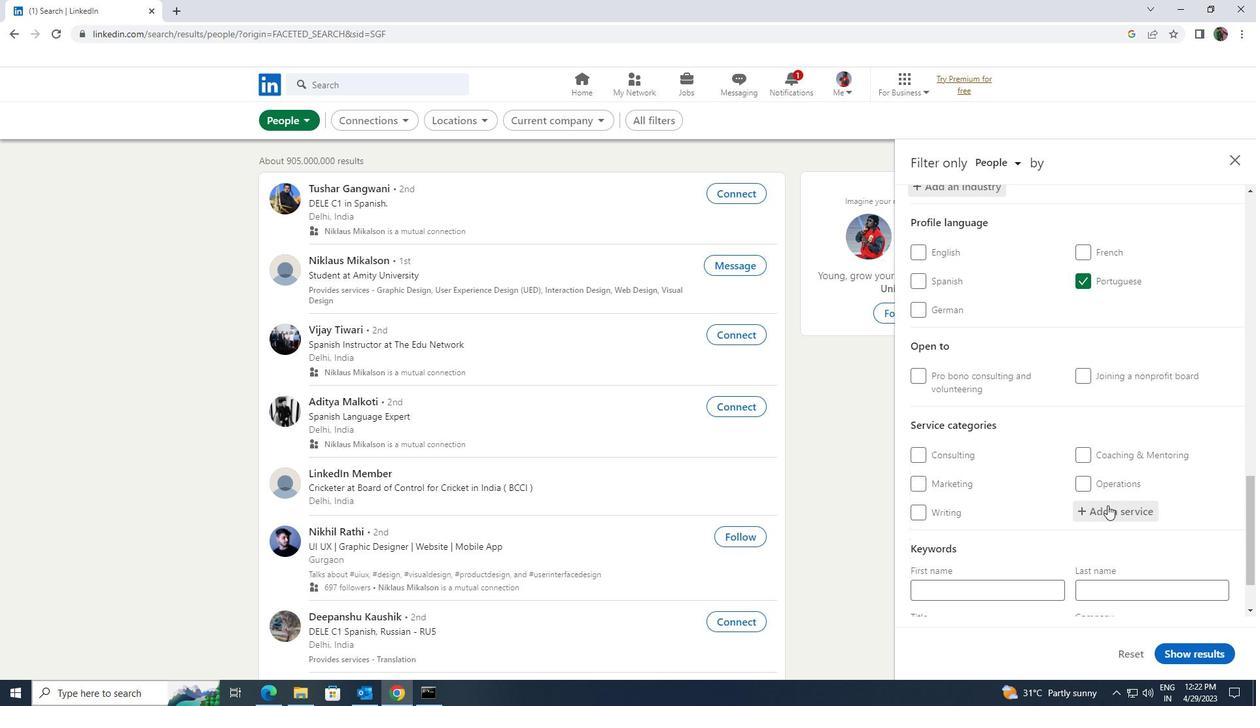 
Action: Key pressed <Key.shift>TYPING
Screenshot: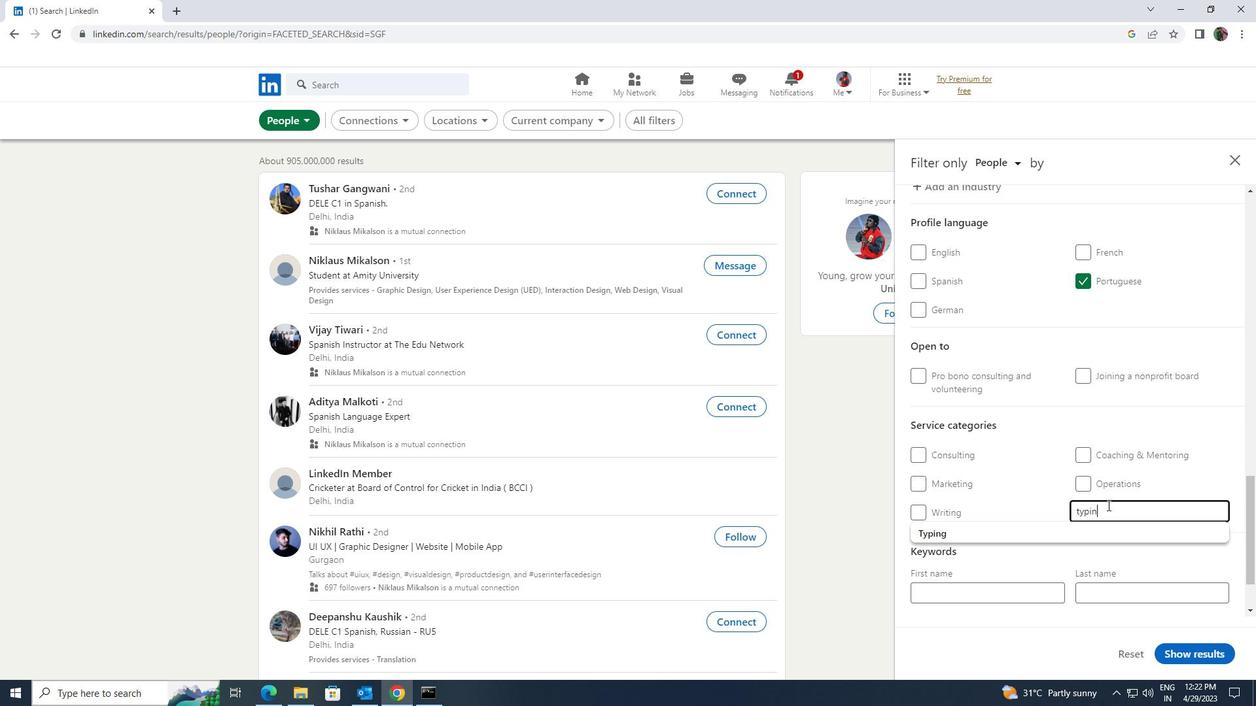 
Action: Mouse moved to (1076, 530)
Screenshot: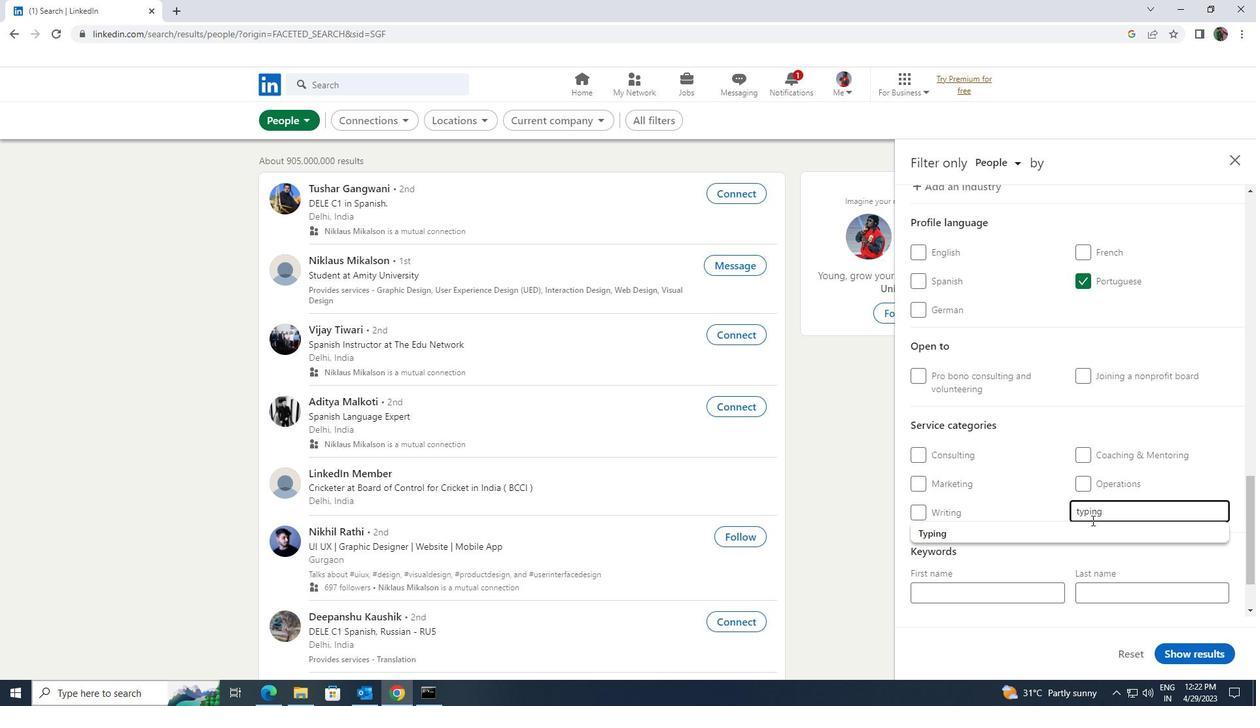 
Action: Mouse pressed left at (1076, 530)
Screenshot: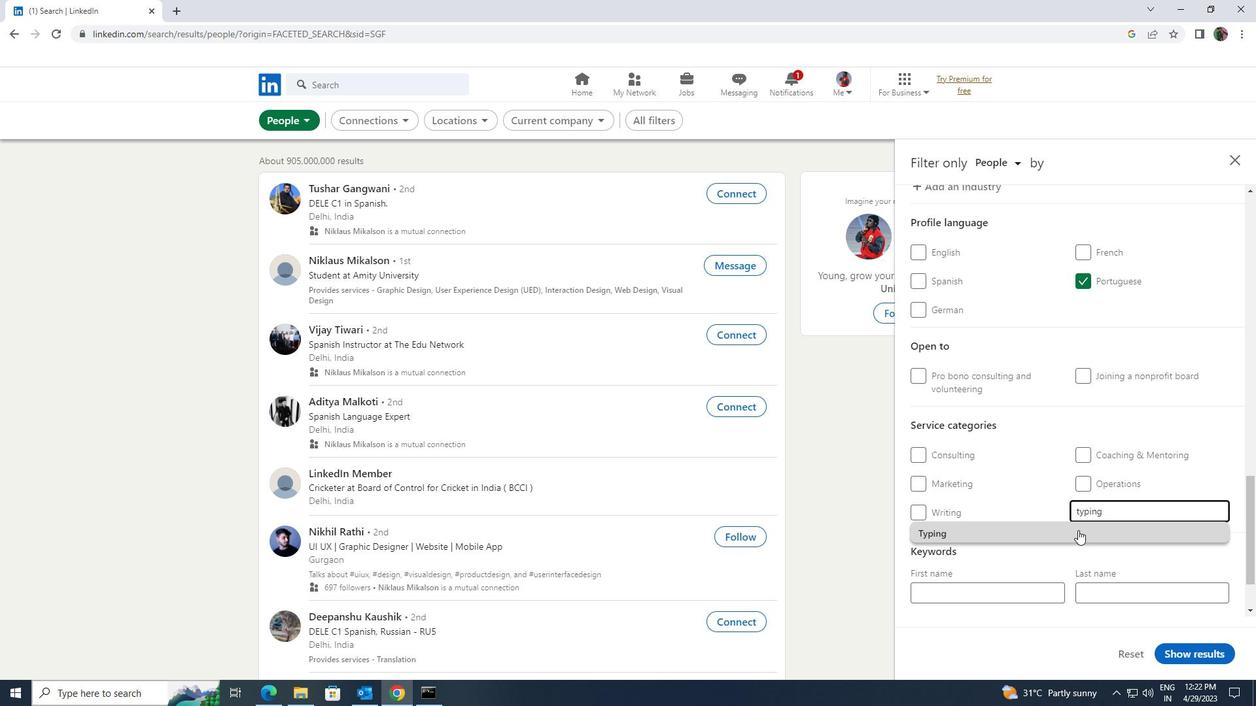 
Action: Mouse moved to (1076, 529)
Screenshot: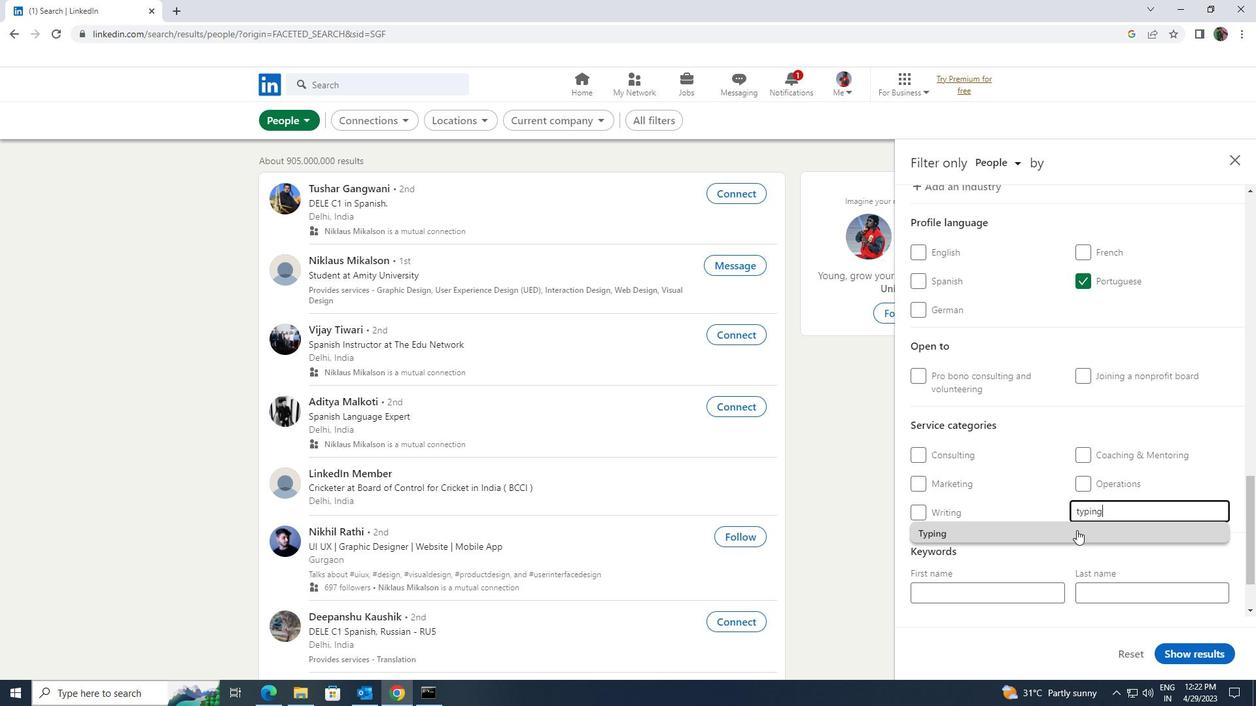 
Action: Mouse scrolled (1076, 529) with delta (0, 0)
Screenshot: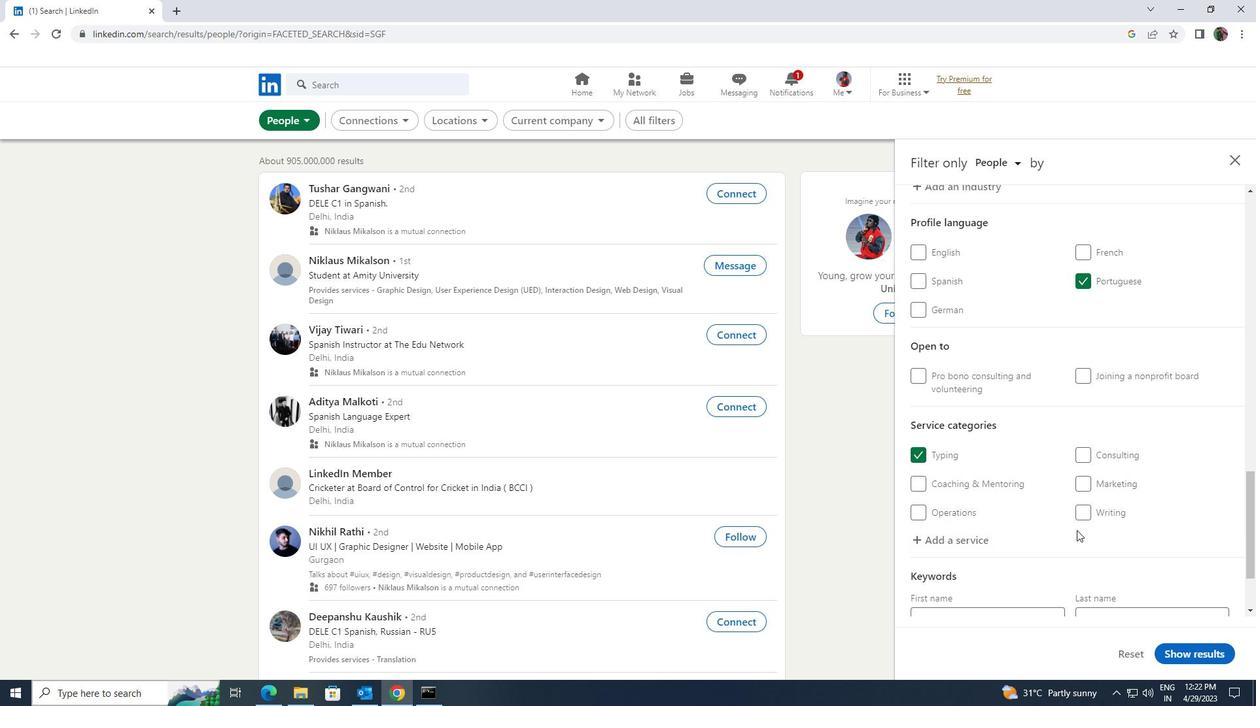 
Action: Mouse scrolled (1076, 529) with delta (0, 0)
Screenshot: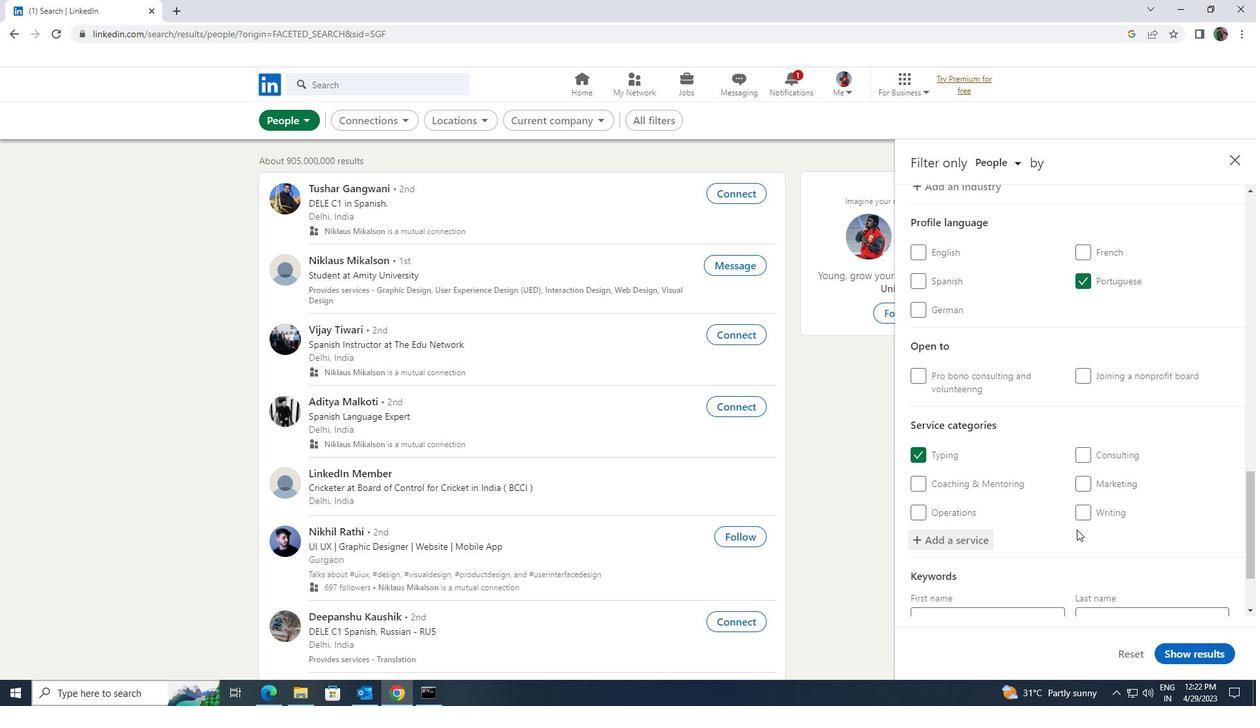 
Action: Mouse scrolled (1076, 529) with delta (0, 0)
Screenshot: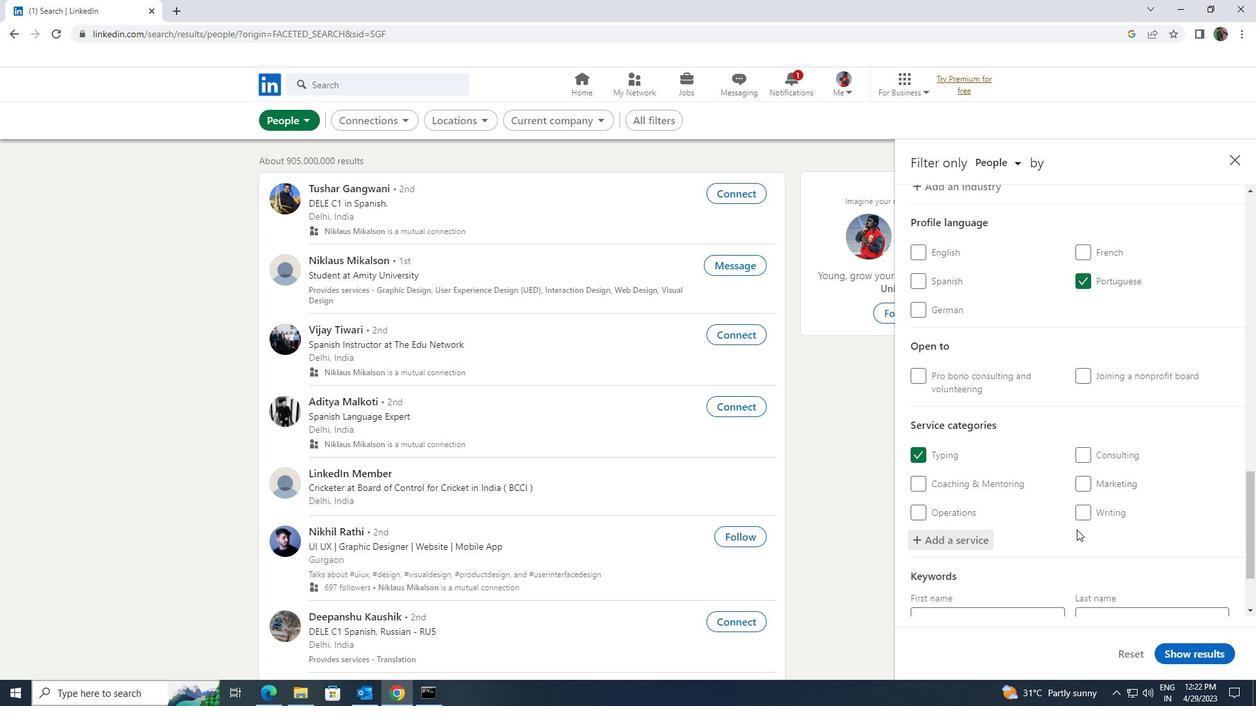 
Action: Mouse moved to (1047, 554)
Screenshot: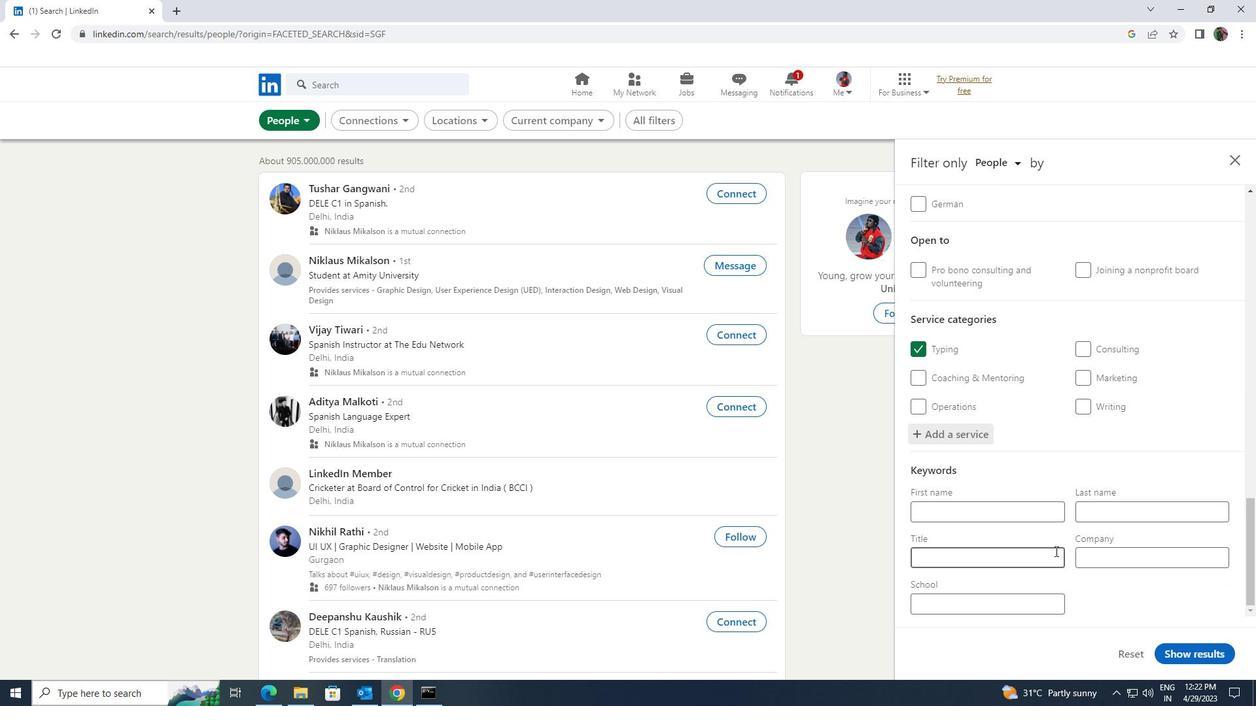 
Action: Mouse pressed left at (1047, 554)
Screenshot: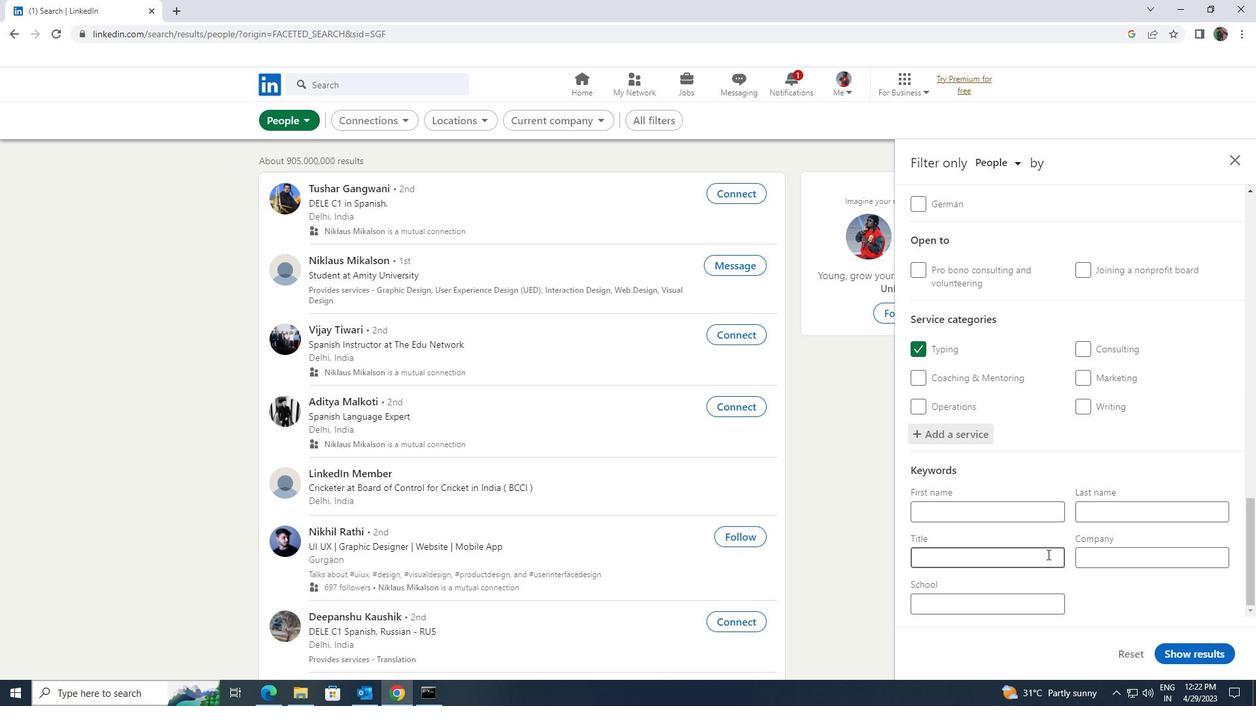 
Action: Key pressed <Key.shift>VIRTUAL<Key.space><Key.shift>ASSISTANT
Screenshot: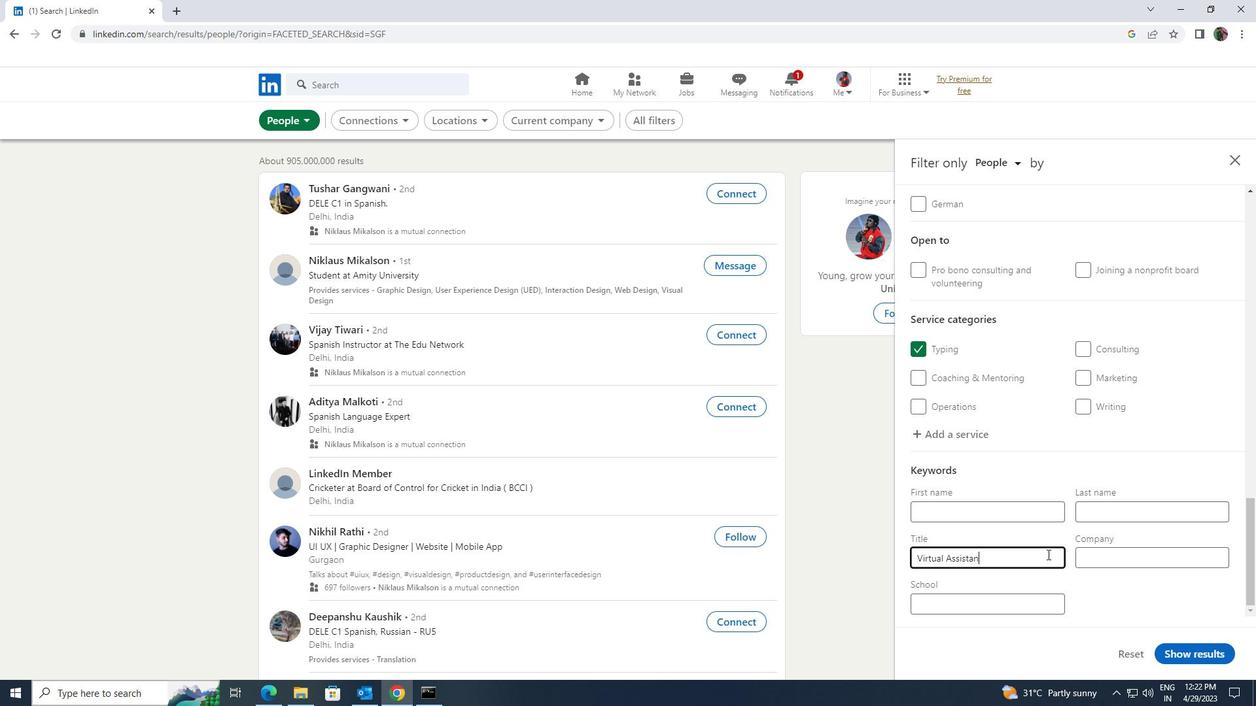
Action: Mouse moved to (1190, 656)
Screenshot: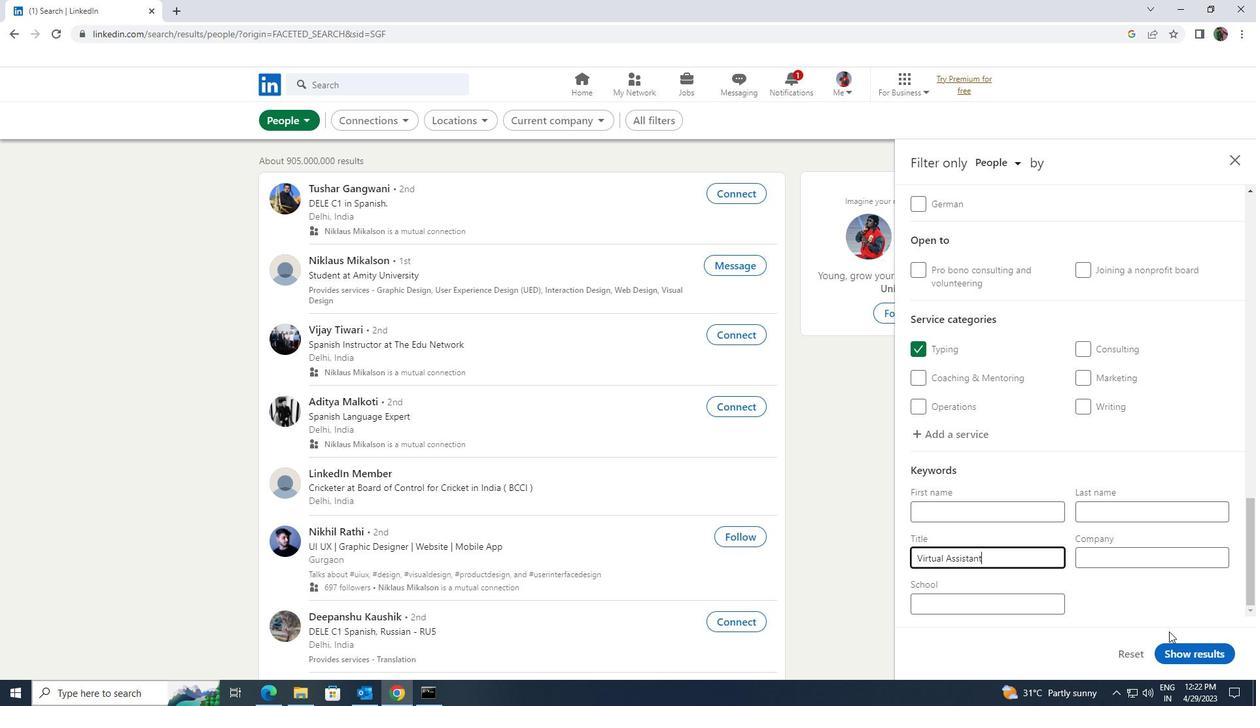 
Action: Mouse pressed left at (1190, 656)
Screenshot: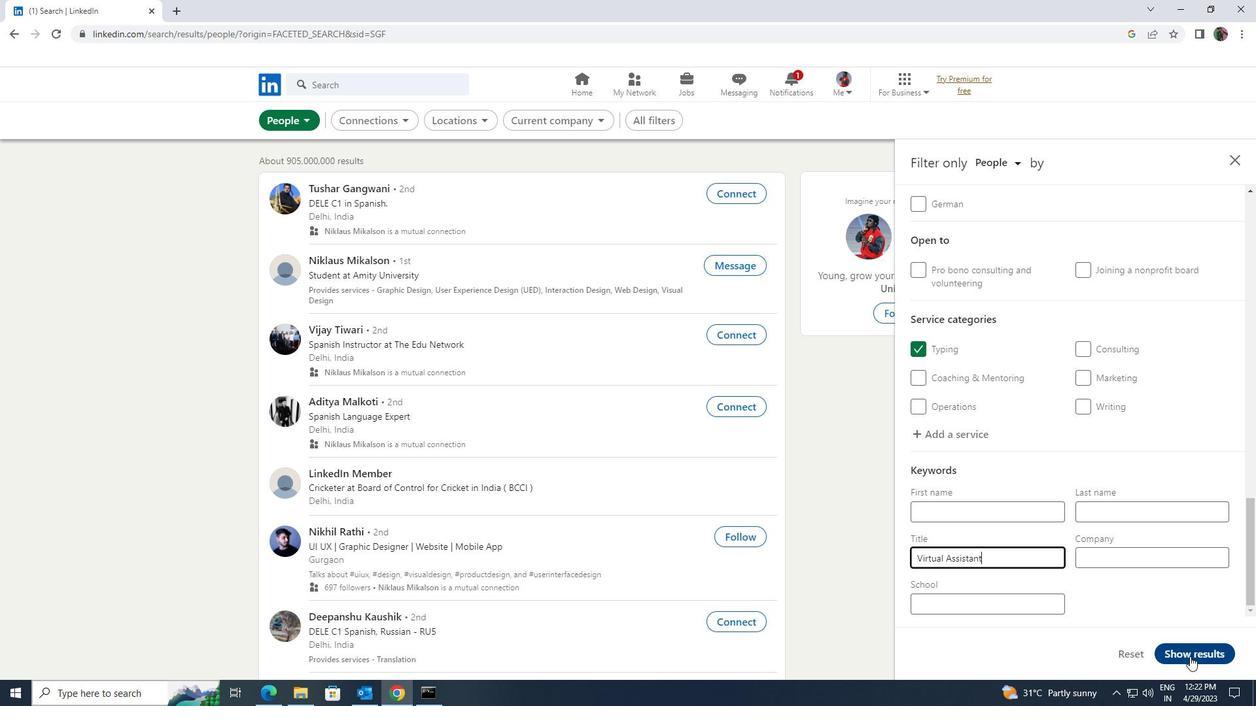 
